 Task: Design a customizable, multi-color, and multi-material chess set.
Action: Mouse moved to (253, 222)
Screenshot: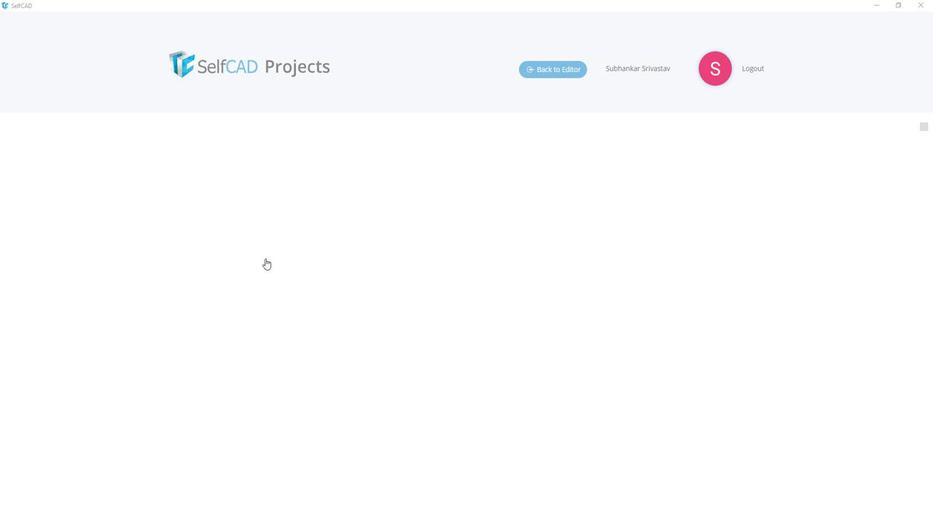 
Action: Mouse pressed left at (253, 222)
Screenshot: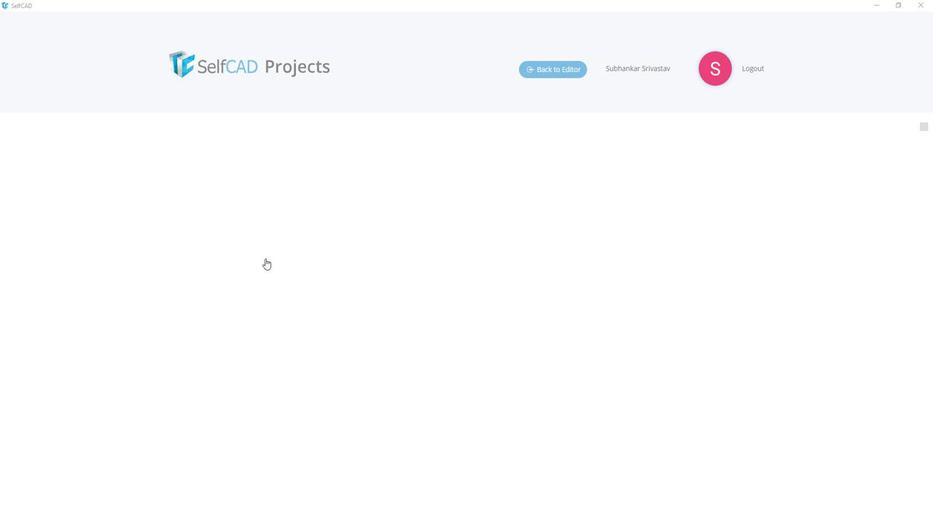 
Action: Mouse moved to (452, 244)
Screenshot: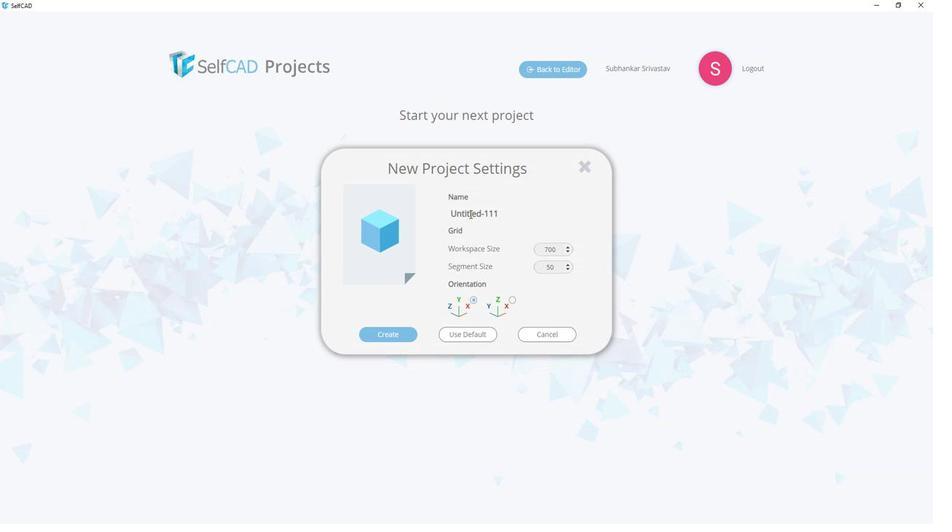 
Action: Mouse pressed left at (452, 244)
Screenshot: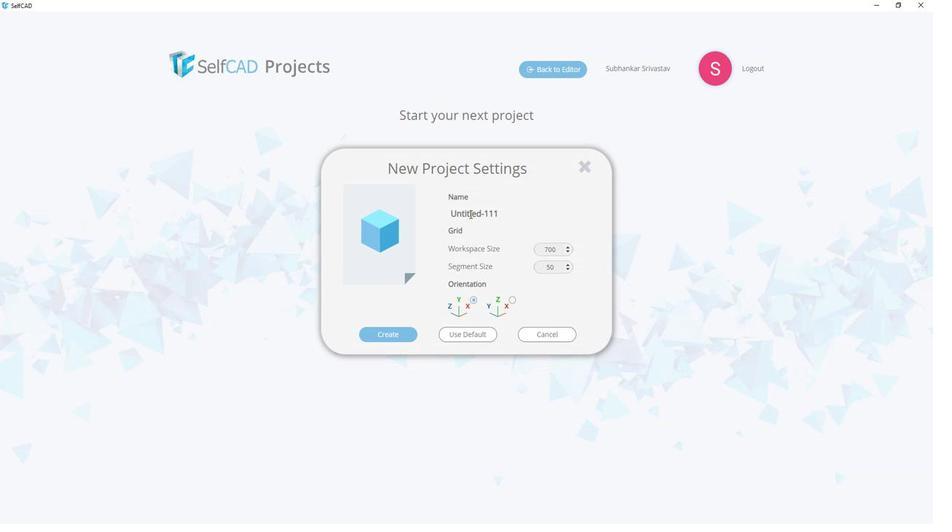 
Action: Mouse pressed left at (452, 244)
Screenshot: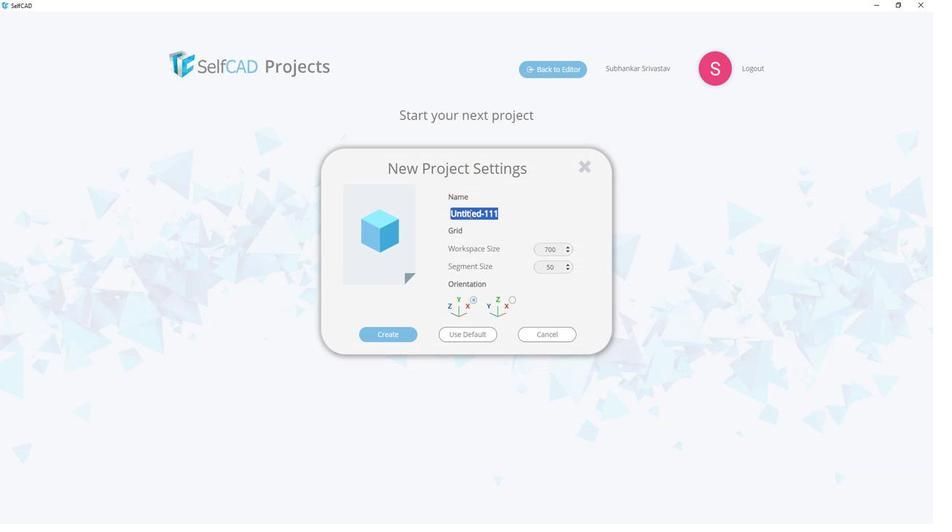 
Action: Key pressed <Key.shift>Cha<Key.backspace>ess<Key.space><Key.shift>Set
Screenshot: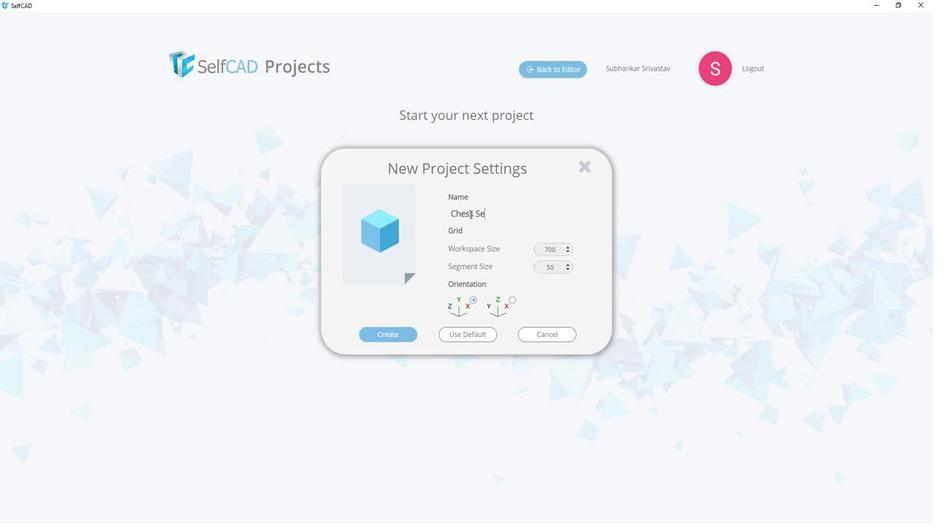 
Action: Mouse moved to (402, 336)
Screenshot: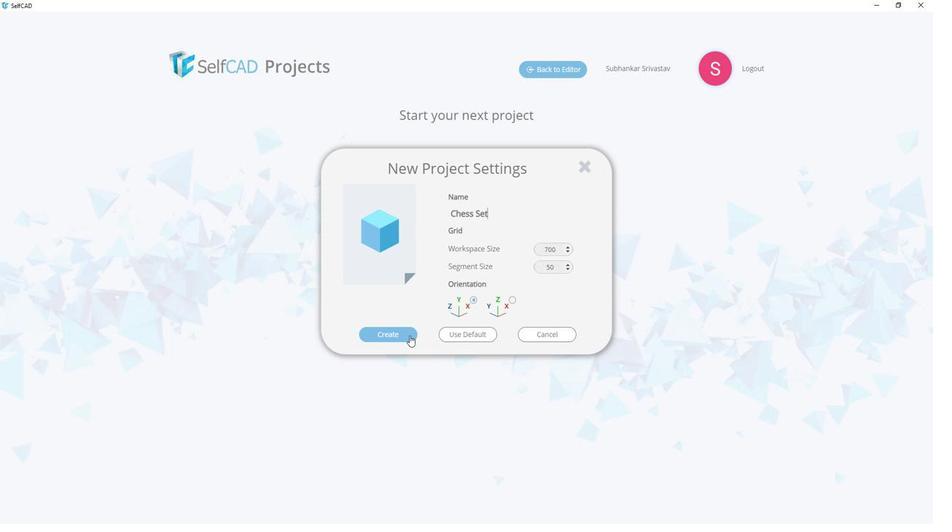 
Action: Mouse pressed left at (402, 336)
Screenshot: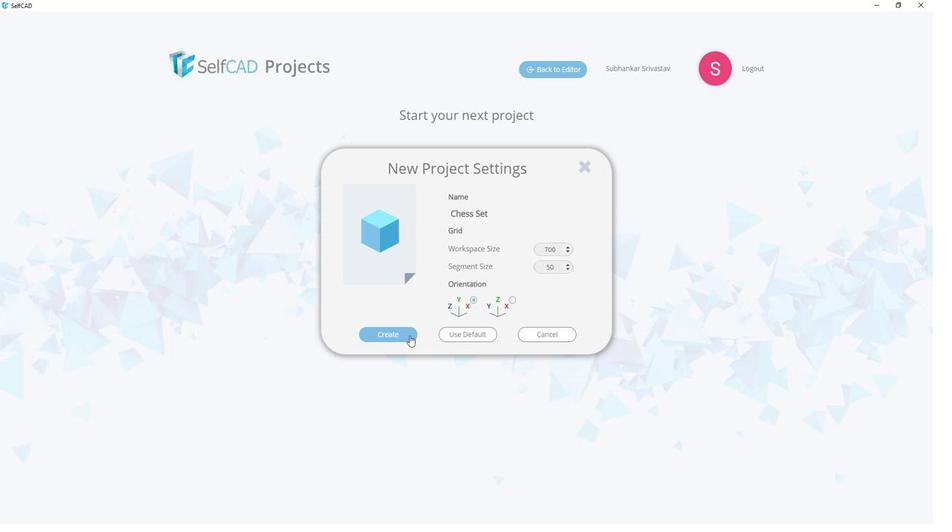 
Action: Mouse moved to (87, 175)
Screenshot: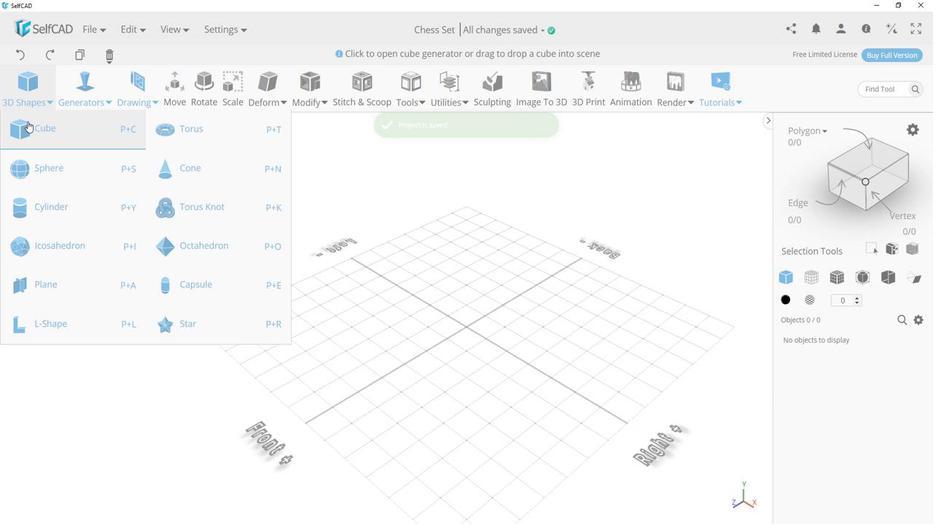 
Action: Mouse pressed left at (87, 175)
Screenshot: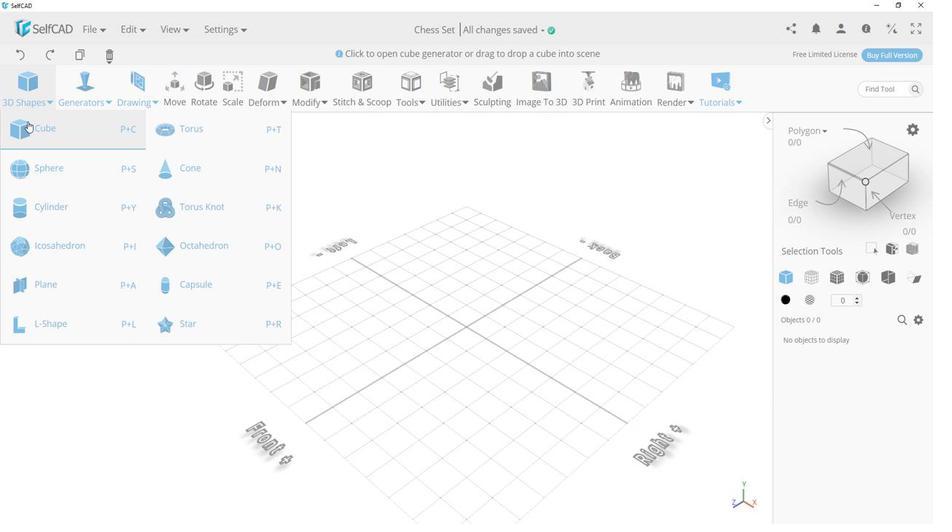 
Action: Mouse moved to (188, 355)
Screenshot: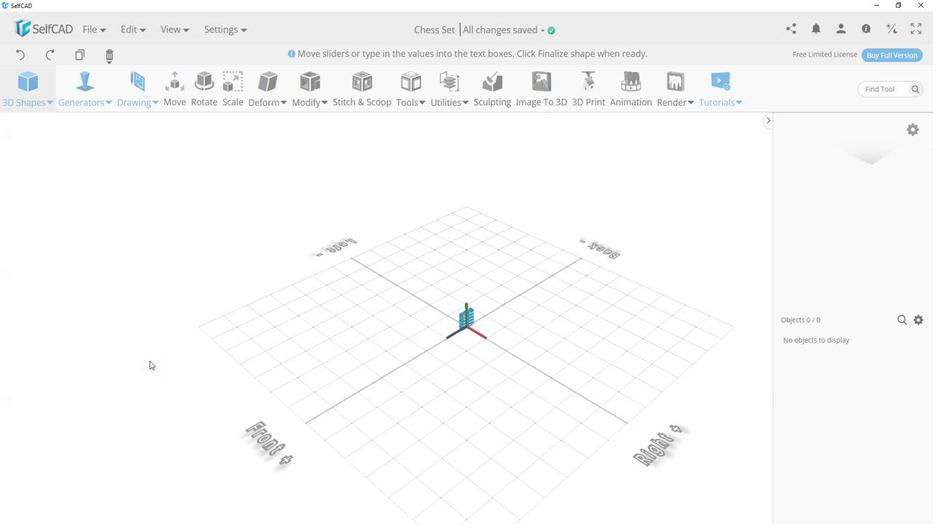 
Action: Mouse pressed left at (188, 355)
Screenshot: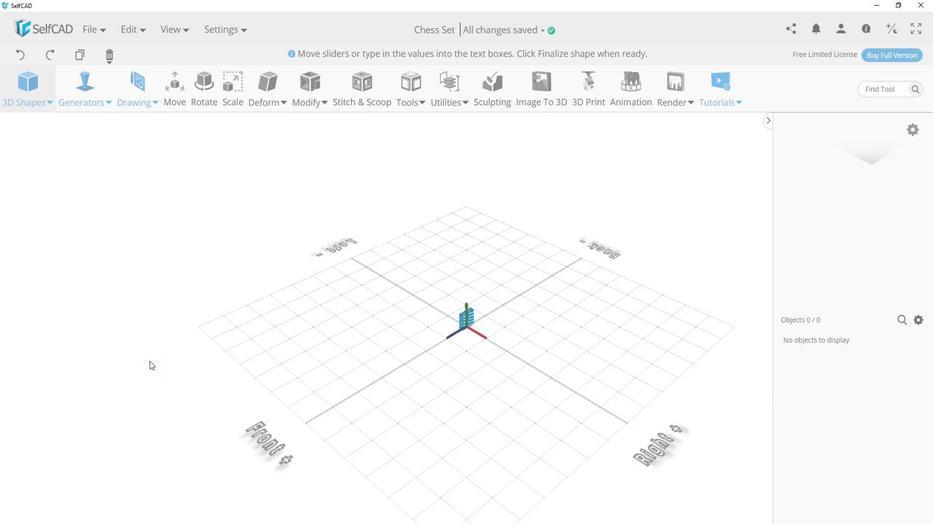 
Action: Mouse pressed left at (188, 355)
Screenshot: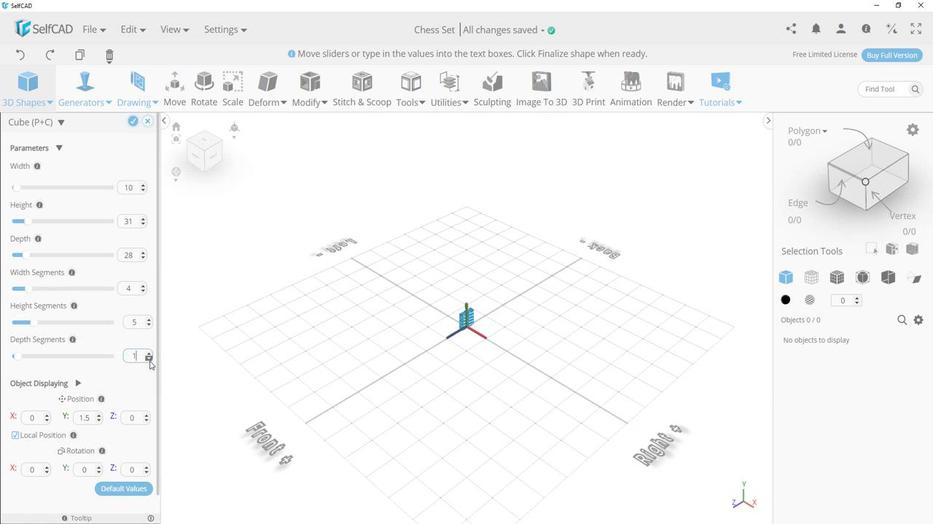 
Action: Mouse pressed left at (188, 355)
Screenshot: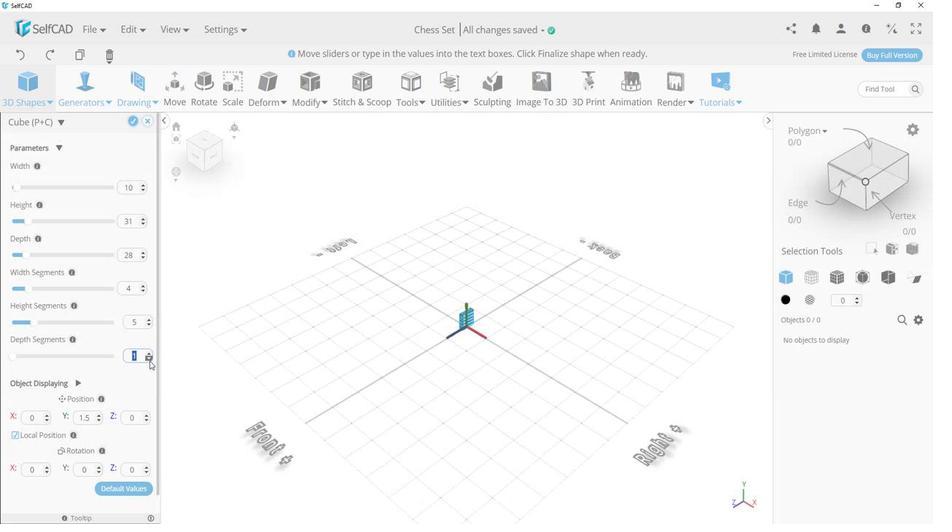 
Action: Mouse moved to (187, 325)
Screenshot: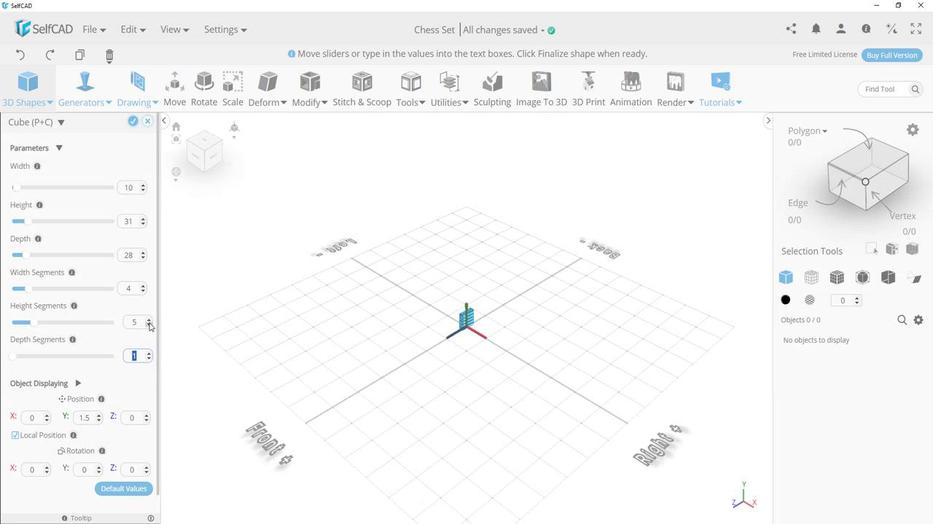 
Action: Mouse pressed left at (187, 325)
Screenshot: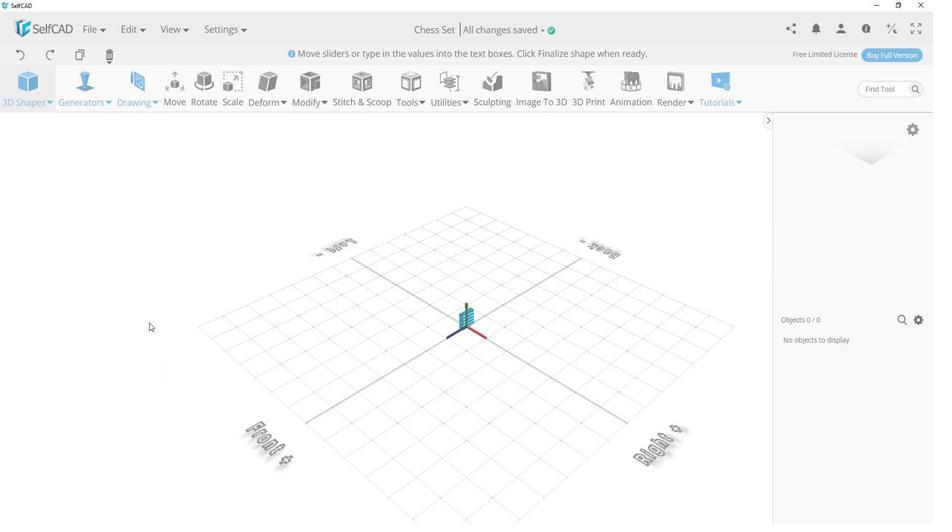 
Action: Mouse pressed left at (187, 325)
Screenshot: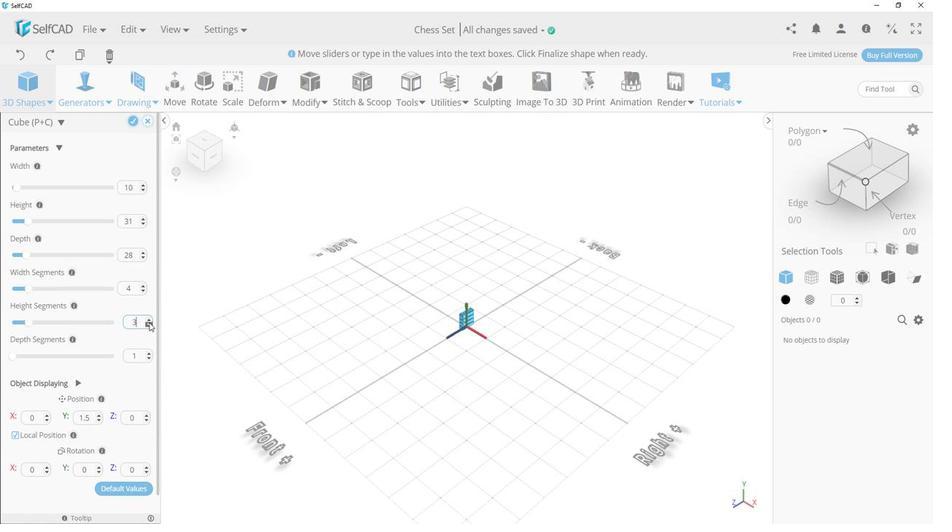 
Action: Mouse pressed left at (187, 325)
Screenshot: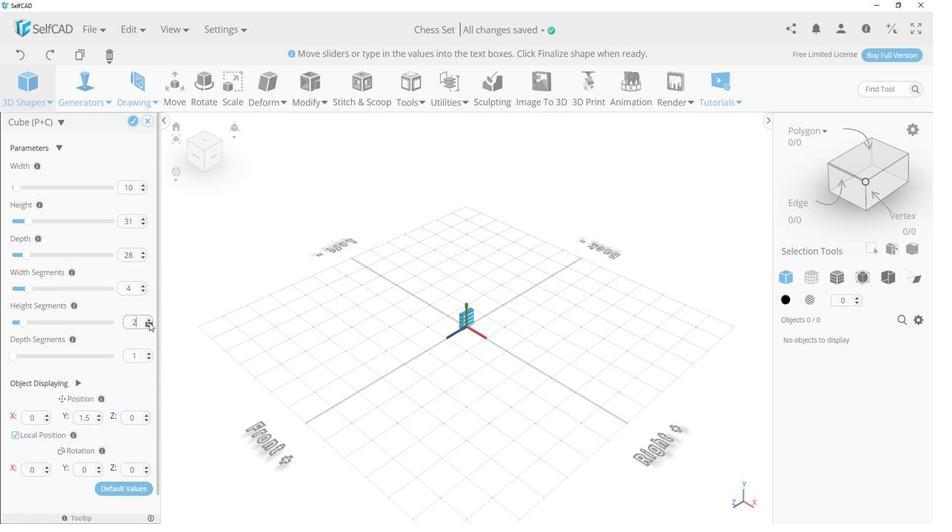 
Action: Mouse pressed left at (187, 325)
Screenshot: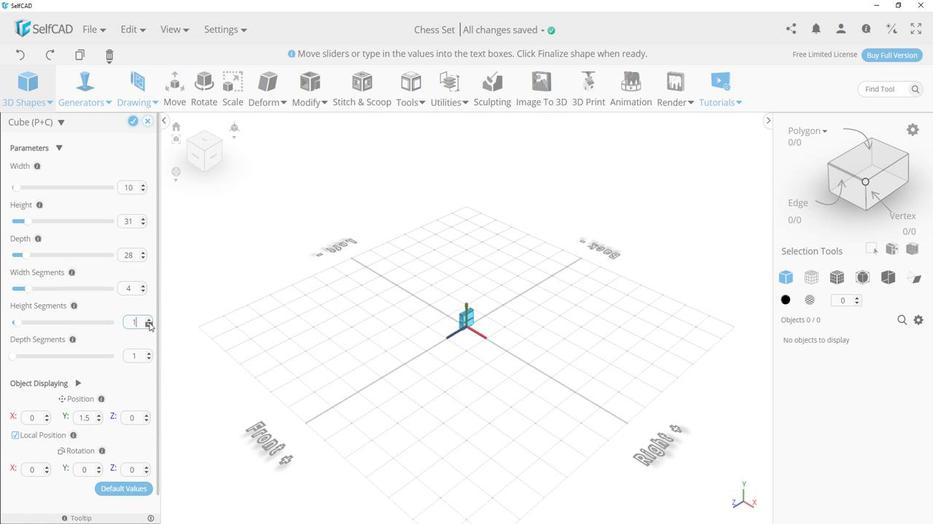 
Action: Mouse pressed left at (187, 325)
Screenshot: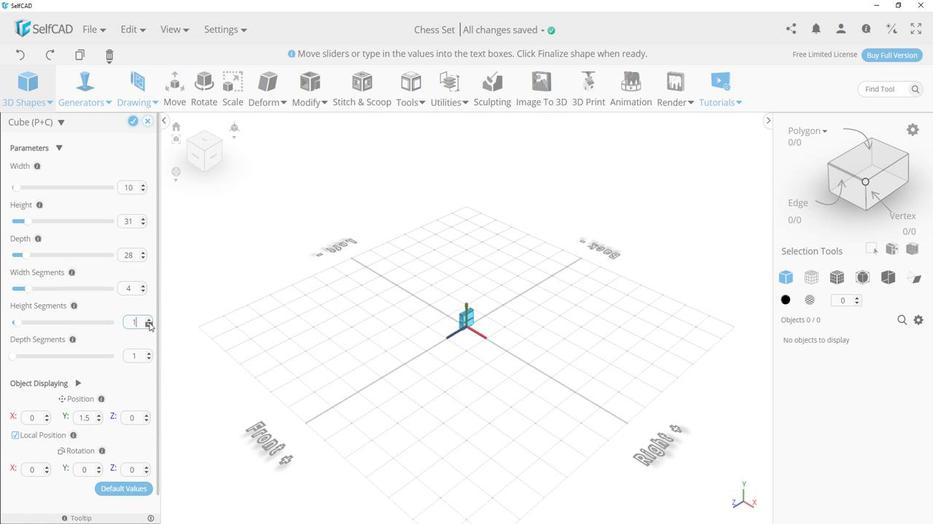 
Action: Mouse pressed left at (187, 325)
Screenshot: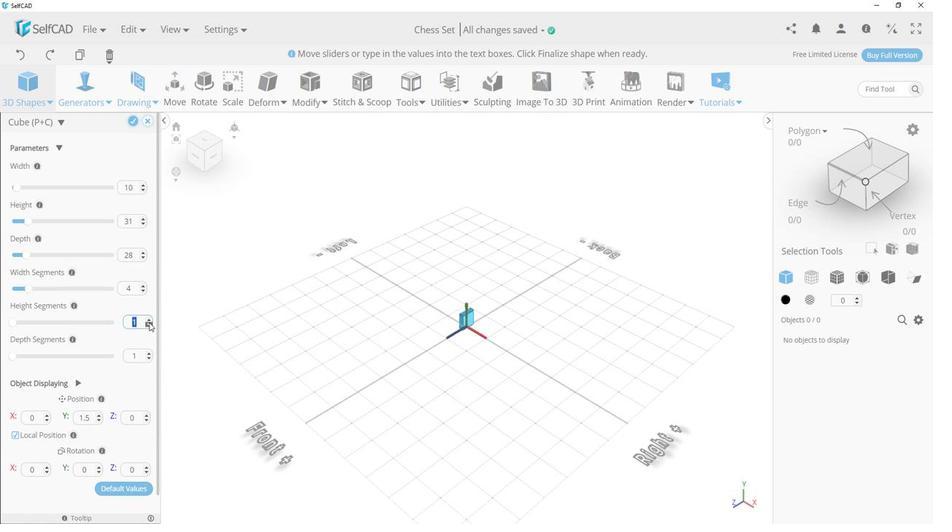 
Action: Mouse moved to (183, 302)
Screenshot: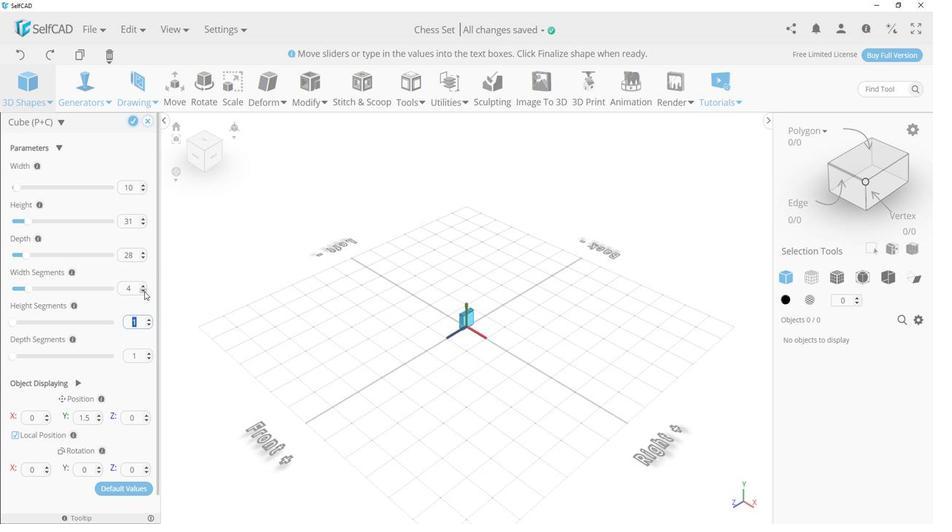 
Action: Mouse pressed left at (183, 302)
Screenshot: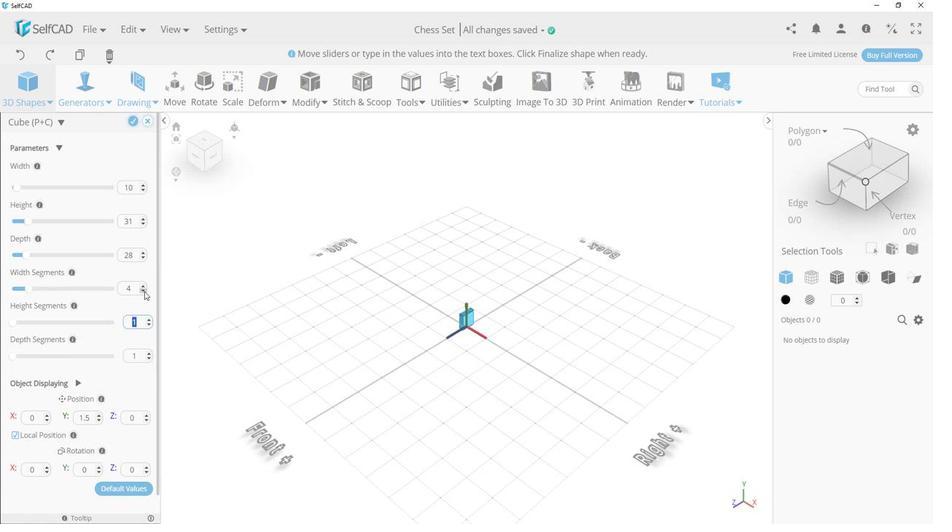 
Action: Mouse pressed left at (183, 302)
Screenshot: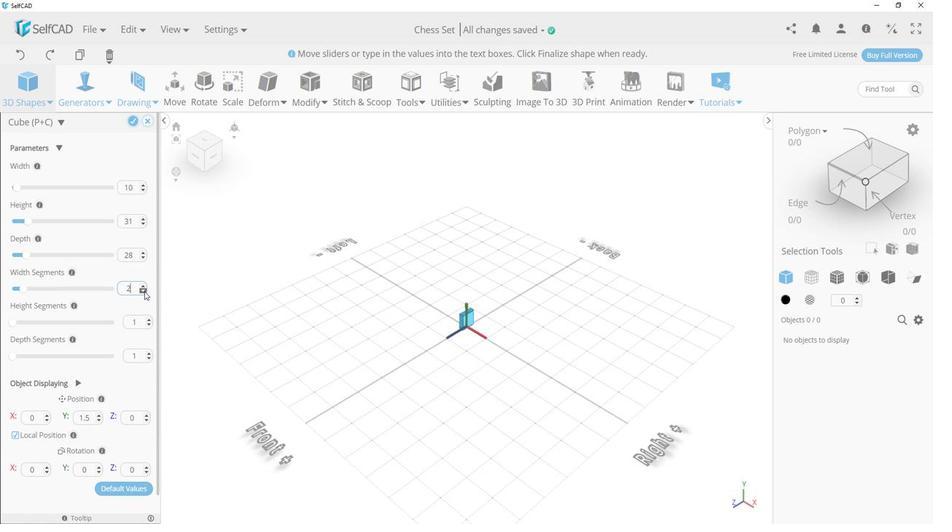 
Action: Mouse pressed left at (183, 302)
Screenshot: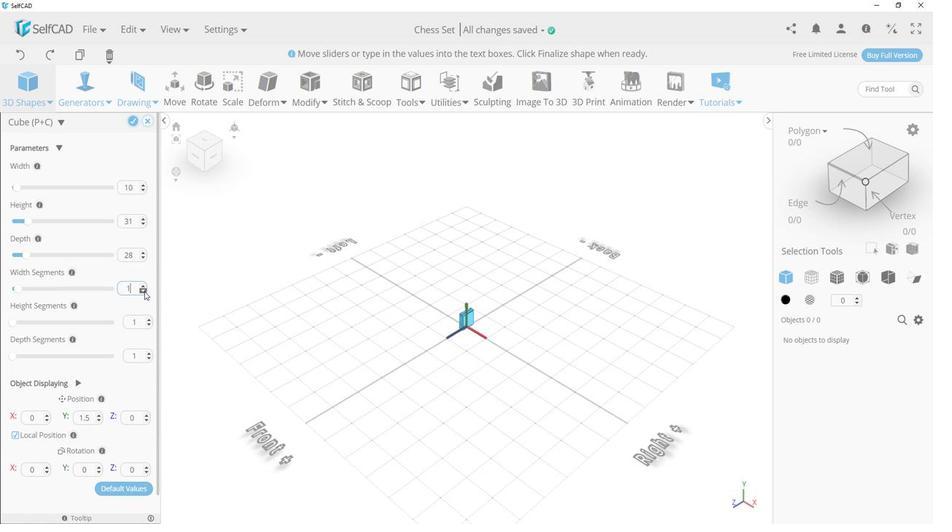 
Action: Mouse pressed left at (183, 302)
Screenshot: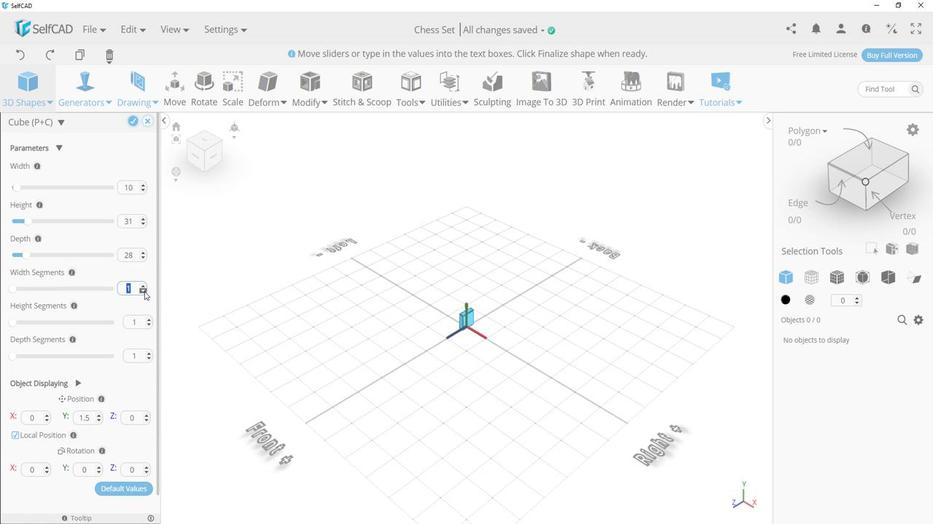 
Action: Mouse pressed left at (183, 302)
Screenshot: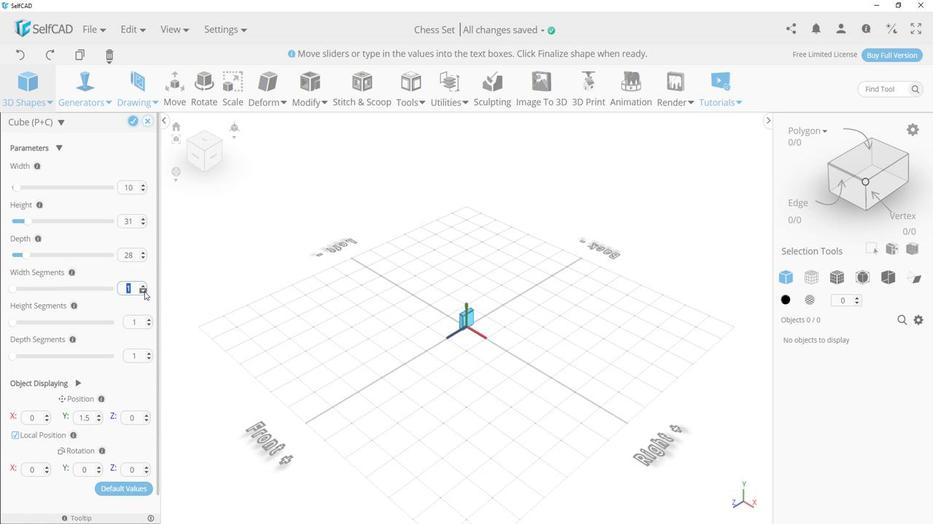 
Action: Mouse pressed left at (183, 302)
Screenshot: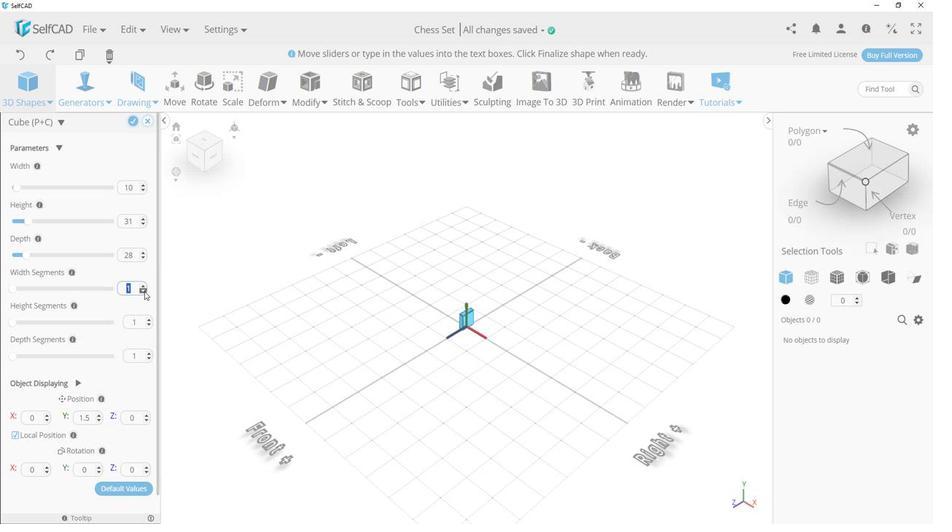 
Action: Mouse moved to (78, 223)
Screenshot: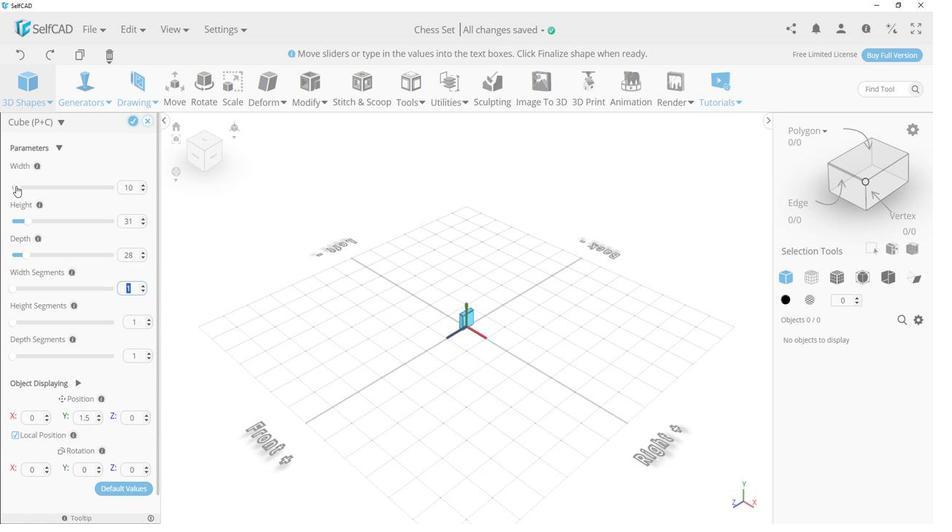 
Action: Mouse pressed left at (78, 223)
Screenshot: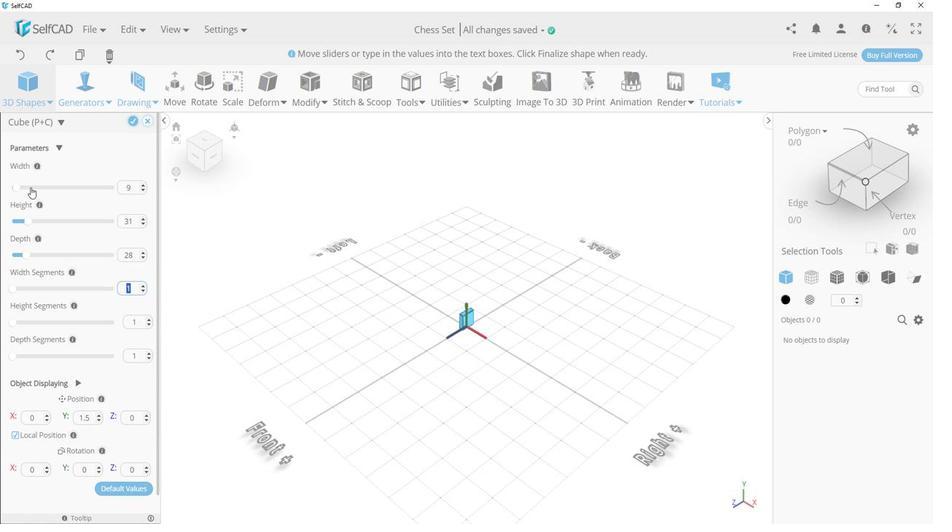 
Action: Mouse moved to (87, 248)
Screenshot: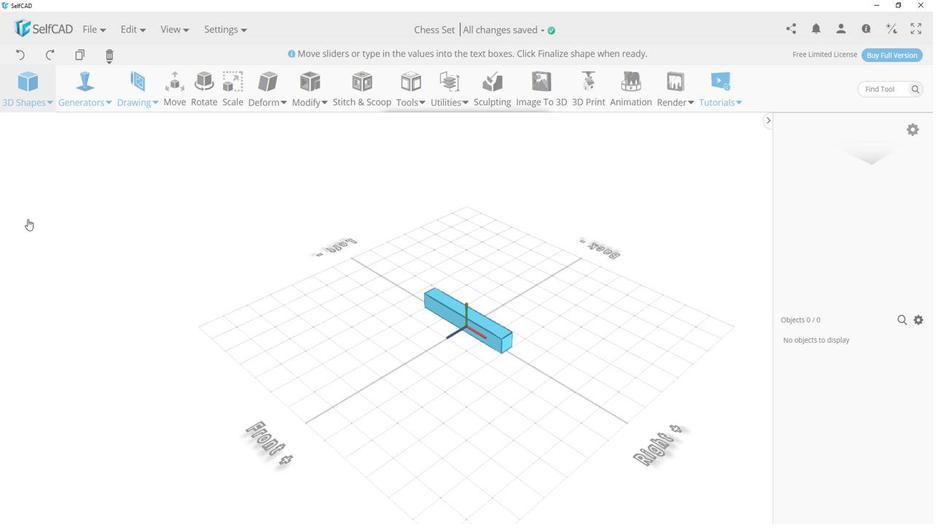
Action: Mouse pressed left at (87, 248)
Screenshot: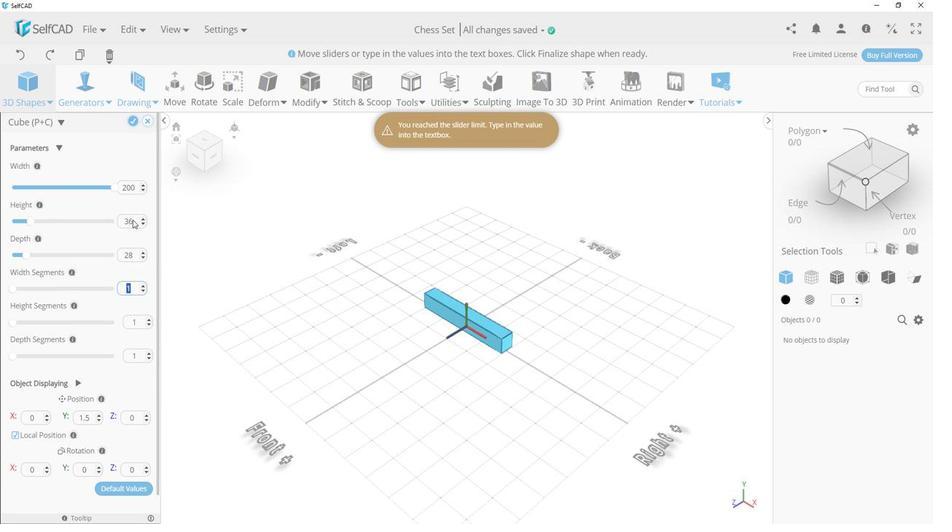 
Action: Mouse moved to (158, 250)
Screenshot: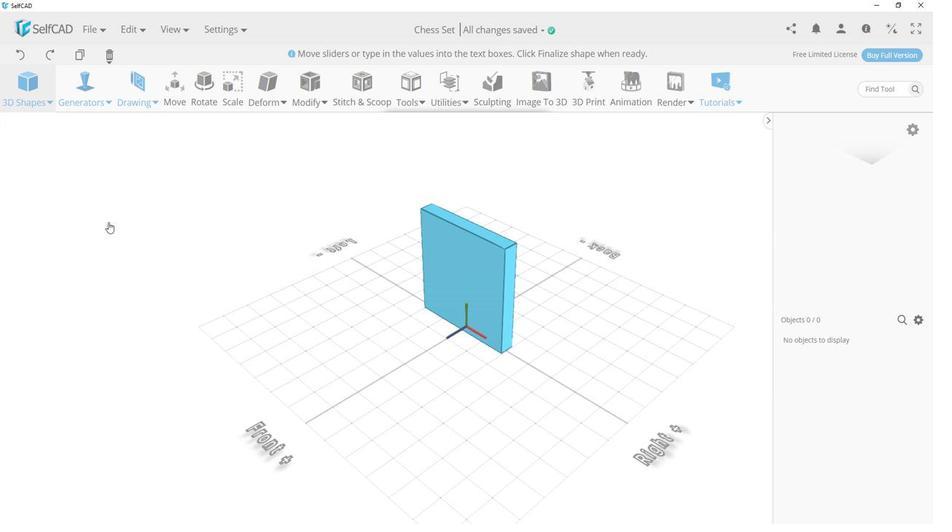 
Action: Mouse pressed left at (158, 250)
Screenshot: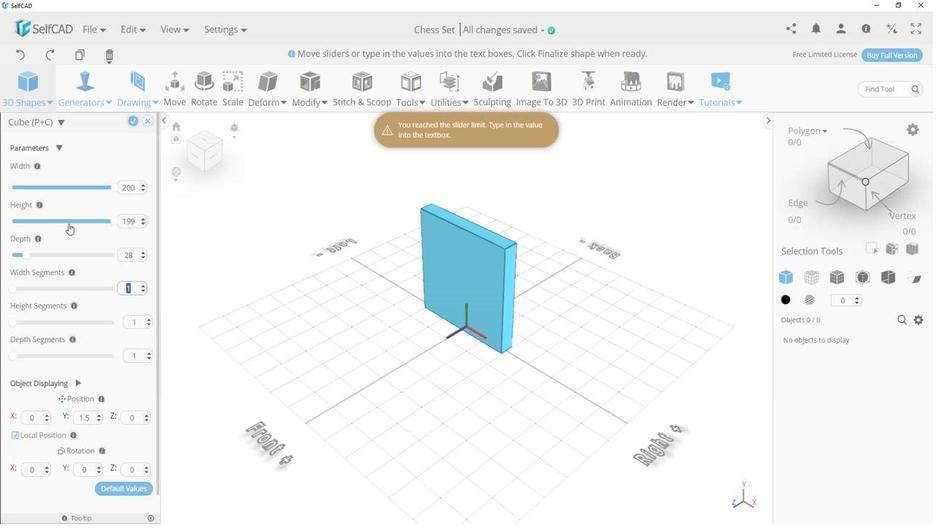 
Action: Mouse moved to (183, 252)
Screenshot: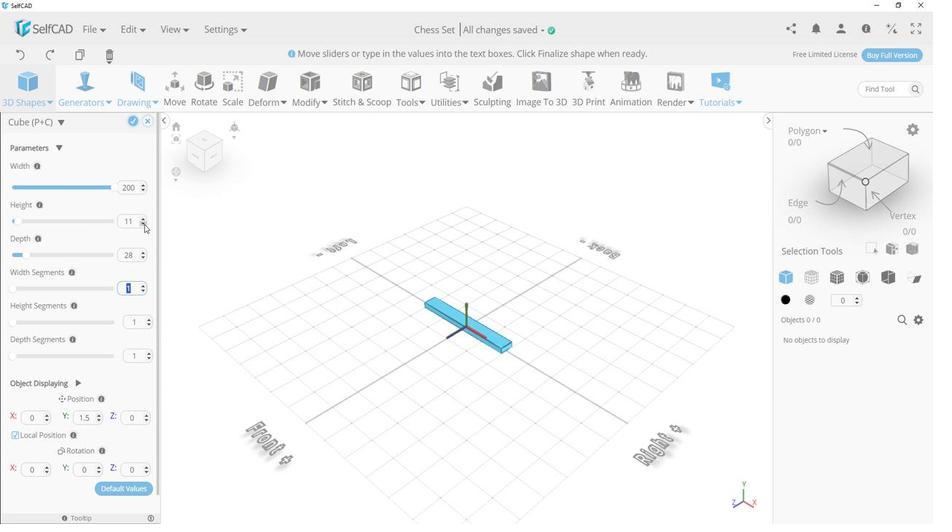 
Action: Mouse pressed left at (183, 252)
Screenshot: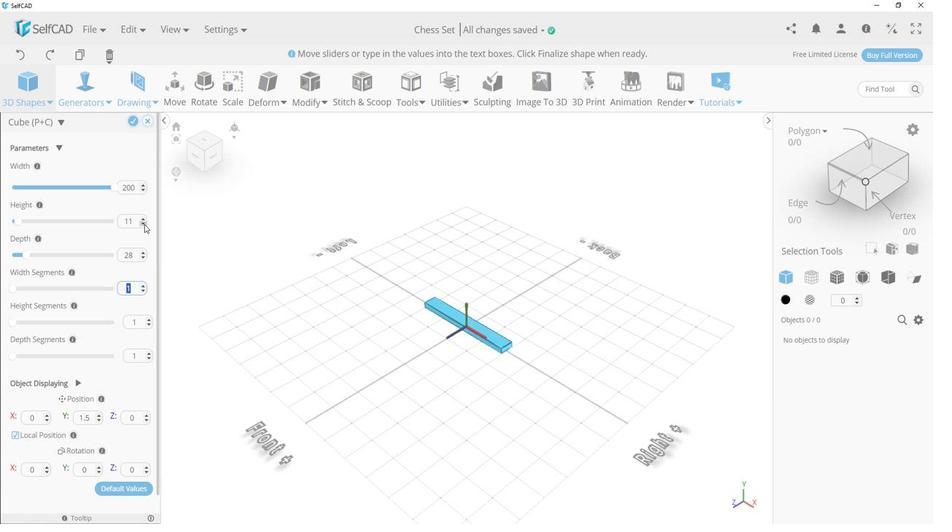 
Action: Mouse moved to (83, 275)
Screenshot: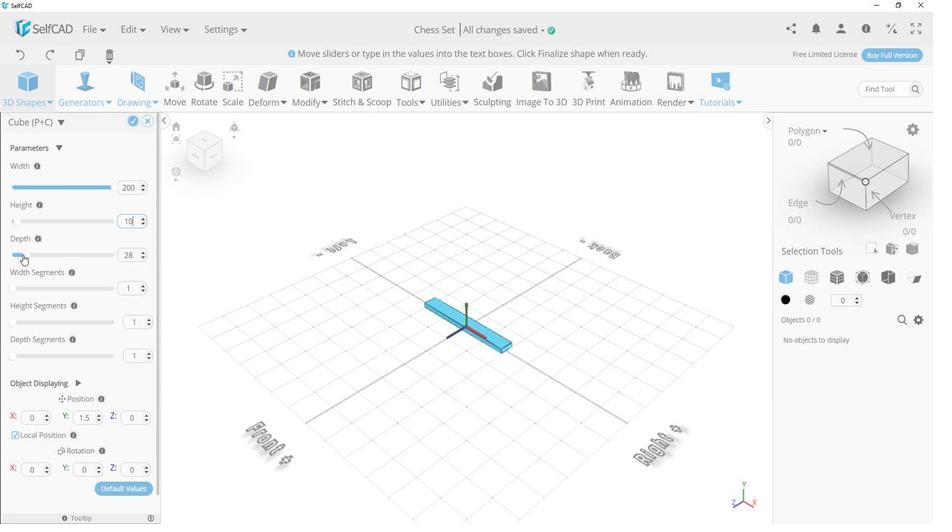
Action: Mouse pressed left at (83, 275)
Screenshot: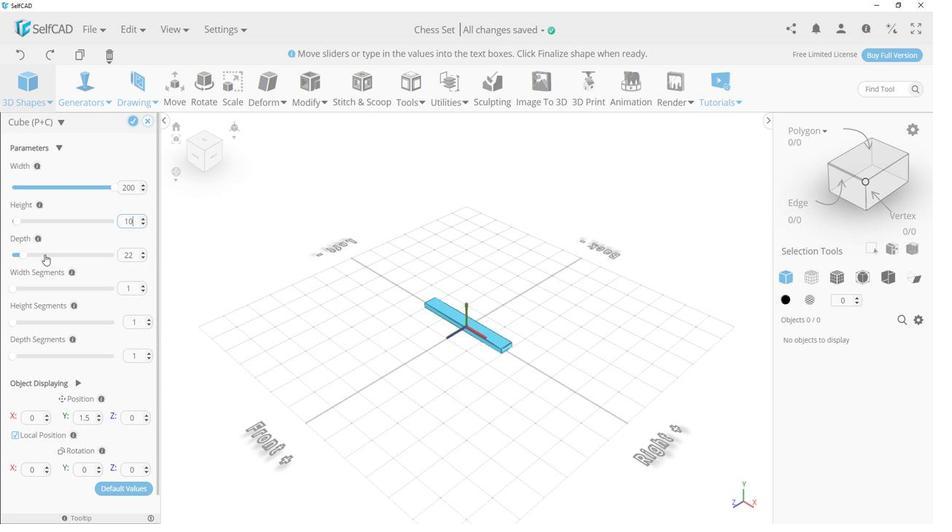 
Action: Mouse moved to (180, 298)
Screenshot: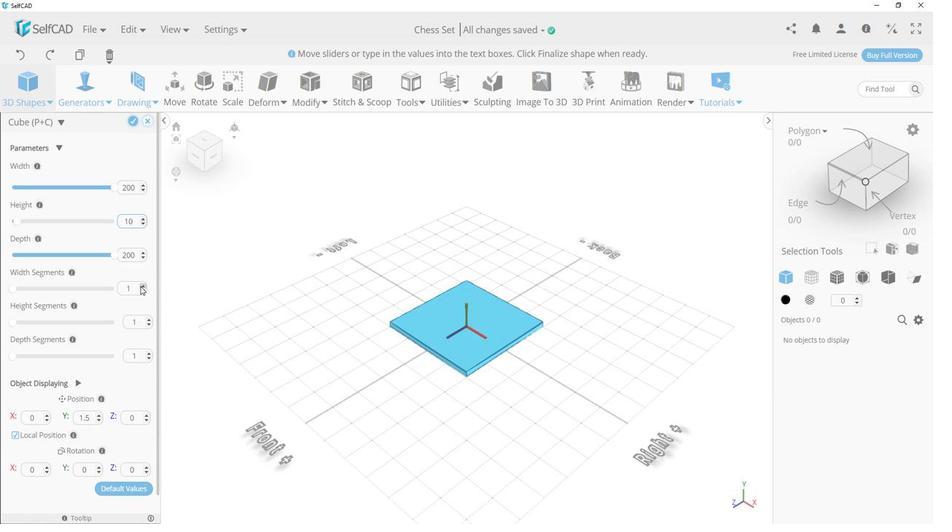 
Action: Mouse pressed left at (180, 298)
Screenshot: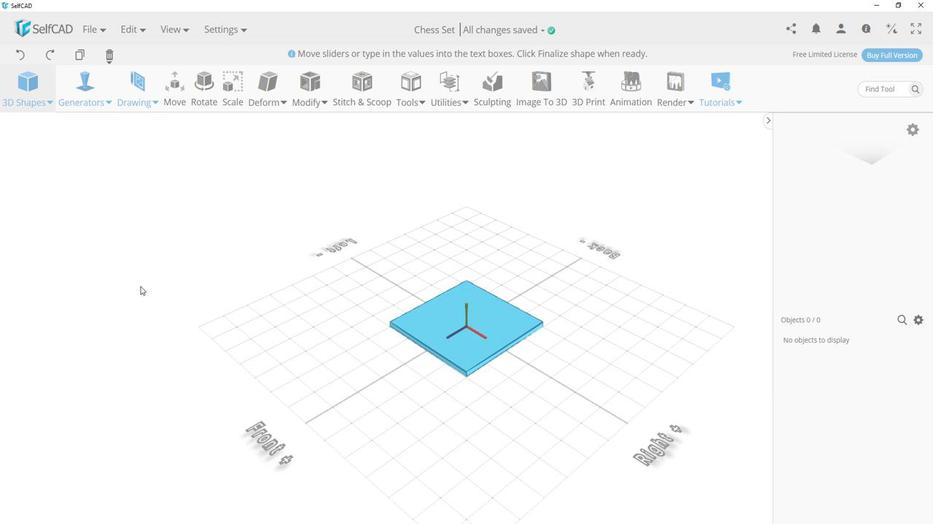 
Action: Mouse pressed left at (180, 298)
Screenshot: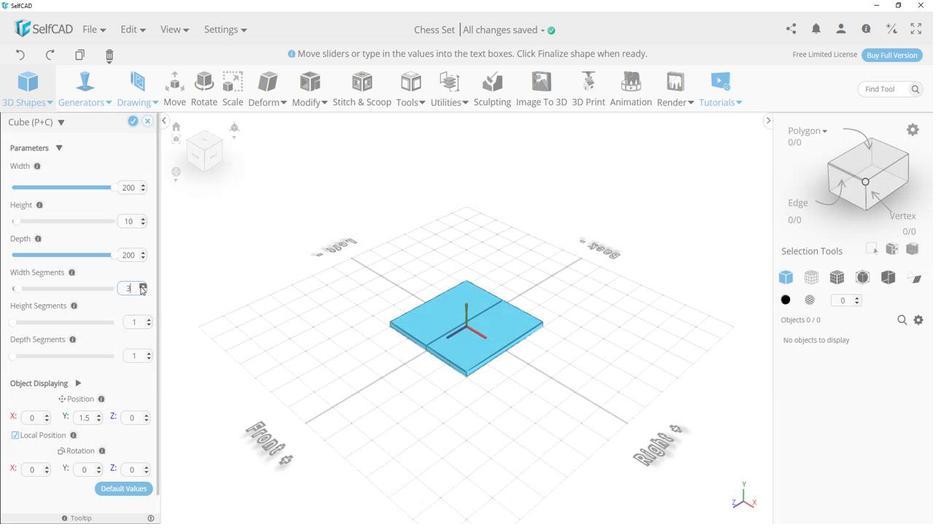 
Action: Mouse pressed left at (180, 298)
Screenshot: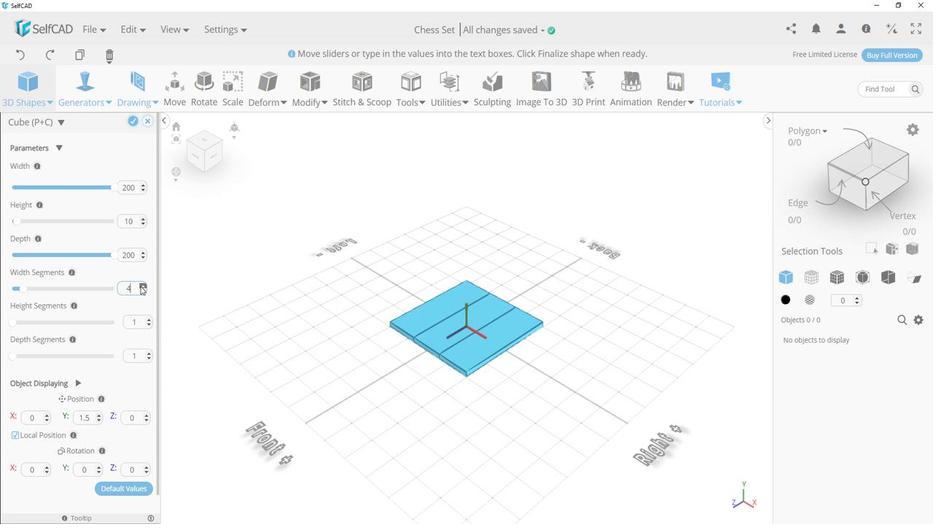 
Action: Mouse pressed left at (180, 298)
Screenshot: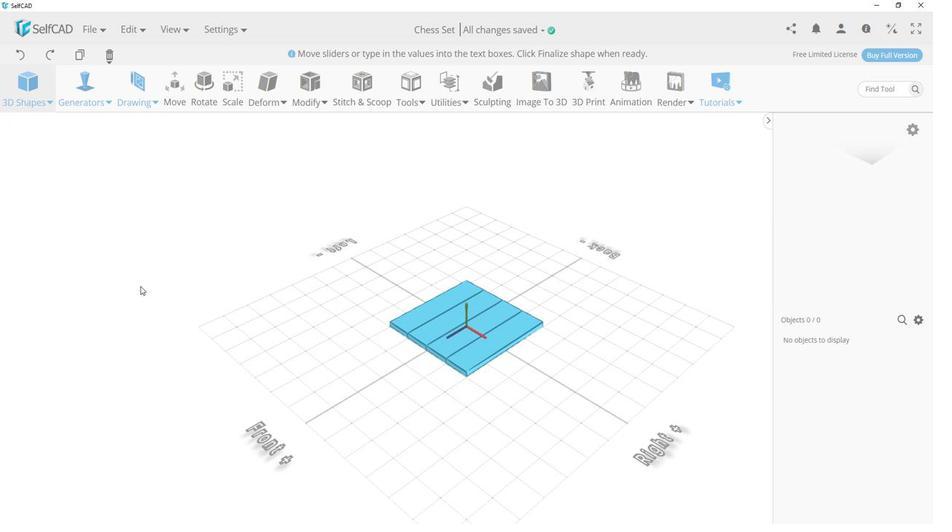 
Action: Mouse pressed left at (180, 298)
Screenshot: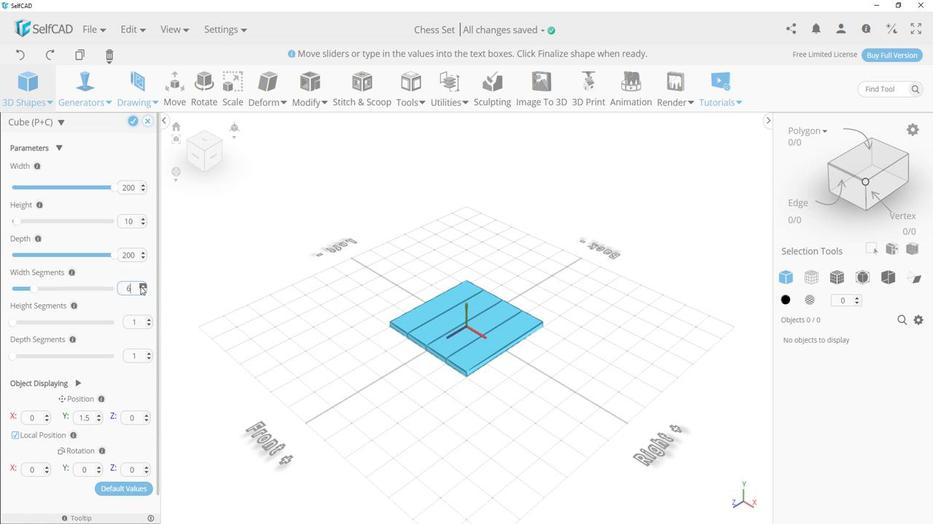 
Action: Mouse pressed left at (180, 298)
Screenshot: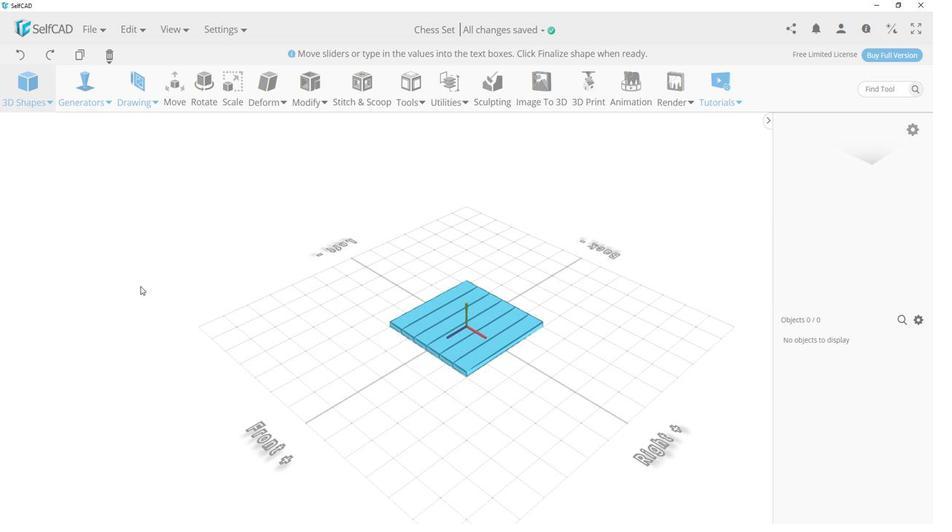
Action: Mouse pressed left at (180, 298)
Screenshot: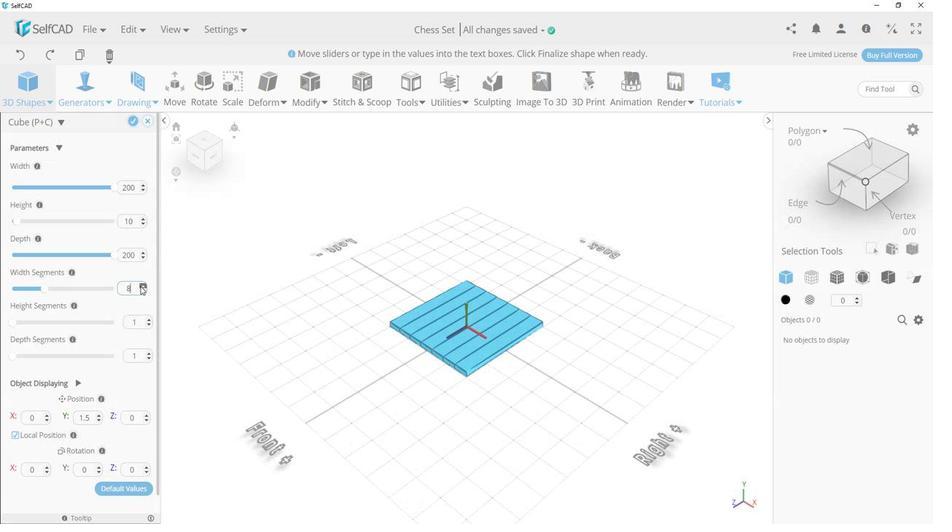 
Action: Mouse moved to (180, 299)
Screenshot: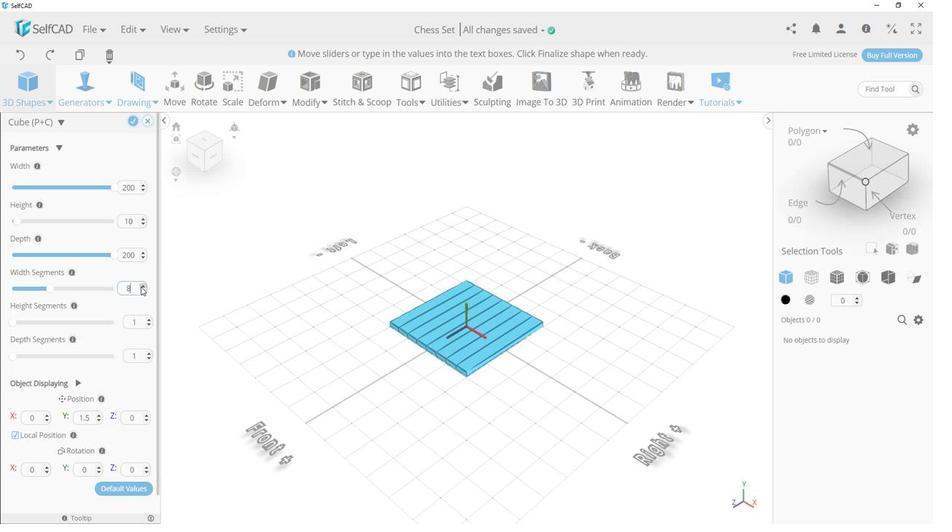 
Action: Mouse pressed left at (180, 299)
Screenshot: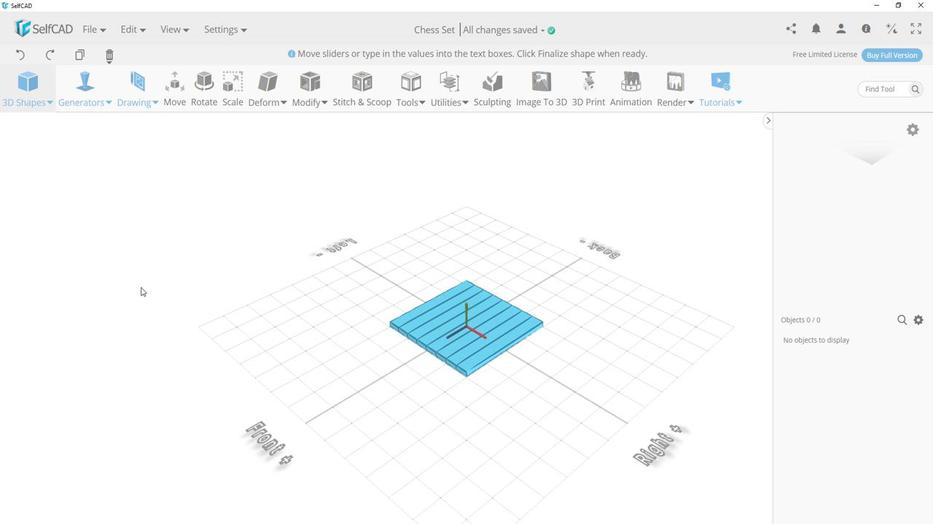 
Action: Mouse moved to (187, 325)
Screenshot: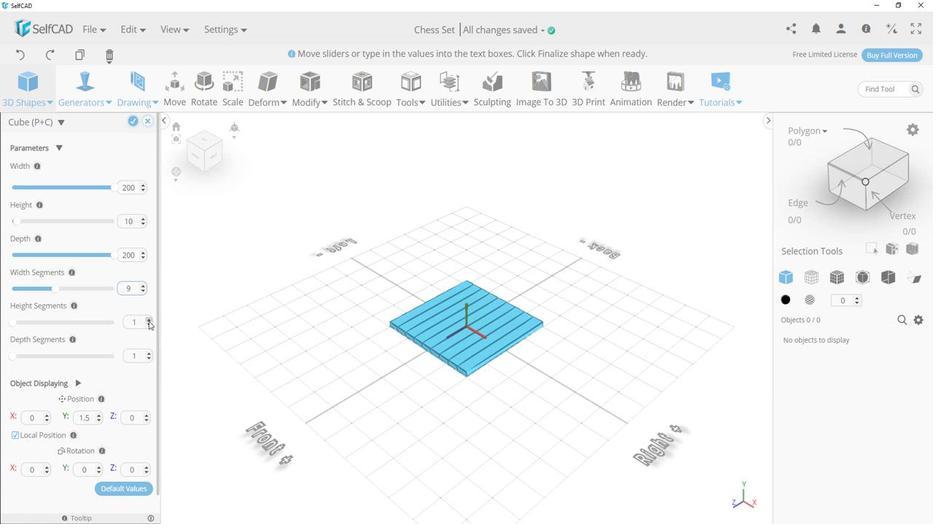 
Action: Mouse pressed left at (187, 325)
Screenshot: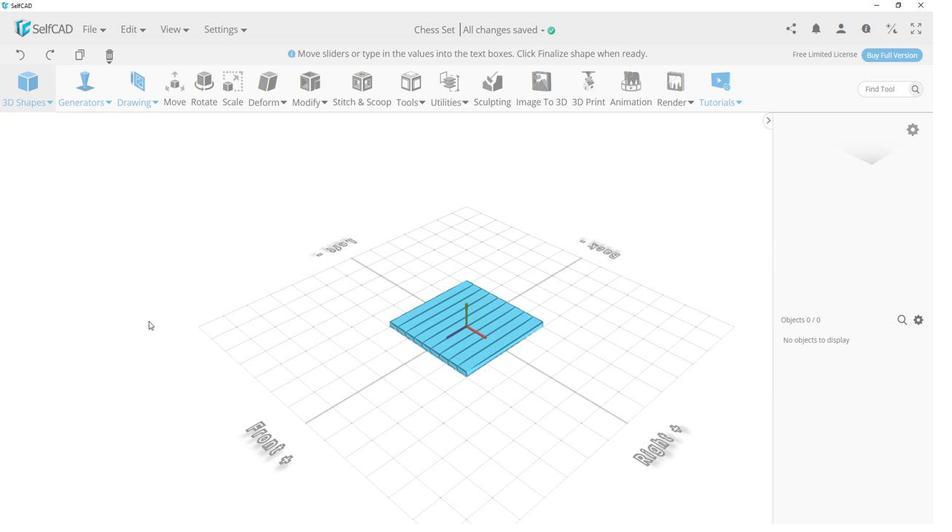 
Action: Mouse moved to (188, 349)
Screenshot: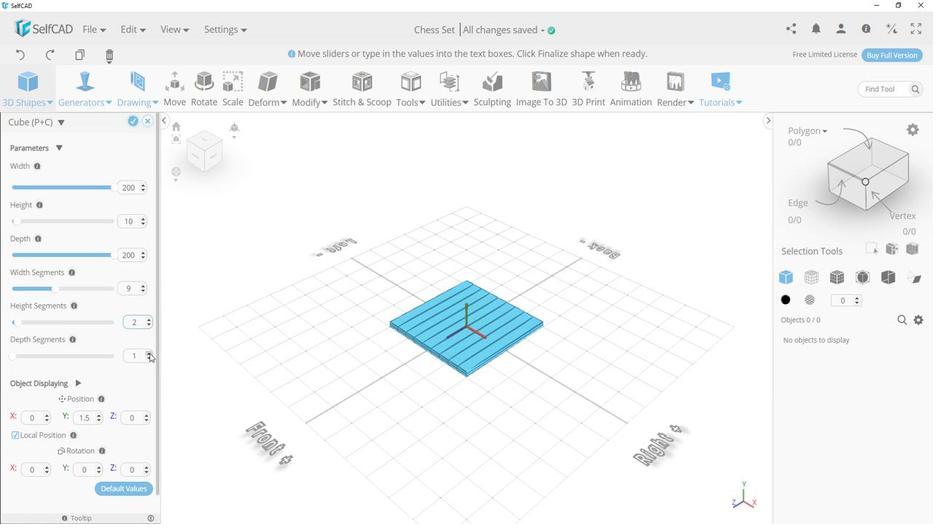
Action: Mouse pressed left at (188, 349)
Screenshot: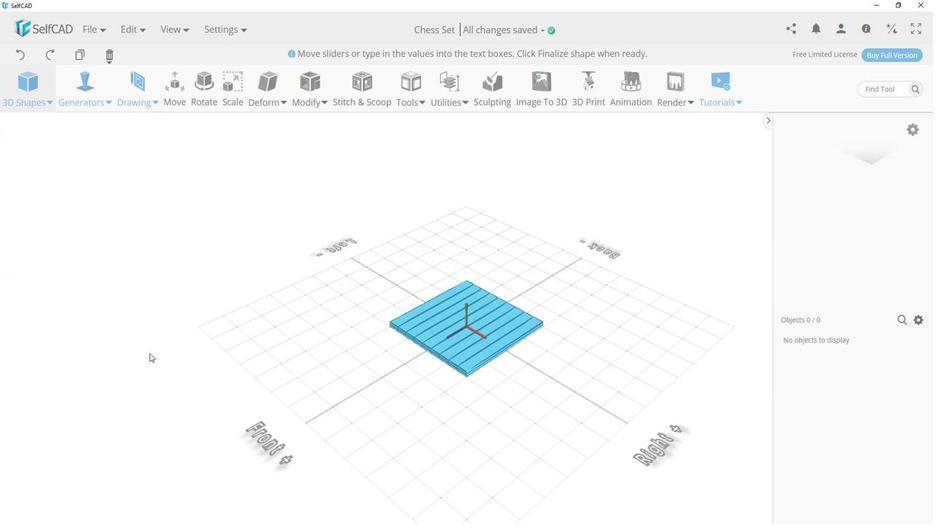 
Action: Mouse pressed left at (188, 349)
Screenshot: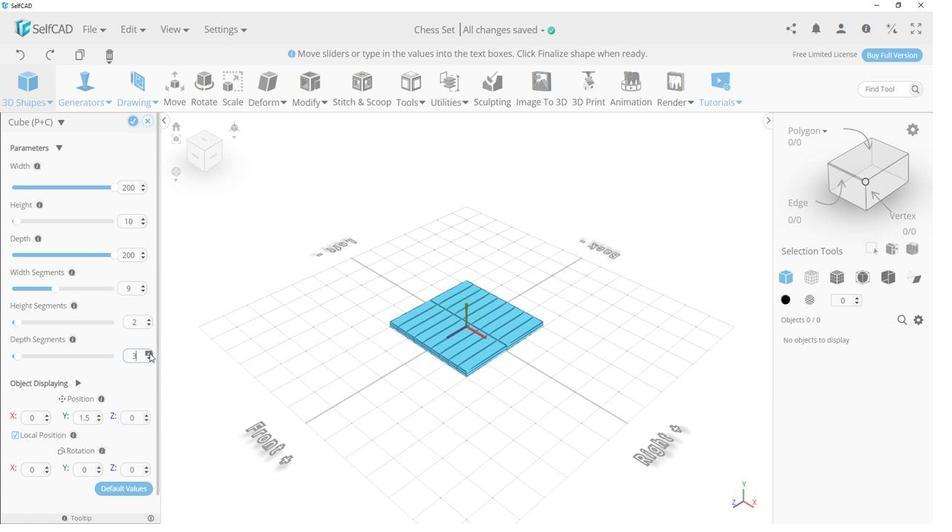 
Action: Mouse pressed left at (188, 349)
Screenshot: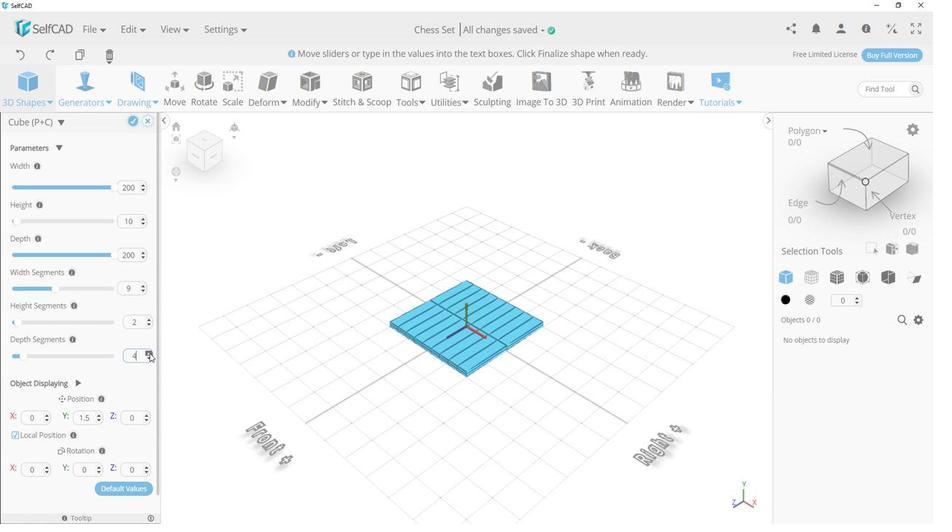 
Action: Mouse pressed left at (188, 349)
Screenshot: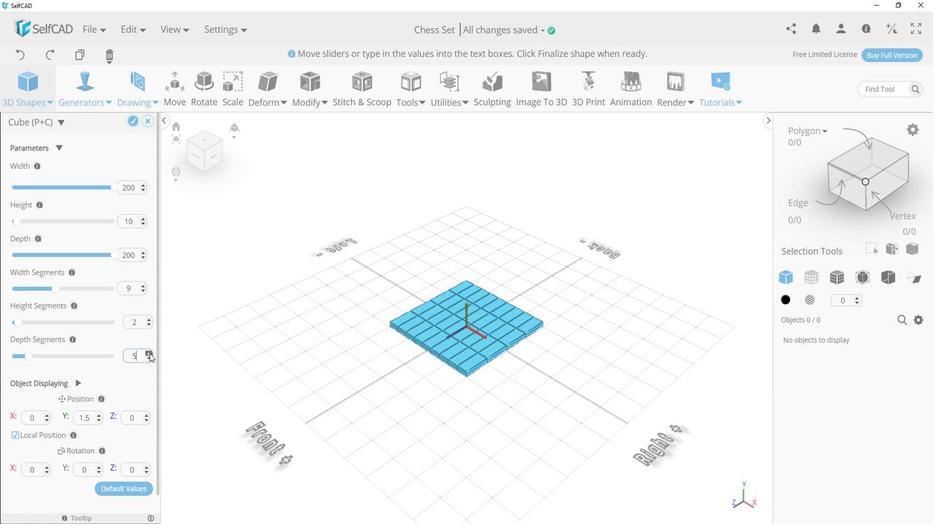
Action: Mouse pressed left at (188, 349)
Screenshot: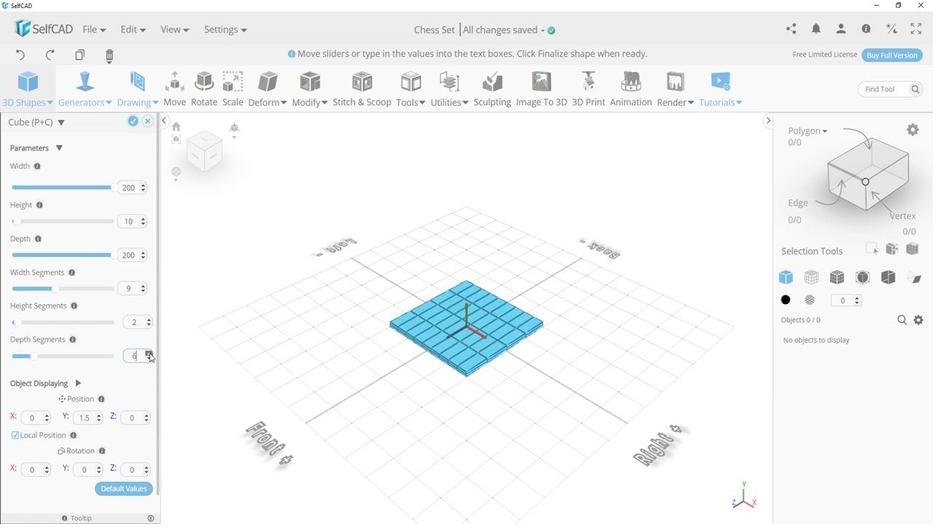 
Action: Mouse moved to (187, 349)
Screenshot: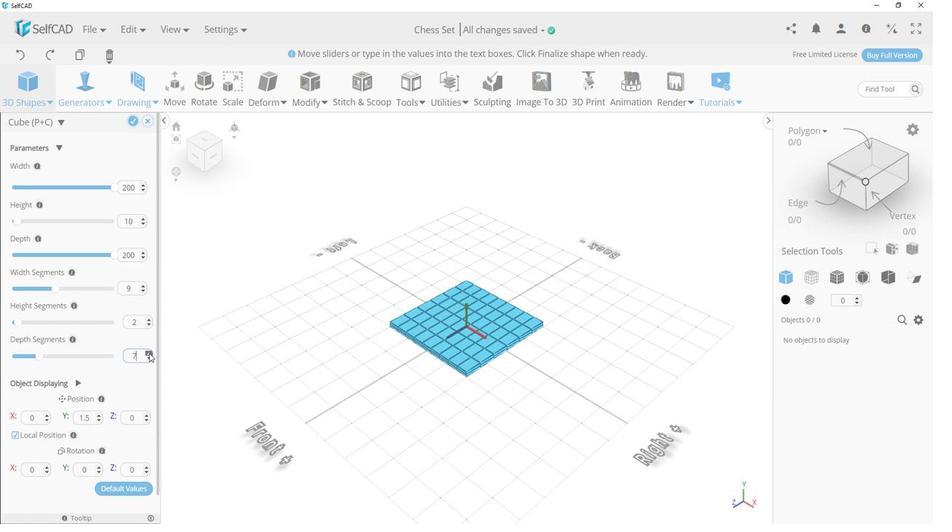 
Action: Mouse pressed left at (187, 349)
Screenshot: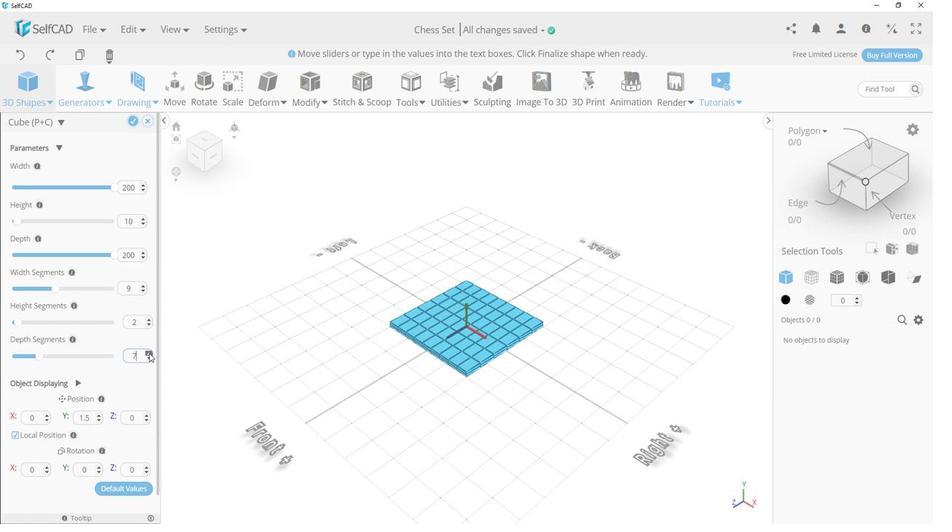 
Action: Mouse pressed left at (187, 349)
Screenshot: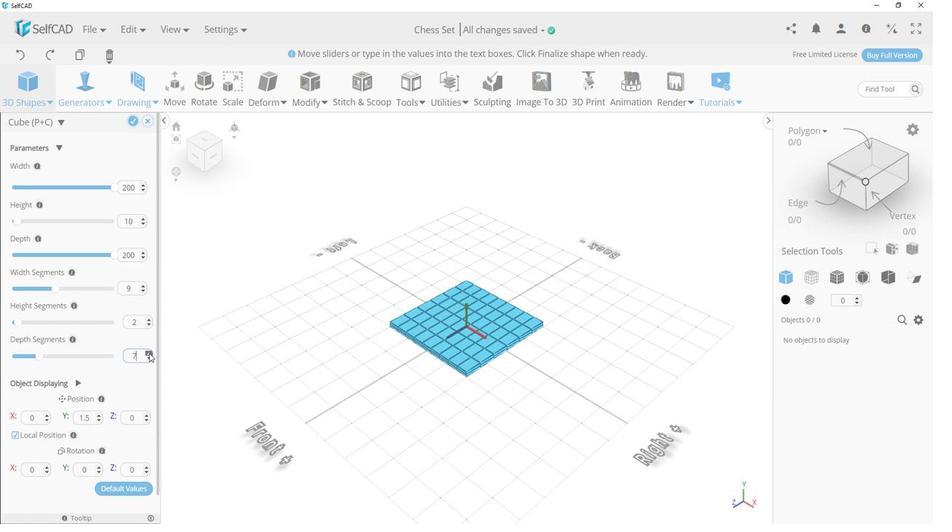 
Action: Mouse pressed left at (187, 349)
Screenshot: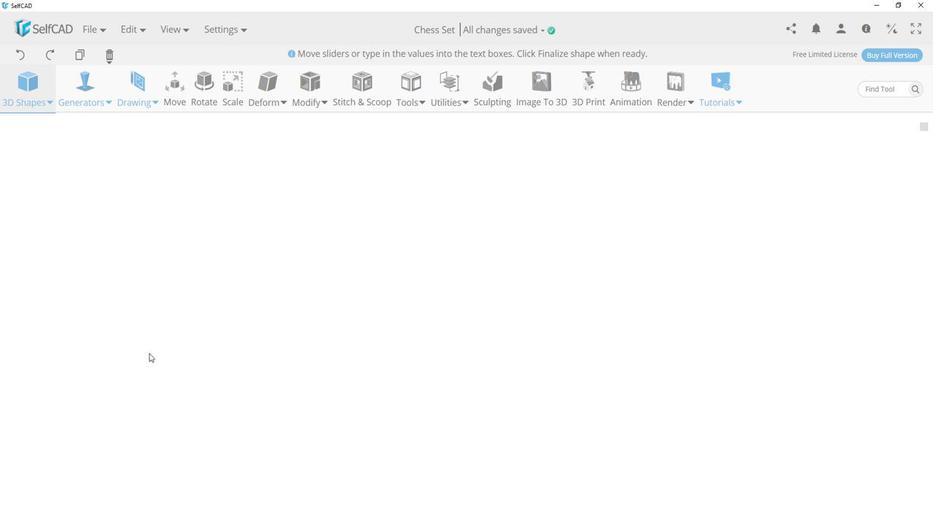 
Action: Mouse moved to (368, 344)
Screenshot: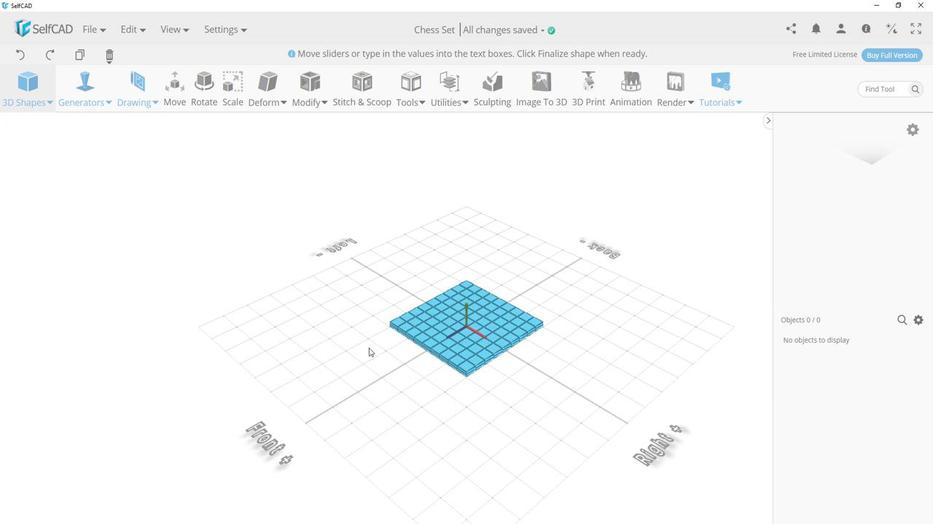 
Action: Mouse pressed left at (368, 344)
Screenshot: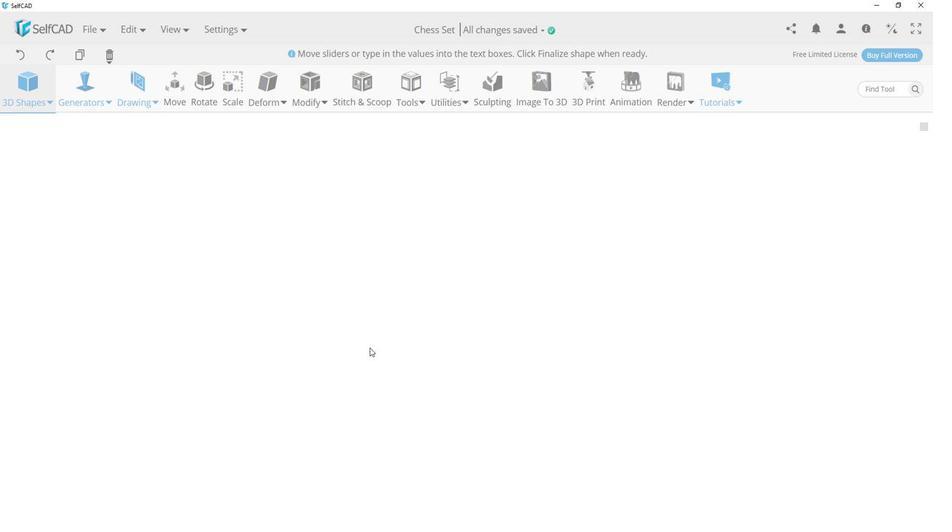 
Action: Mouse moved to (187, 349)
Screenshot: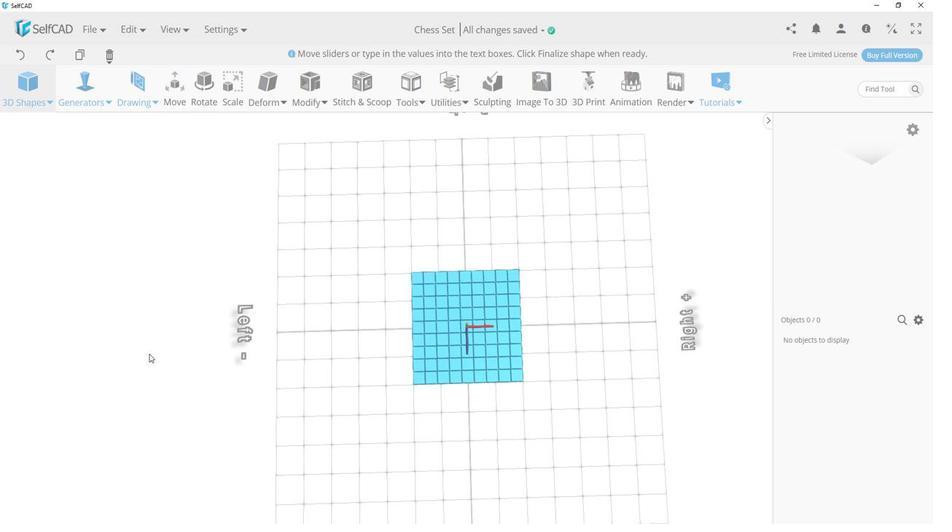 
Action: Mouse pressed left at (187, 349)
Screenshot: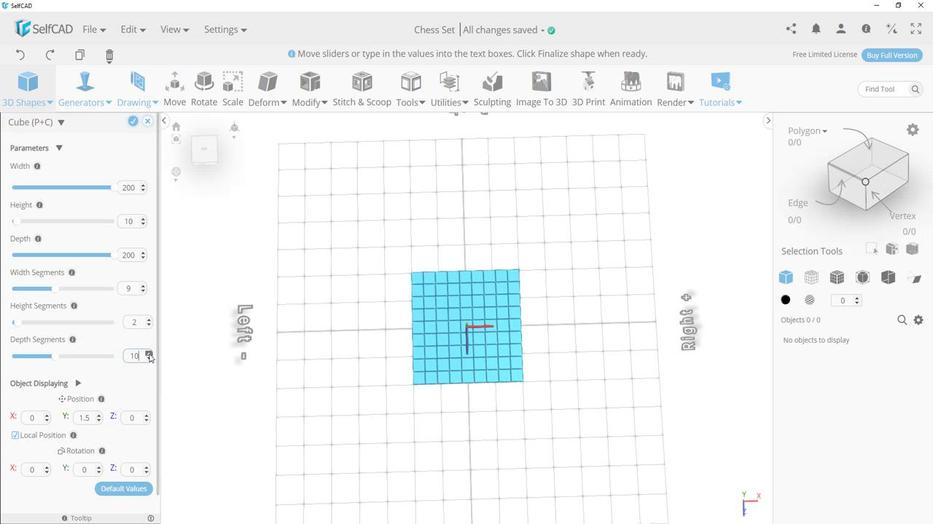 
Action: Mouse moved to (185, 352)
Screenshot: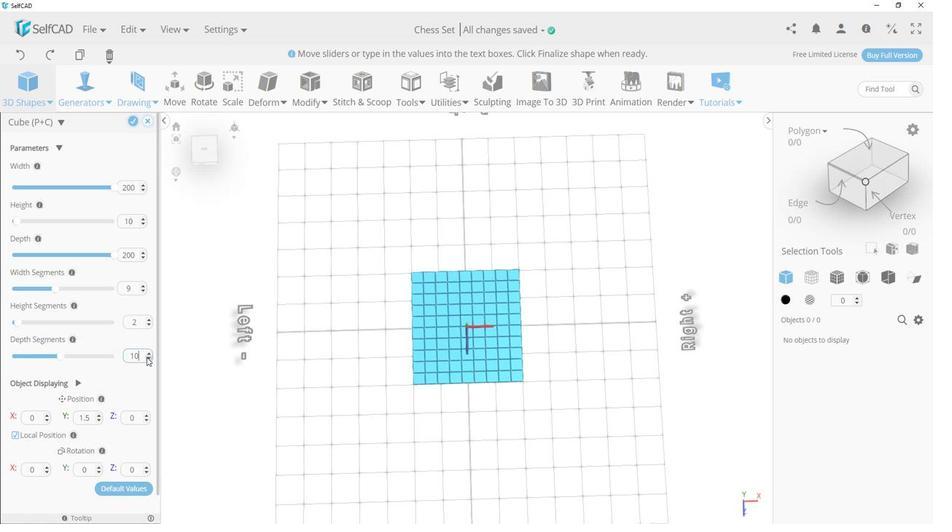 
Action: Mouse pressed left at (185, 352)
Screenshot: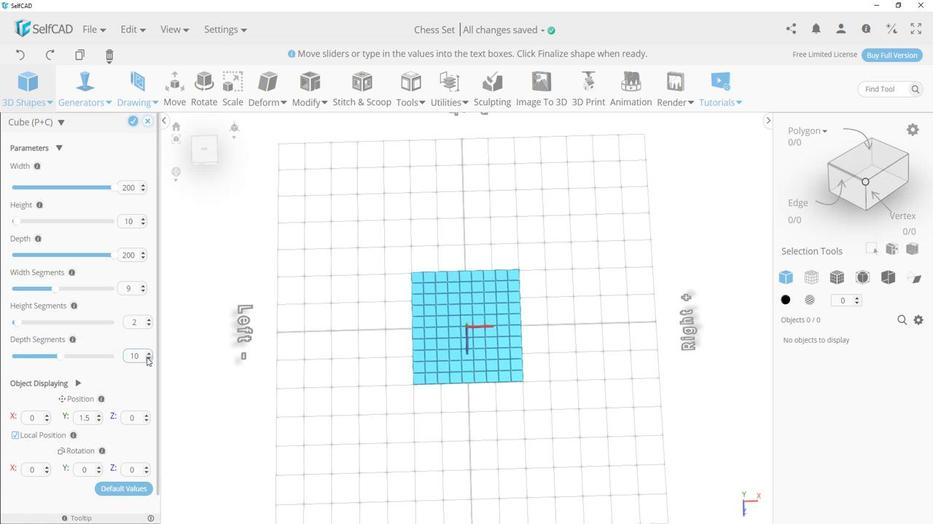 
Action: Mouse moved to (187, 347)
Screenshot: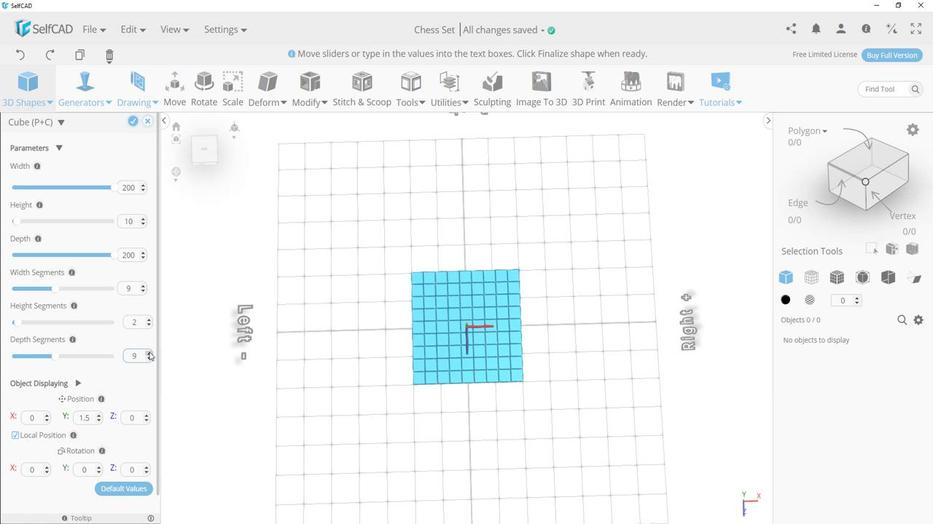 
Action: Mouse pressed left at (187, 347)
Screenshot: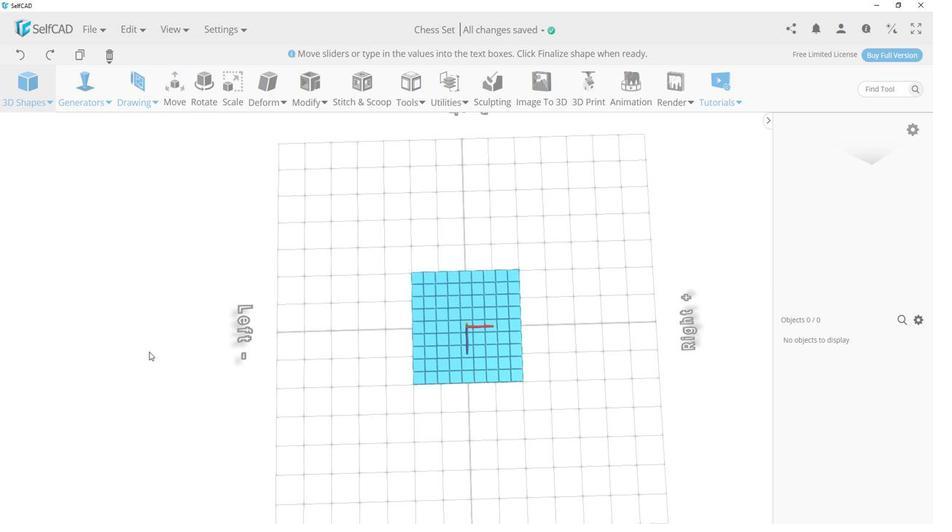 
Action: Mouse moved to (181, 298)
Screenshot: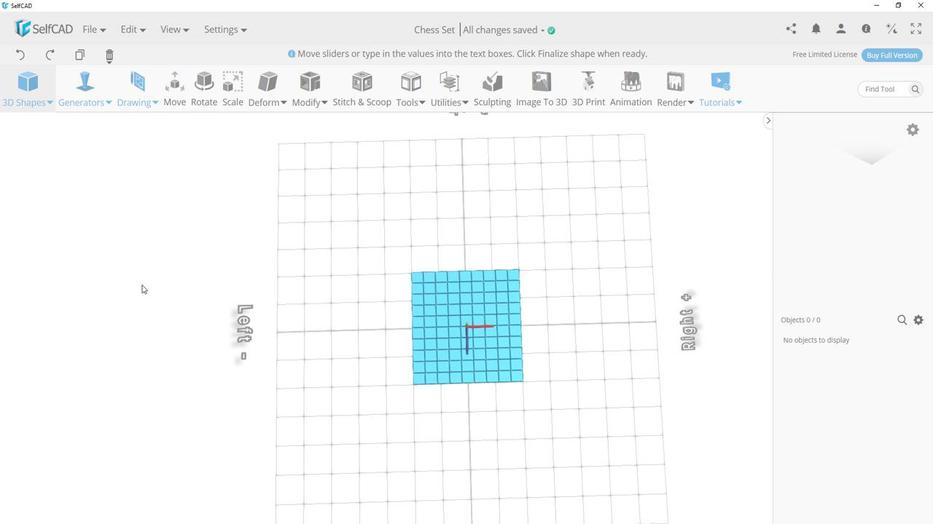 
Action: Mouse pressed left at (181, 298)
Screenshot: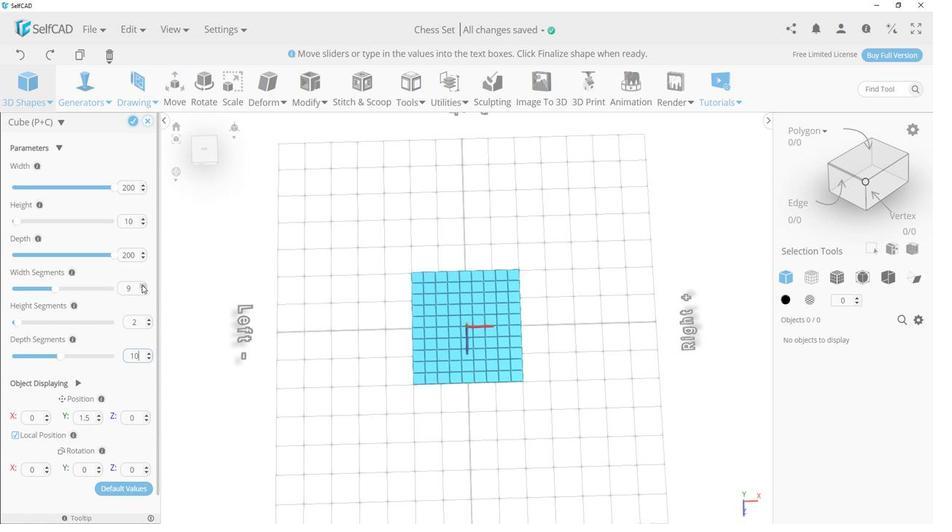 
Action: Mouse moved to (509, 355)
Screenshot: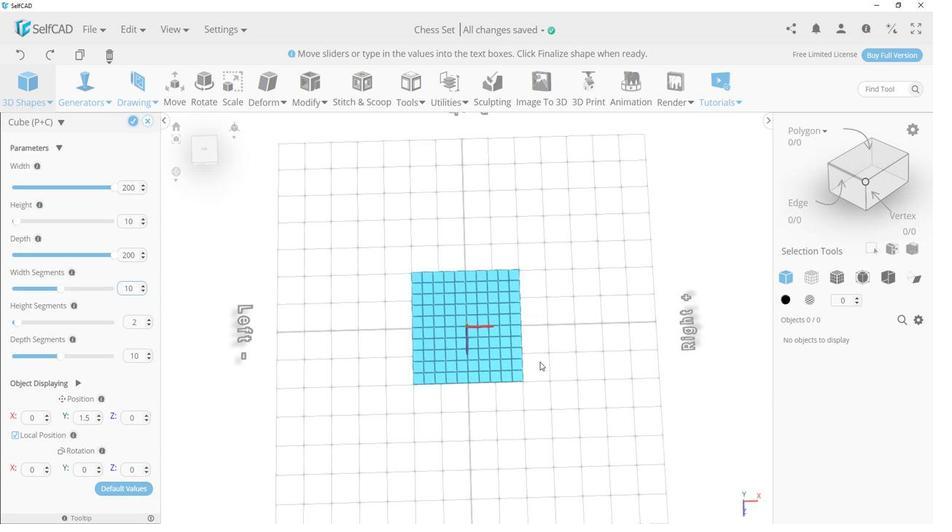 
Action: Mouse pressed left at (509, 355)
Screenshot: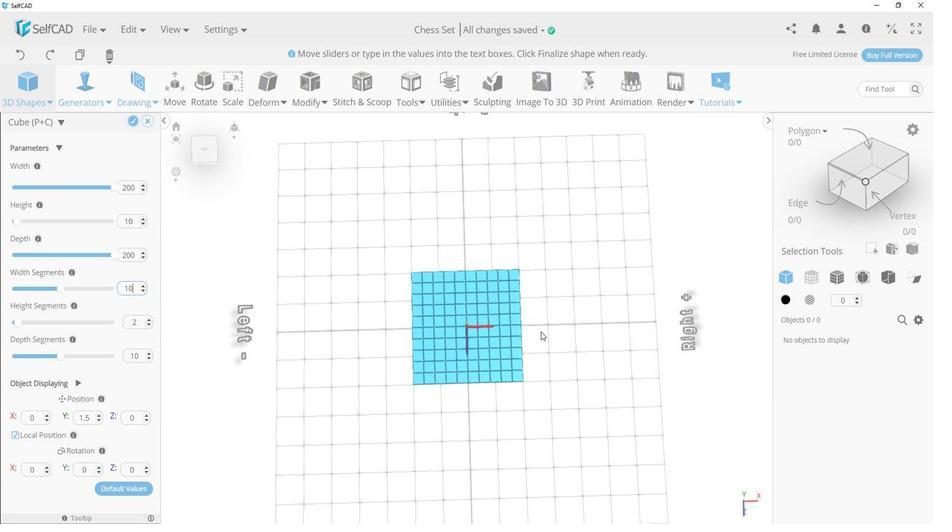 
Action: Mouse moved to (424, 328)
Screenshot: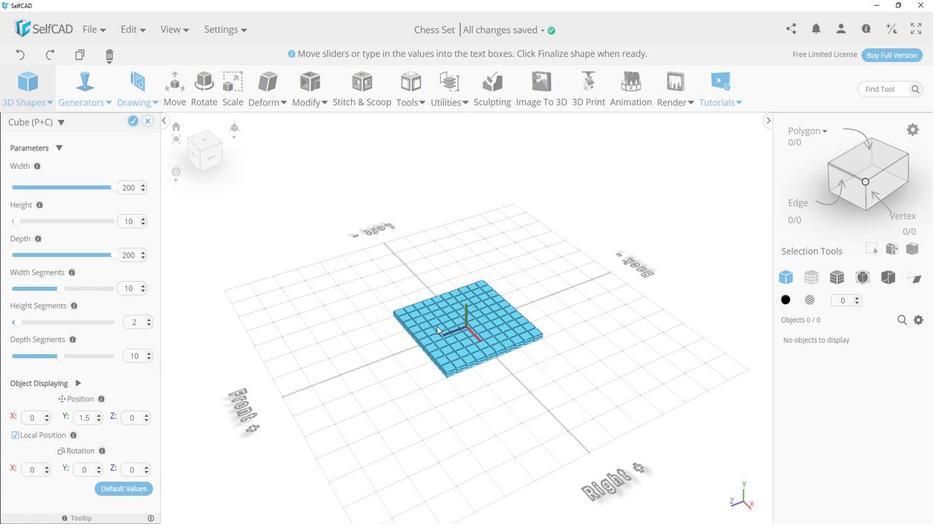 
Action: Mouse scrolled (424, 328) with delta (0, 0)
Screenshot: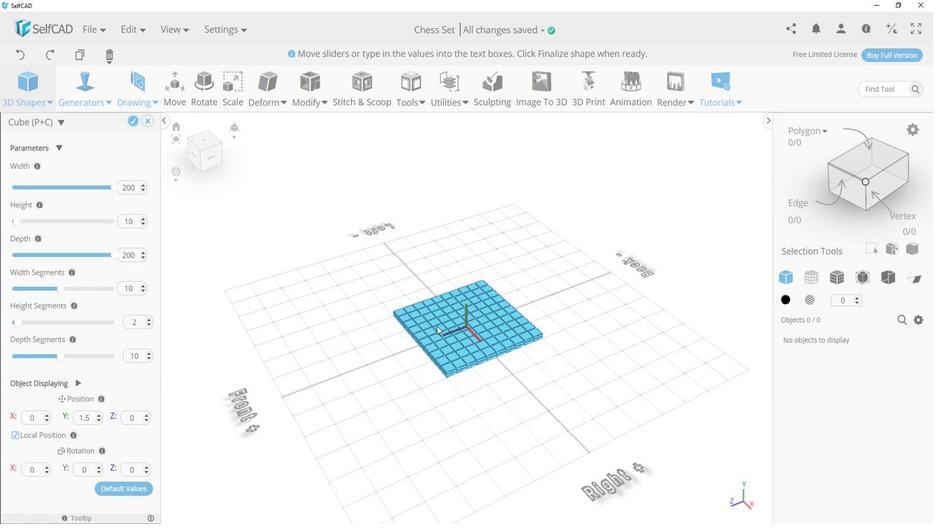 
Action: Mouse scrolled (424, 328) with delta (0, 0)
Screenshot: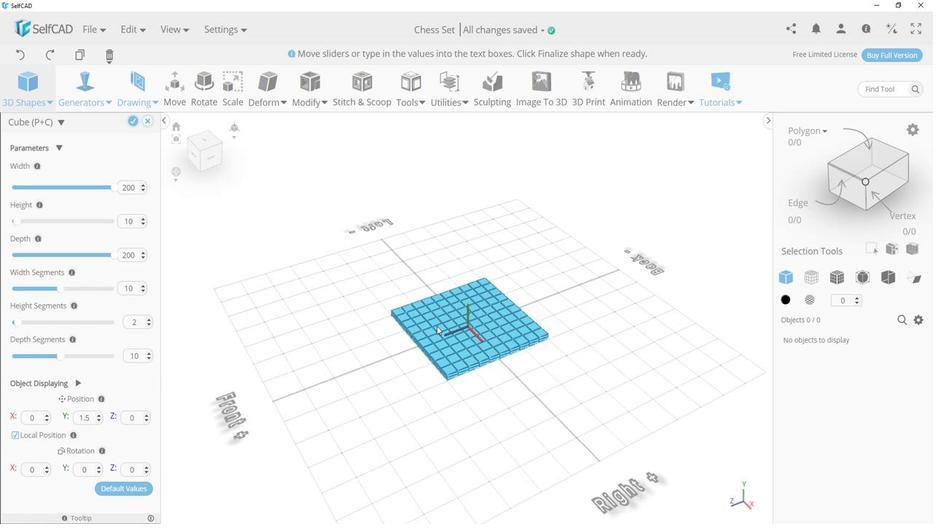 
Action: Mouse scrolled (424, 328) with delta (0, 0)
Screenshot: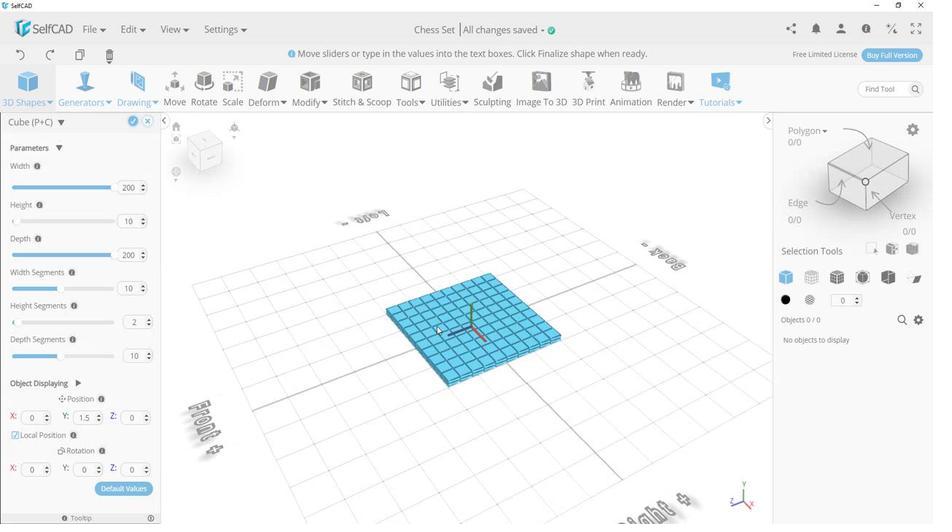 
Action: Mouse scrolled (424, 328) with delta (0, 0)
Screenshot: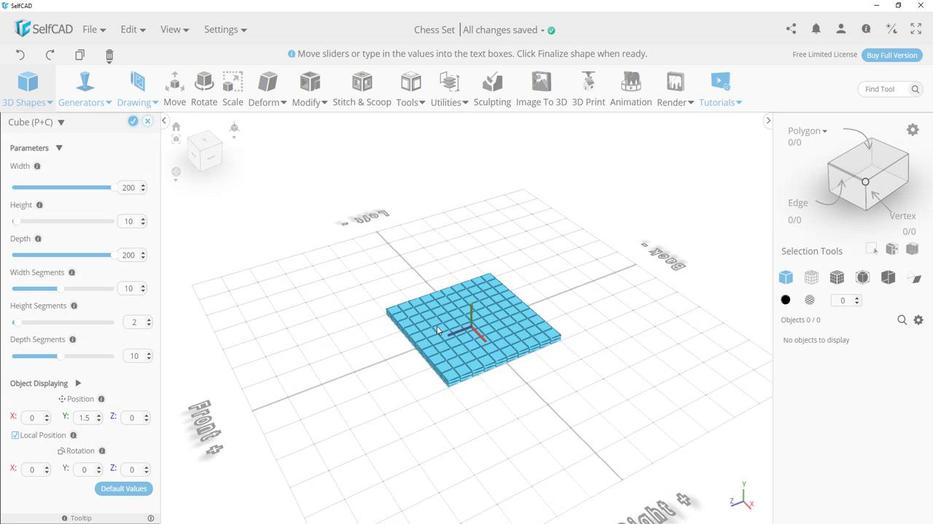
Action: Mouse scrolled (424, 328) with delta (0, 0)
Screenshot: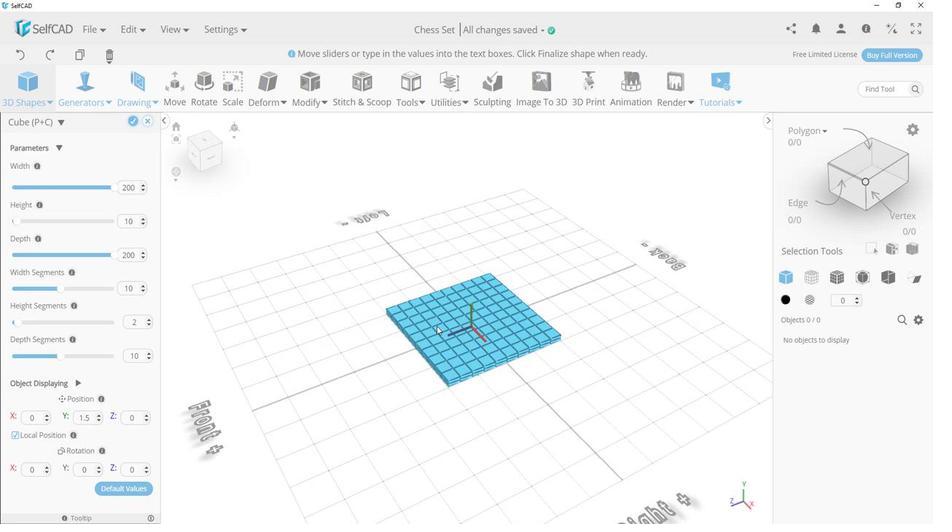 
Action: Mouse scrolled (424, 328) with delta (0, 0)
Screenshot: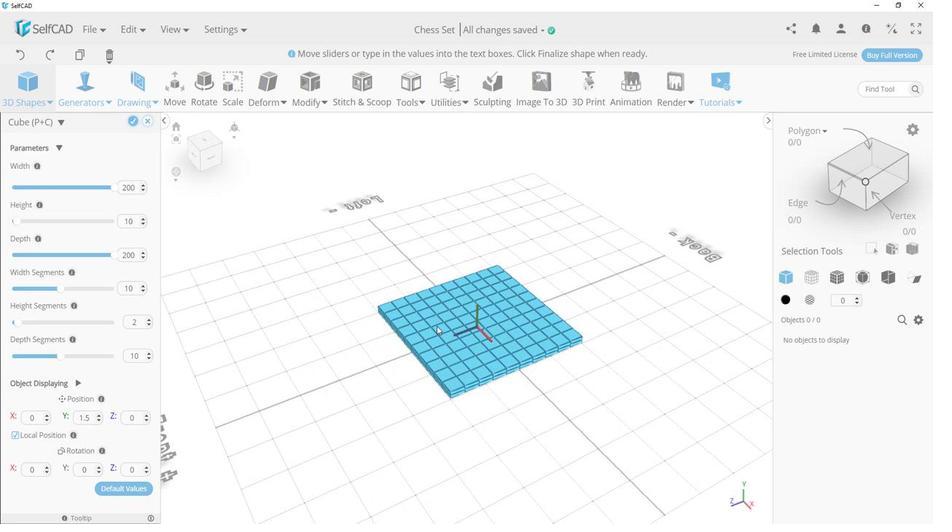
Action: Mouse scrolled (424, 328) with delta (0, 0)
Screenshot: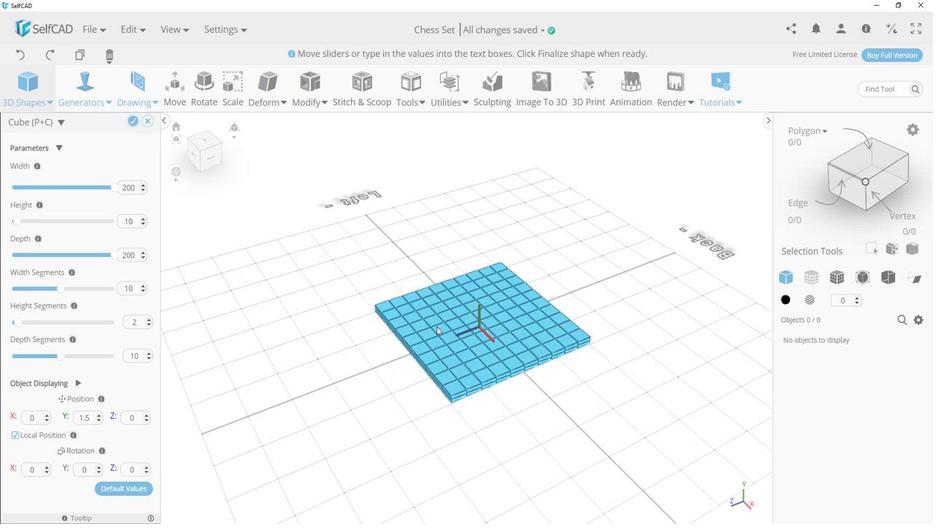 
Action: Mouse moved to (424, 329)
Screenshot: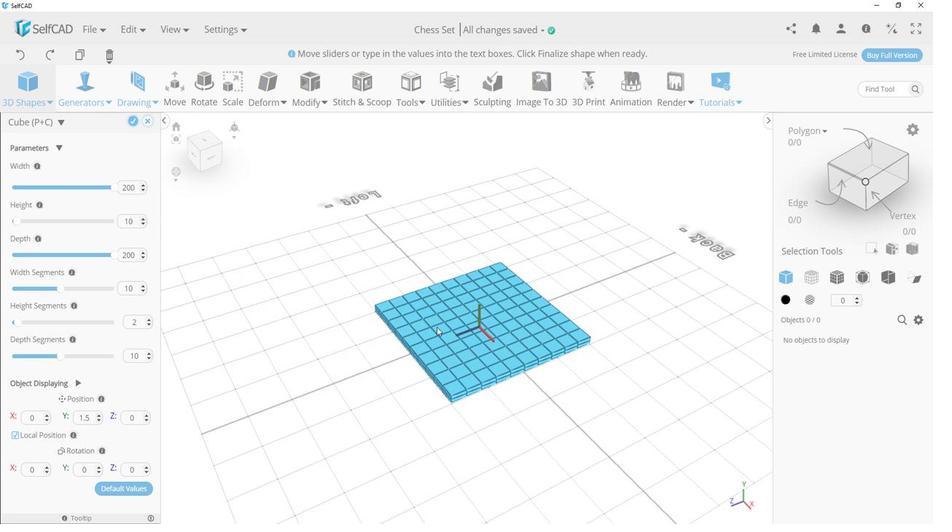 
Action: Mouse scrolled (424, 329) with delta (0, 0)
Screenshot: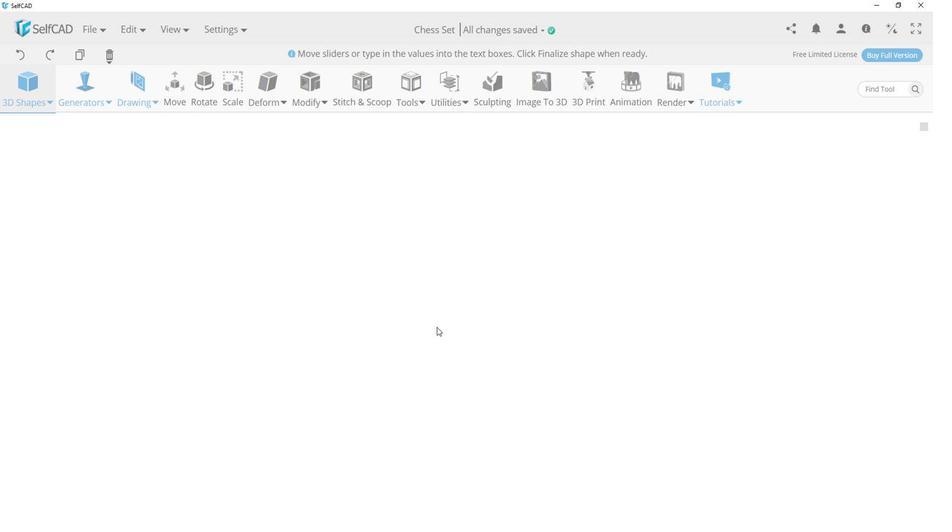 
Action: Mouse scrolled (424, 329) with delta (0, 0)
Screenshot: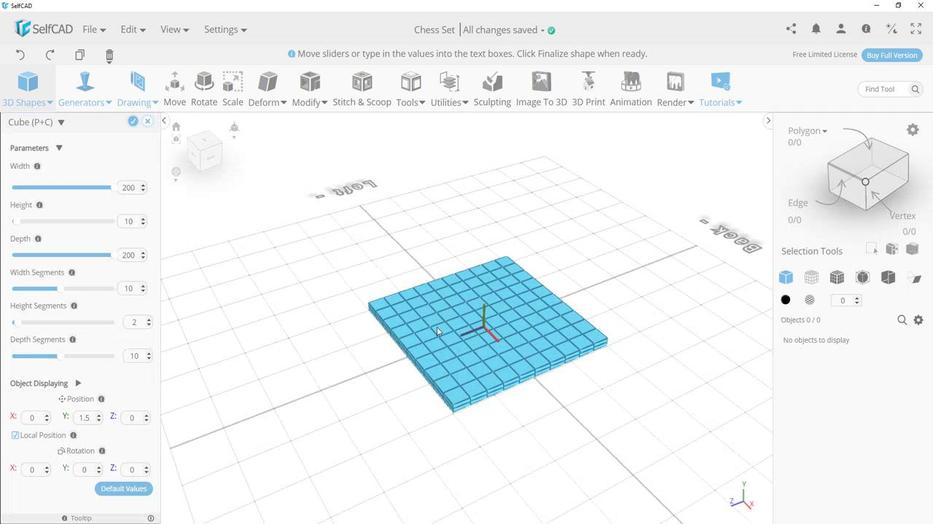 
Action: Mouse scrolled (424, 329) with delta (0, 0)
Screenshot: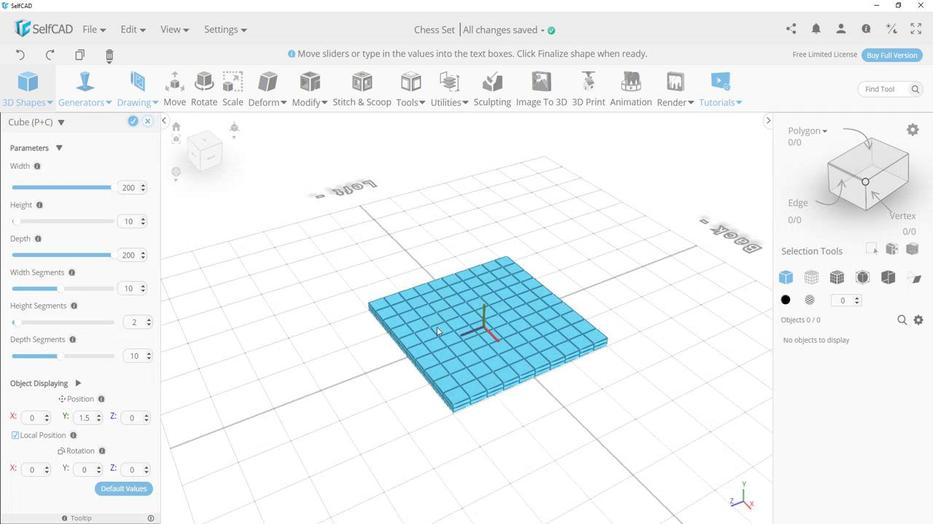 
Action: Mouse scrolled (424, 329) with delta (0, 0)
Screenshot: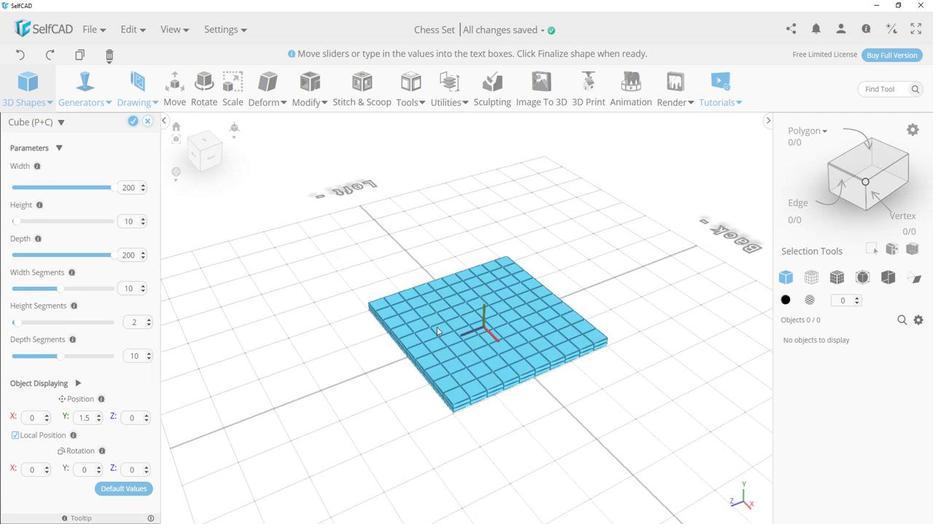 
Action: Mouse moved to (379, 353)
Screenshot: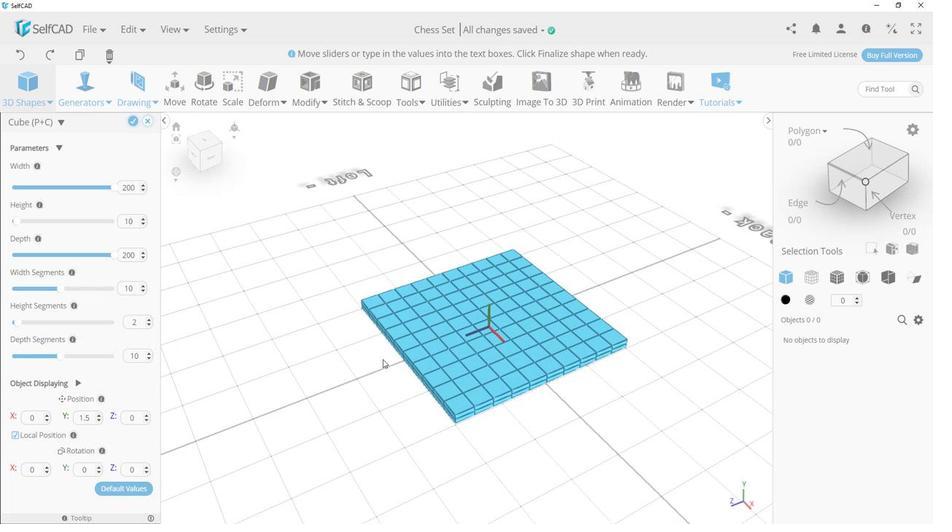 
Action: Mouse pressed left at (379, 353)
Screenshot: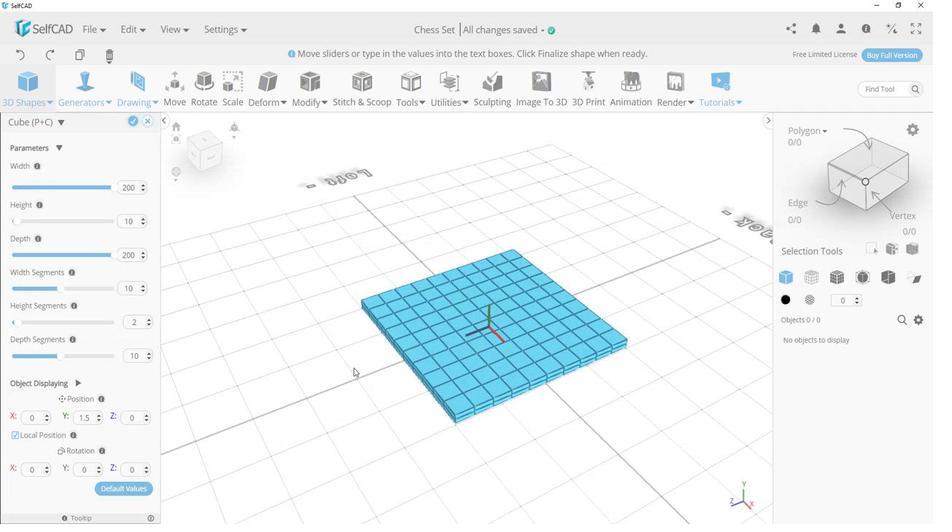 
Action: Mouse moved to (175, 174)
Screenshot: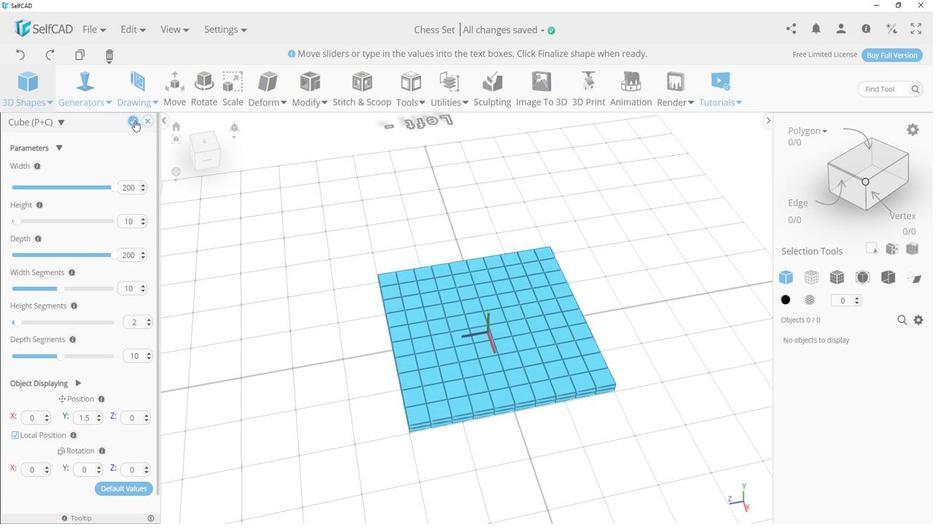
Action: Mouse pressed left at (175, 174)
Screenshot: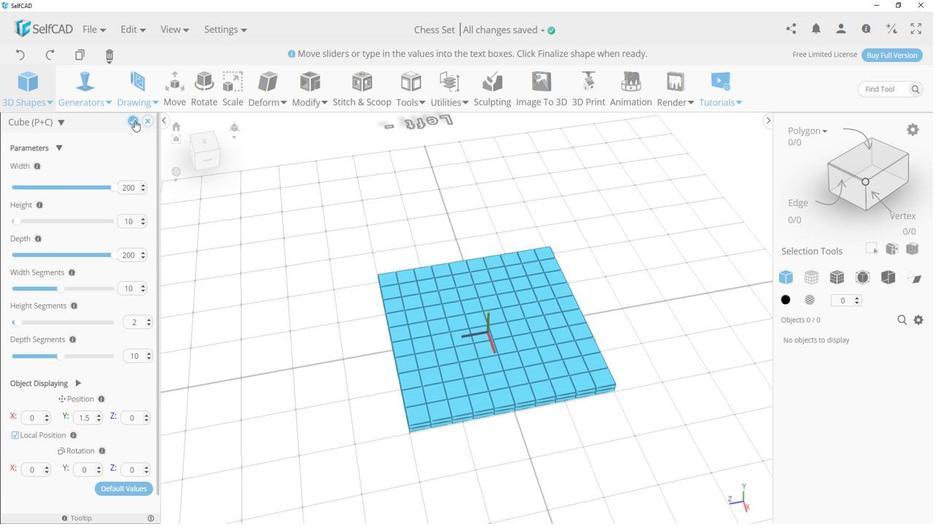 
Action: Mouse moved to (748, 295)
Screenshot: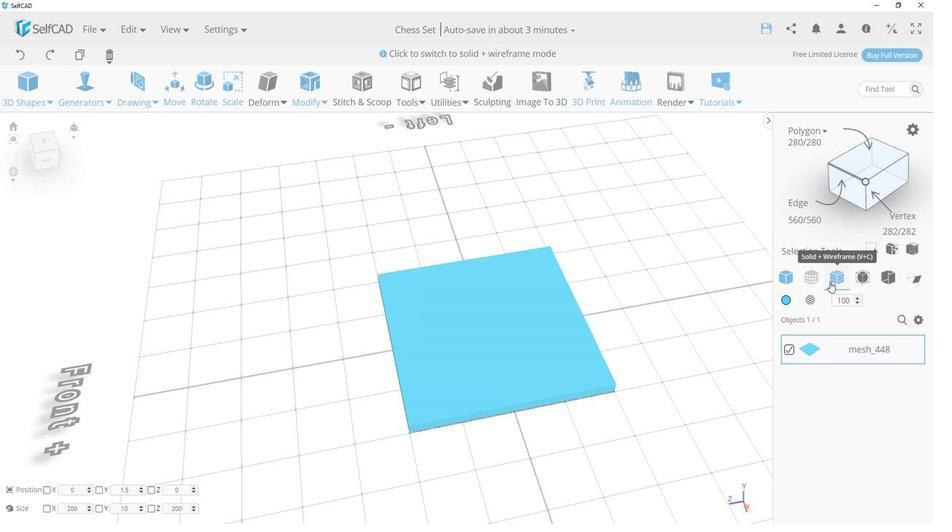 
Action: Mouse pressed left at (748, 295)
Screenshot: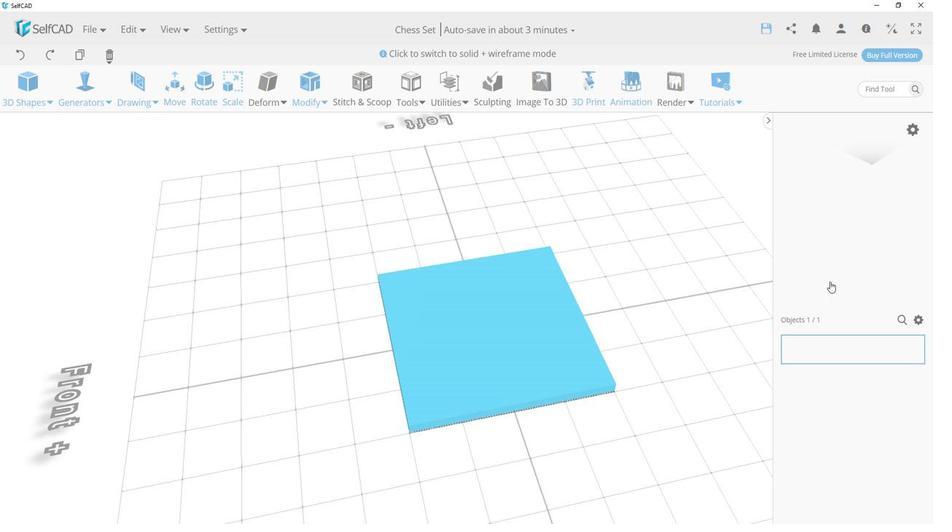 
Action: Mouse moved to (562, 391)
Screenshot: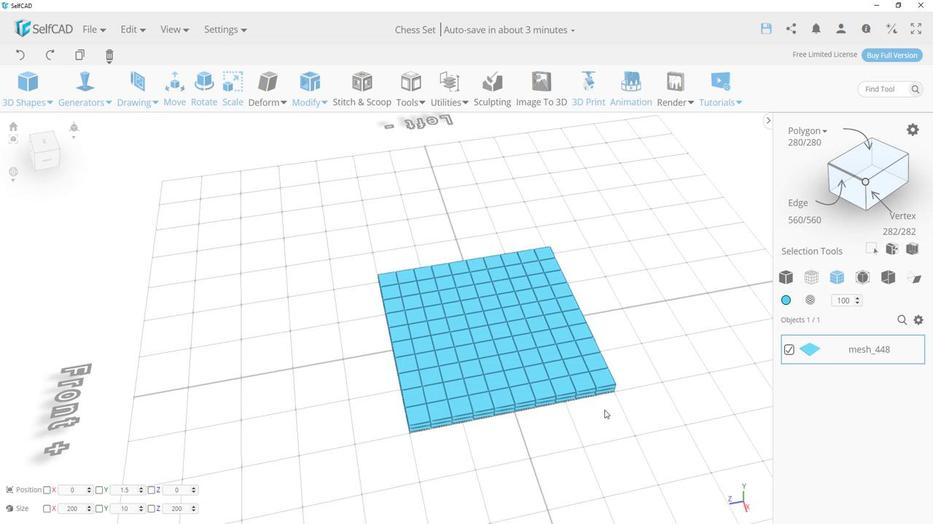 
Action: Mouse pressed left at (562, 391)
Screenshot: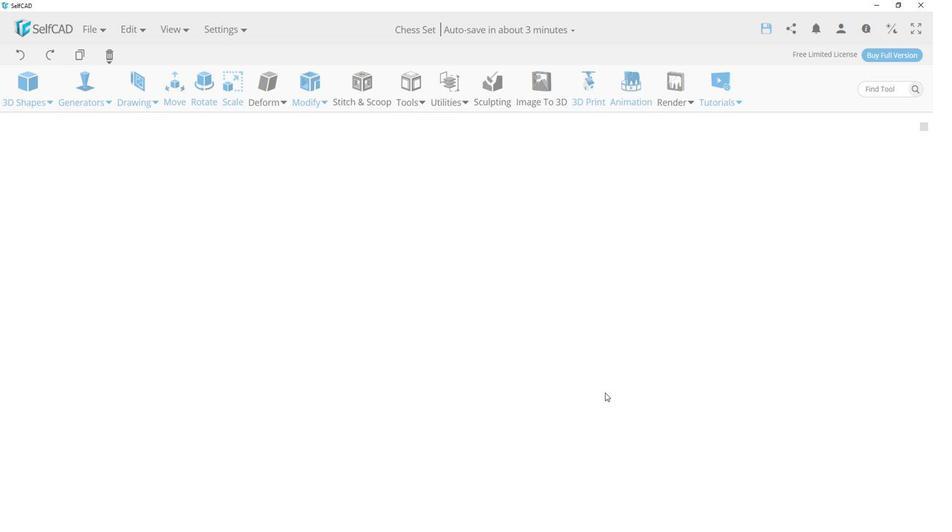 
Action: Mouse moved to (456, 378)
Screenshot: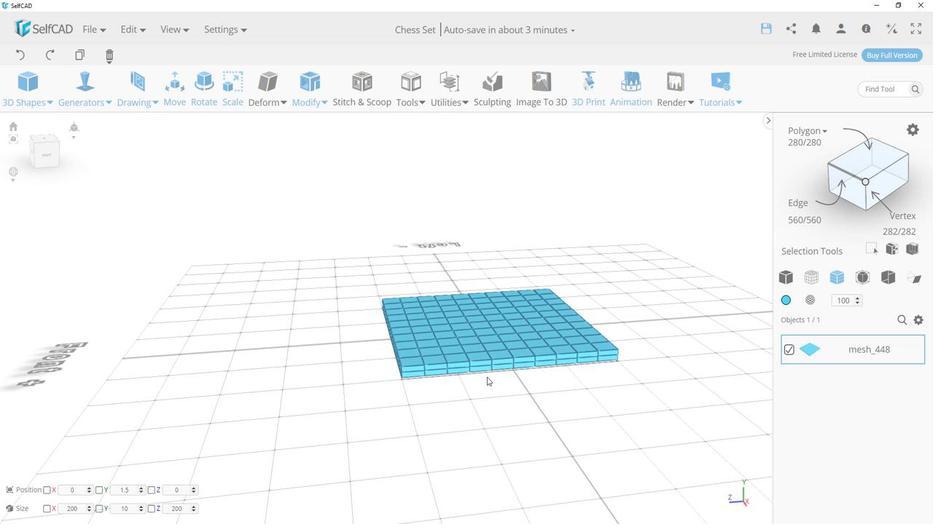 
Action: Mouse pressed left at (456, 378)
Screenshot: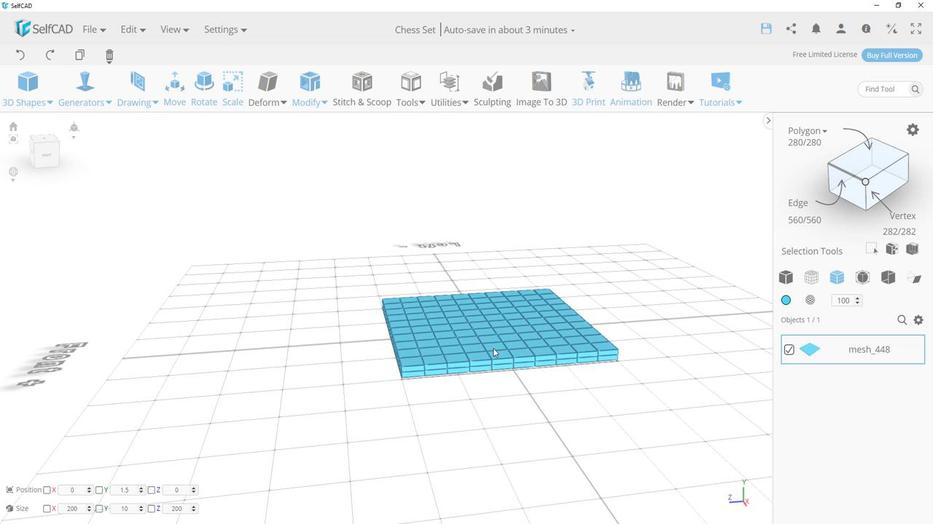 
Action: Mouse moved to (400, 340)
Screenshot: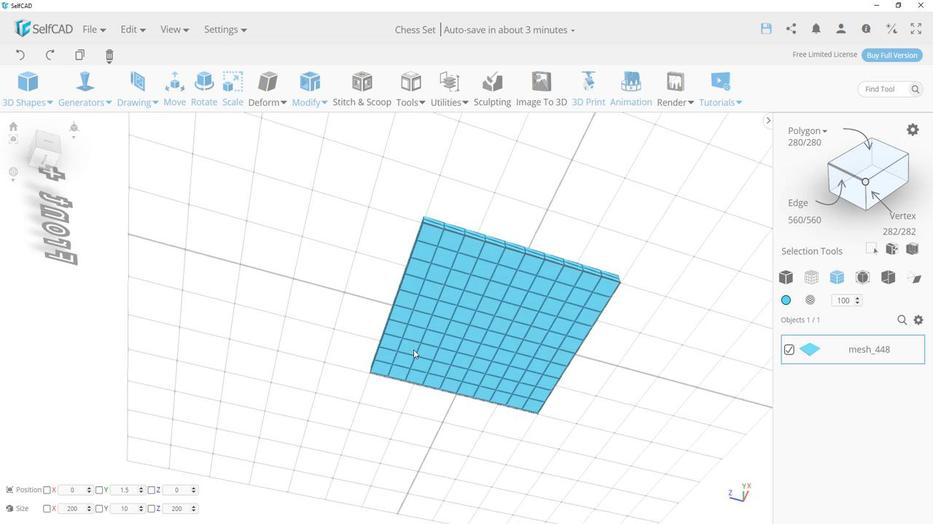
Action: Mouse pressed left at (400, 340)
Screenshot: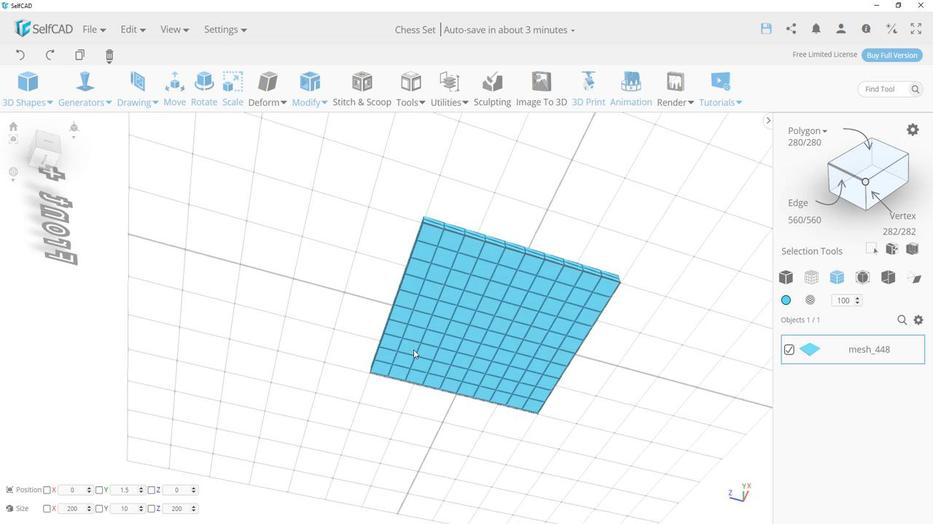 
Action: Mouse moved to (427, 339)
Screenshot: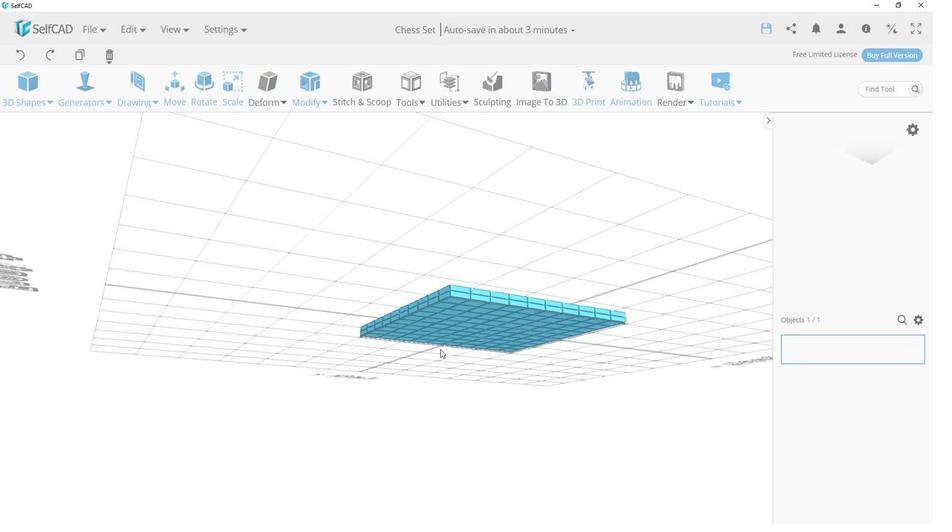 
Action: Mouse pressed left at (427, 339)
Screenshot: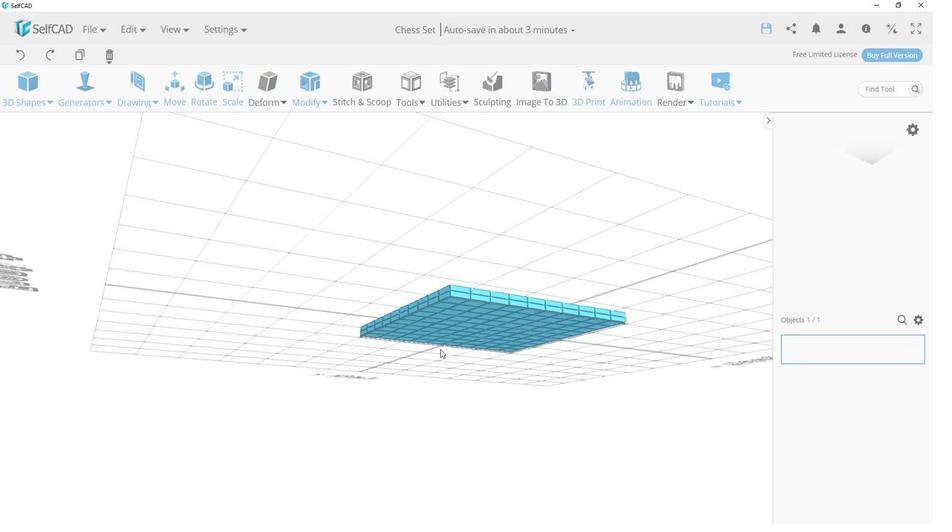 
Action: Mouse moved to (789, 204)
Screenshot: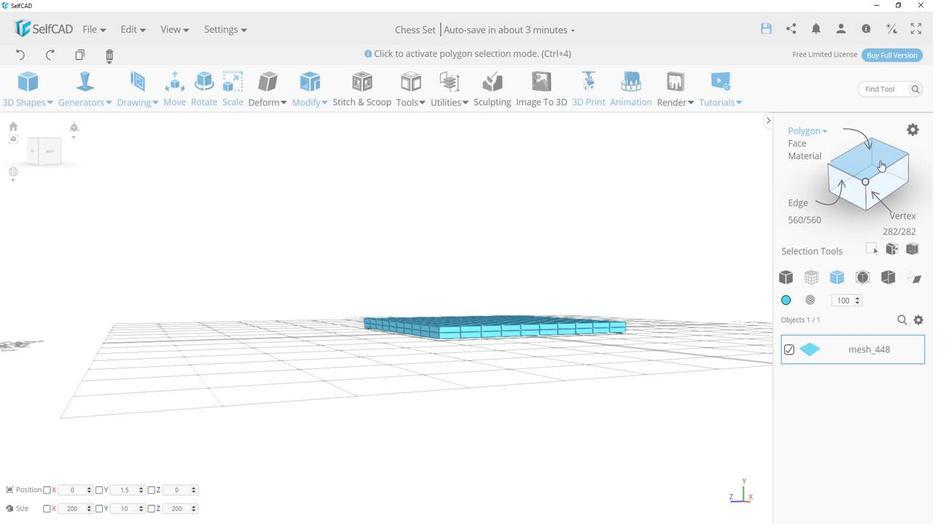 
Action: Mouse pressed left at (789, 204)
Screenshot: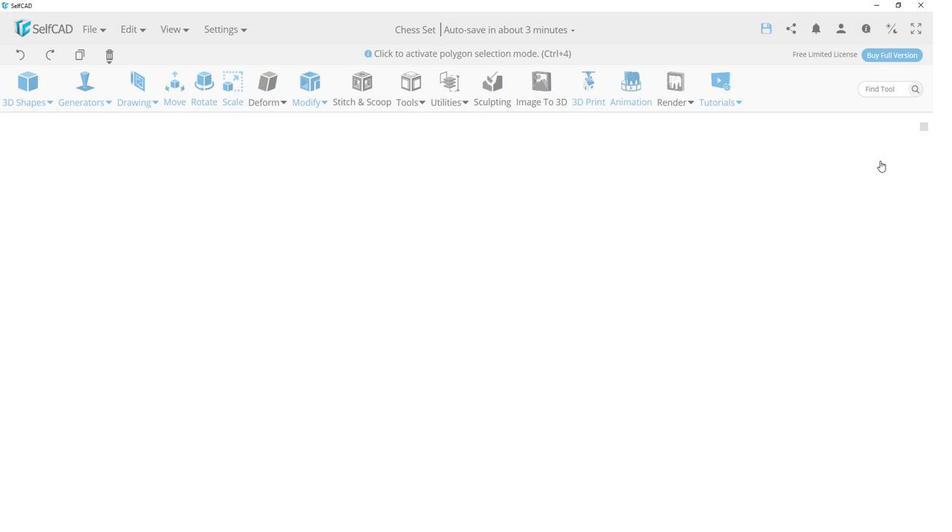 
Action: Mouse moved to (723, 190)
Screenshot: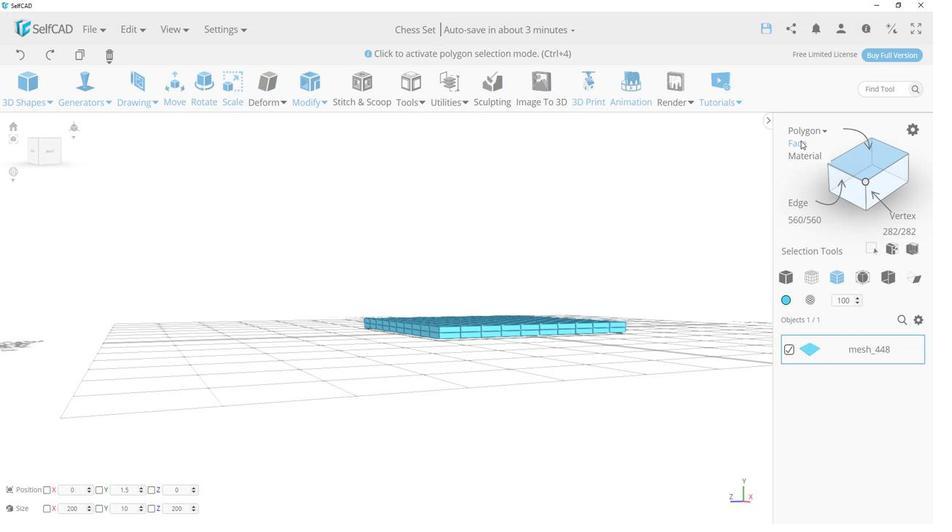 
Action: Mouse pressed left at (723, 190)
Screenshot: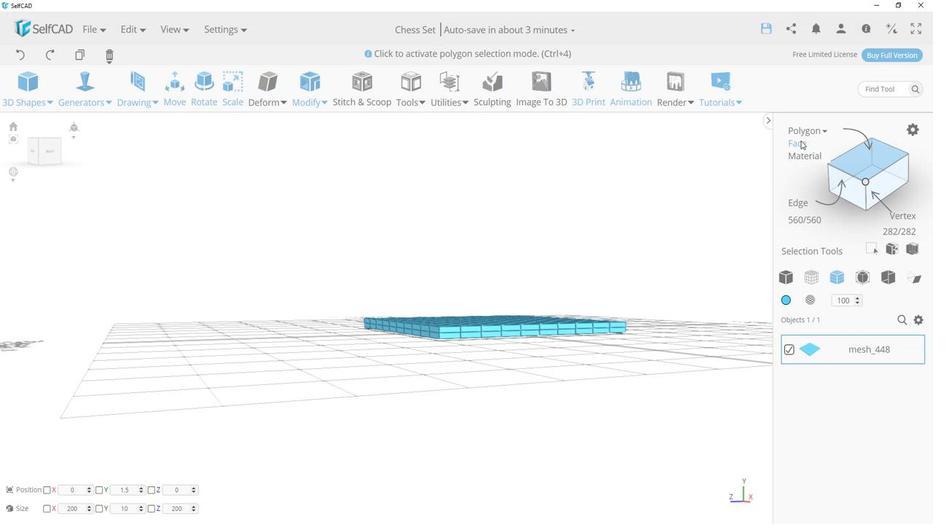 
Action: Mouse moved to (516, 356)
Screenshot: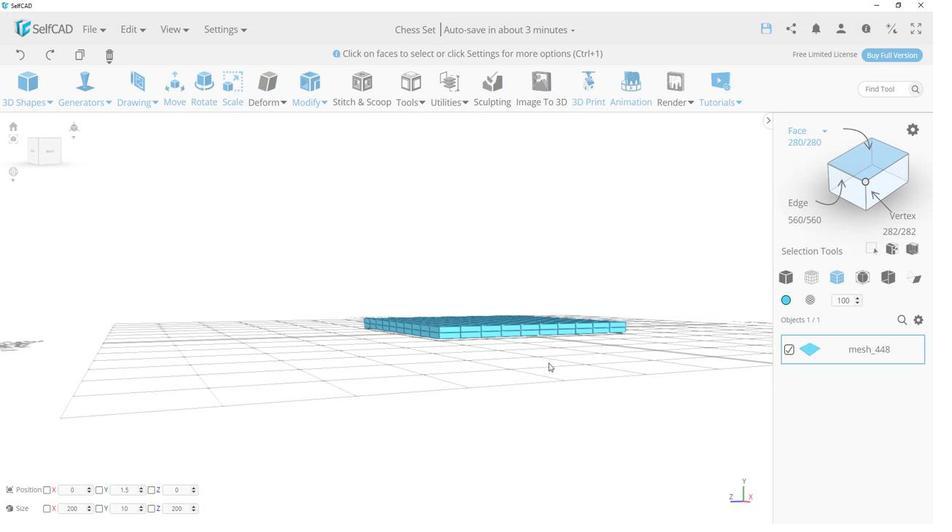 
Action: Mouse pressed left at (516, 356)
Screenshot: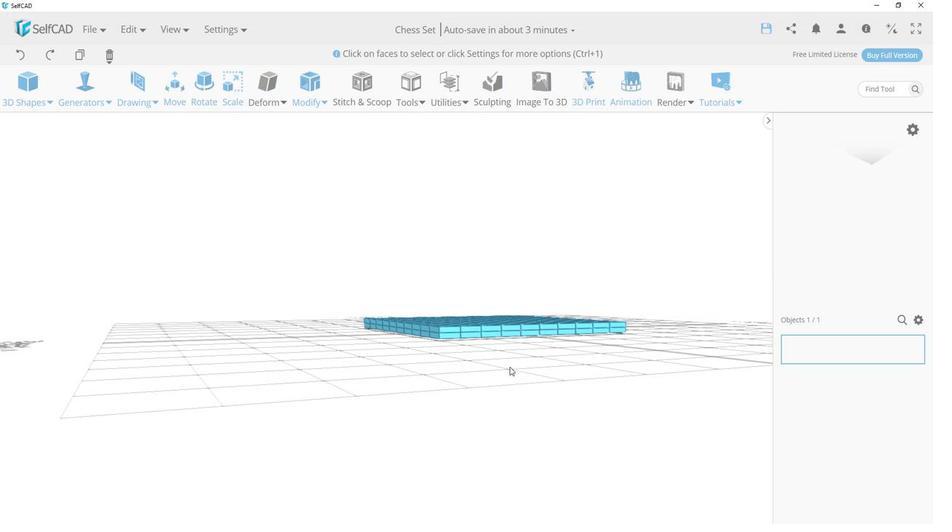 
Action: Mouse moved to (570, 338)
Screenshot: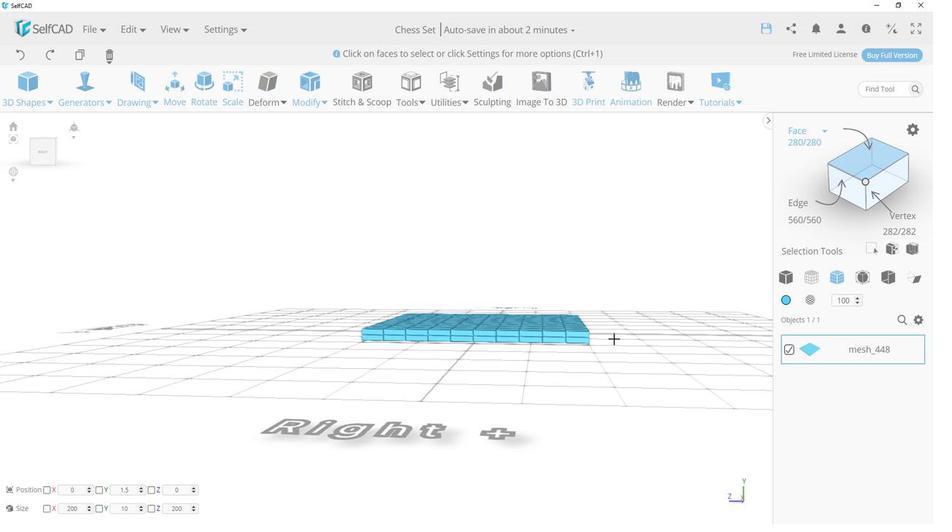 
Action: Mouse pressed right at (570, 338)
Screenshot: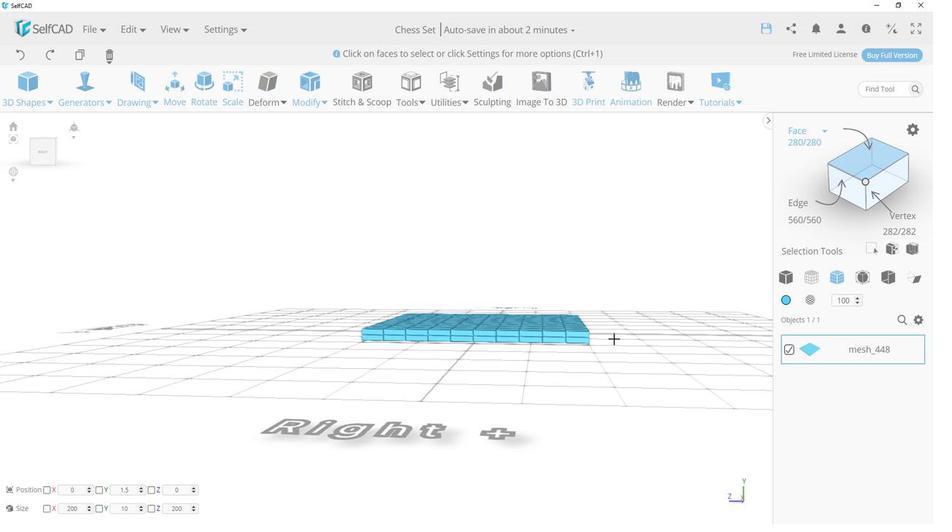 
Action: Mouse moved to (333, 353)
Screenshot: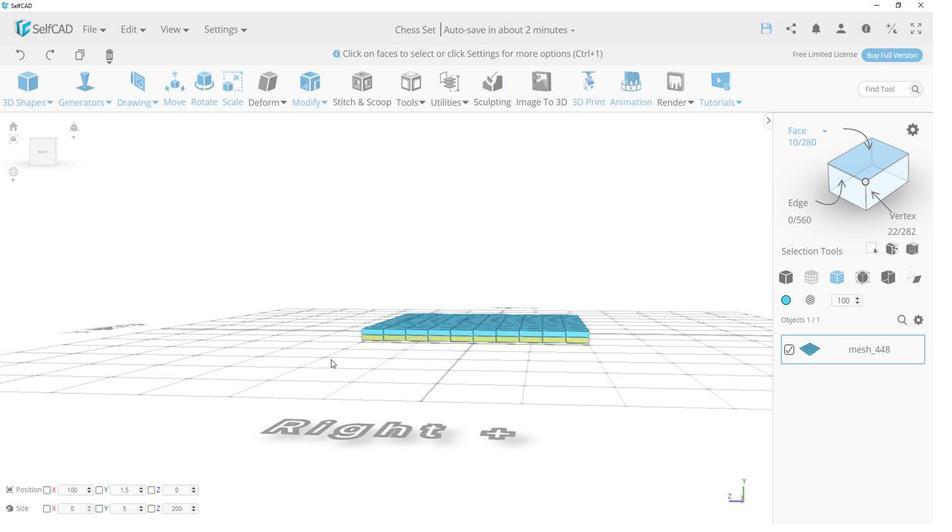 
Action: Mouse pressed left at (333, 353)
Screenshot: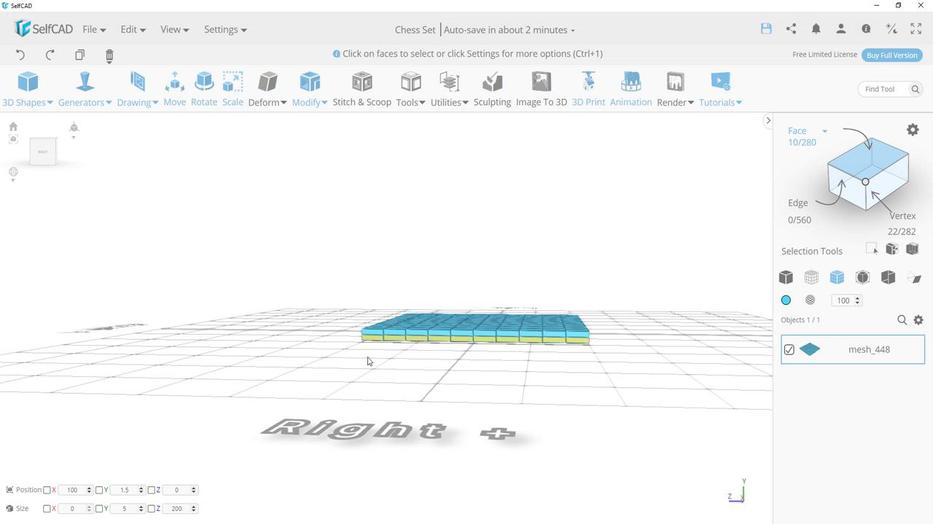 
Action: Mouse moved to (557, 344)
Screenshot: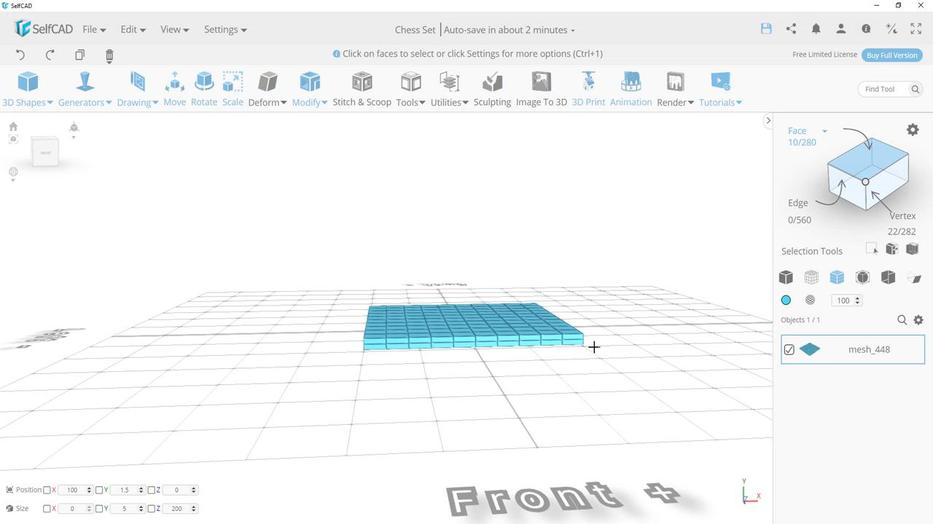 
Action: Mouse pressed right at (557, 344)
Screenshot: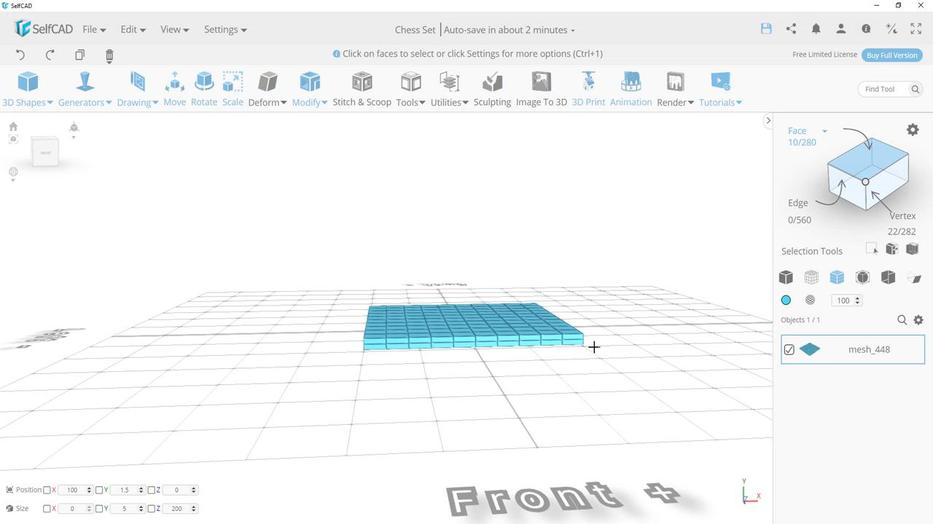 
Action: Mouse moved to (538, 340)
Screenshot: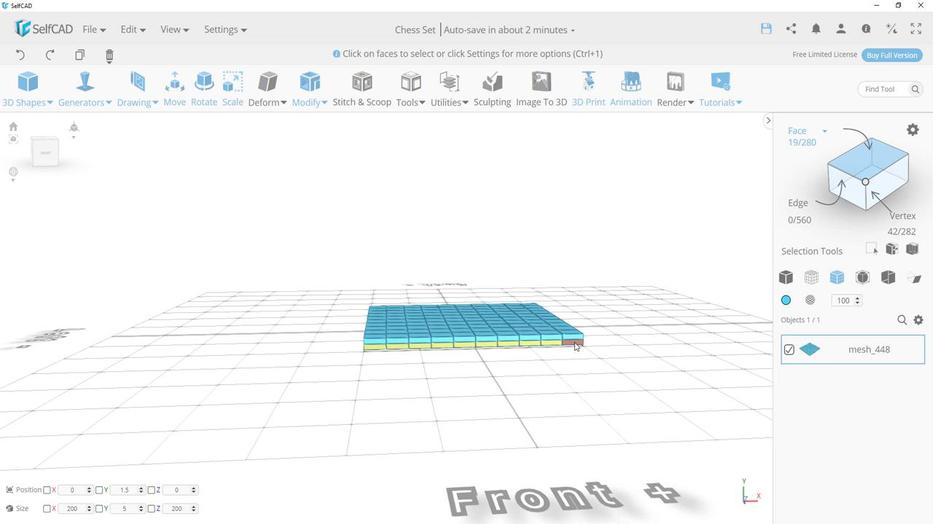 
Action: Mouse pressed left at (538, 340)
Screenshot: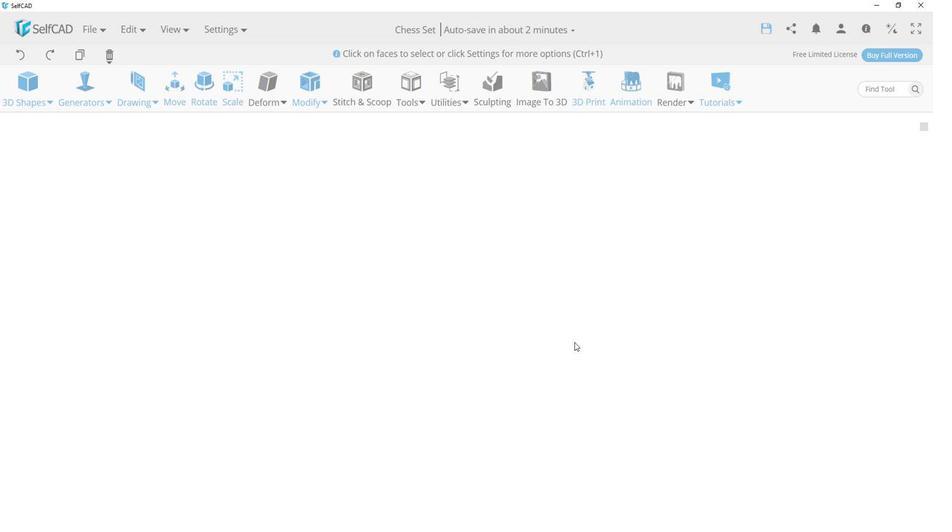 
Action: Mouse moved to (380, 372)
Screenshot: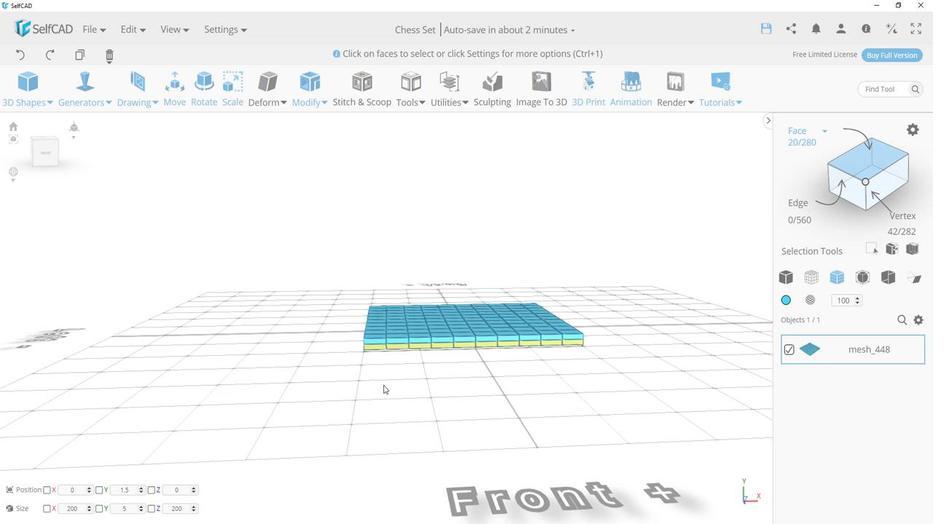 
Action: Mouse pressed left at (380, 372)
Screenshot: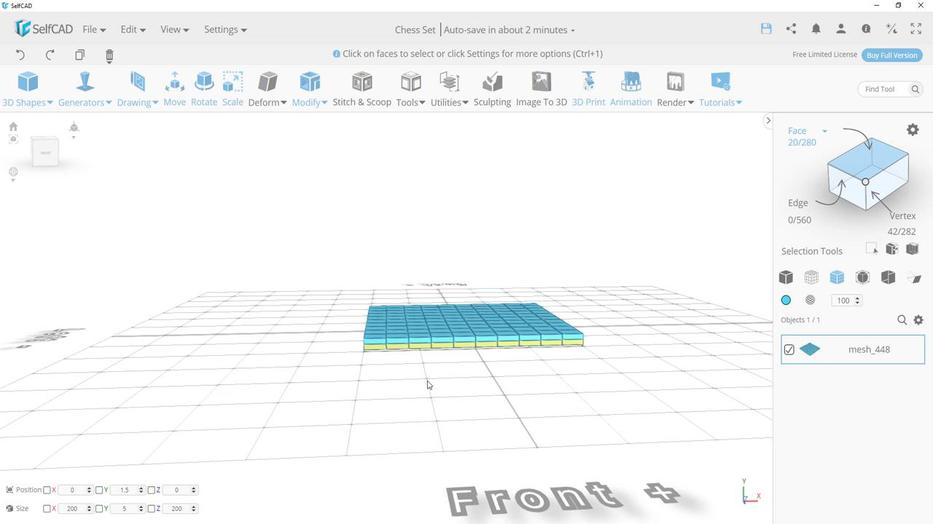 
Action: Mouse moved to (412, 369)
Screenshot: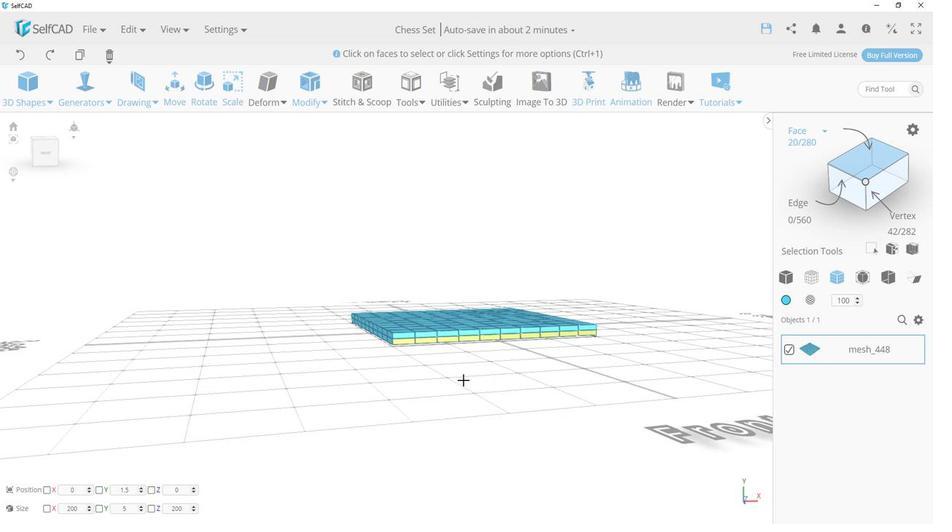 
Action: Mouse pressed right at (412, 369)
Screenshot: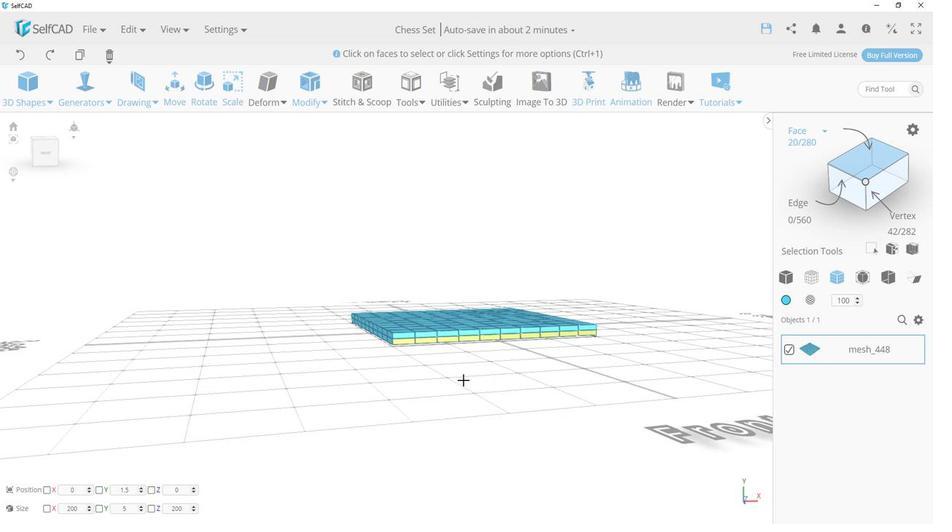 
Action: Mouse moved to (380, 370)
Screenshot: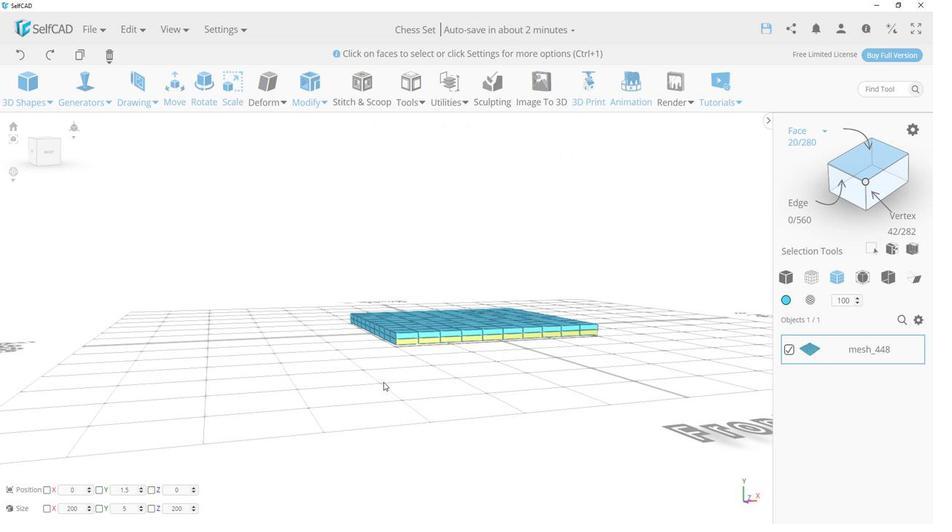 
Action: Mouse pressed left at (380, 370)
Screenshot: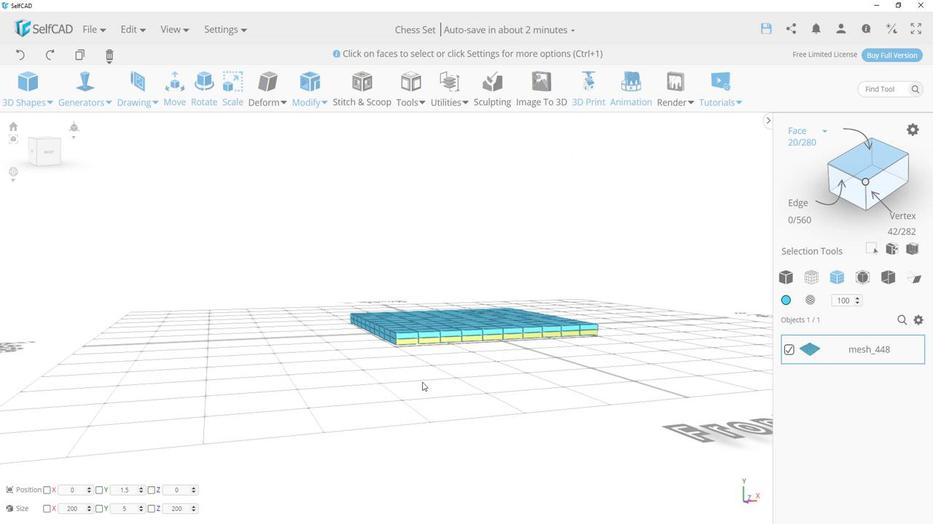 
Action: Mouse moved to (554, 343)
Screenshot: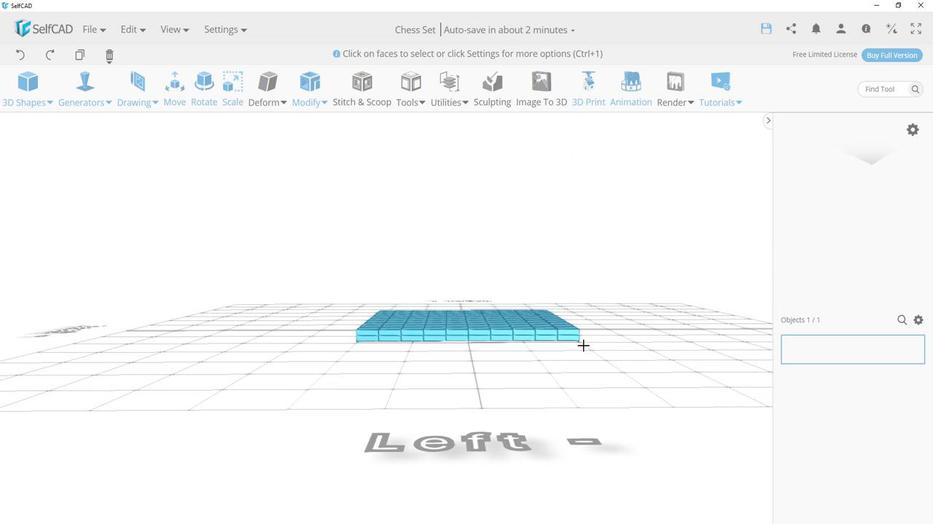 
Action: Mouse pressed right at (554, 343)
Screenshot: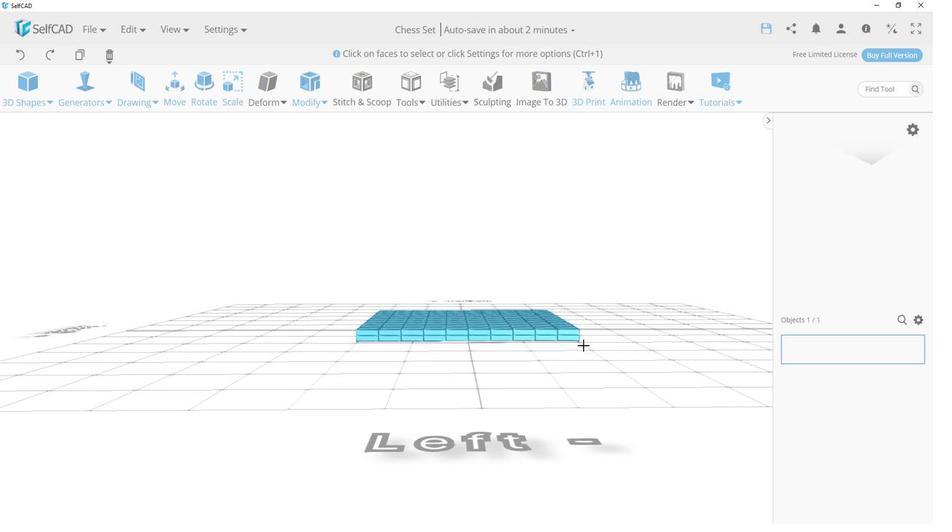 
Action: Mouse moved to (344, 346)
Screenshot: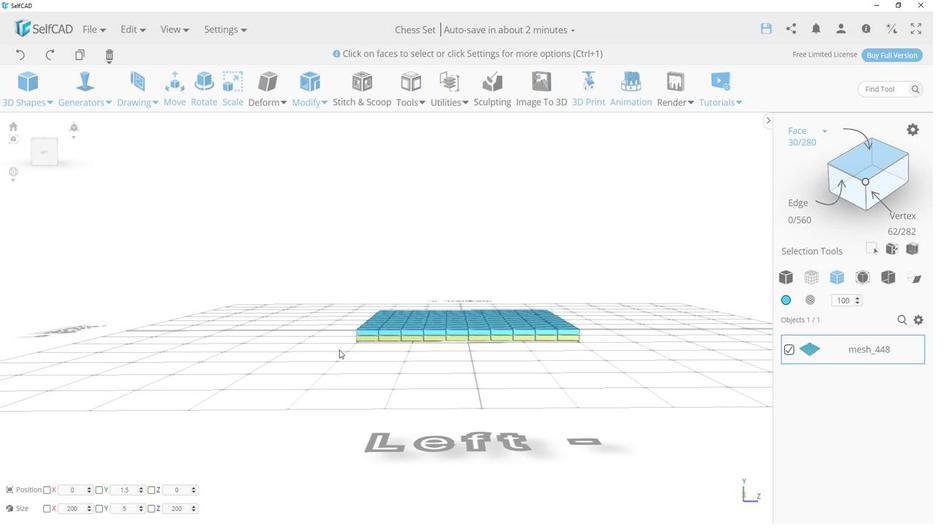 
Action: Mouse pressed left at (344, 346)
Screenshot: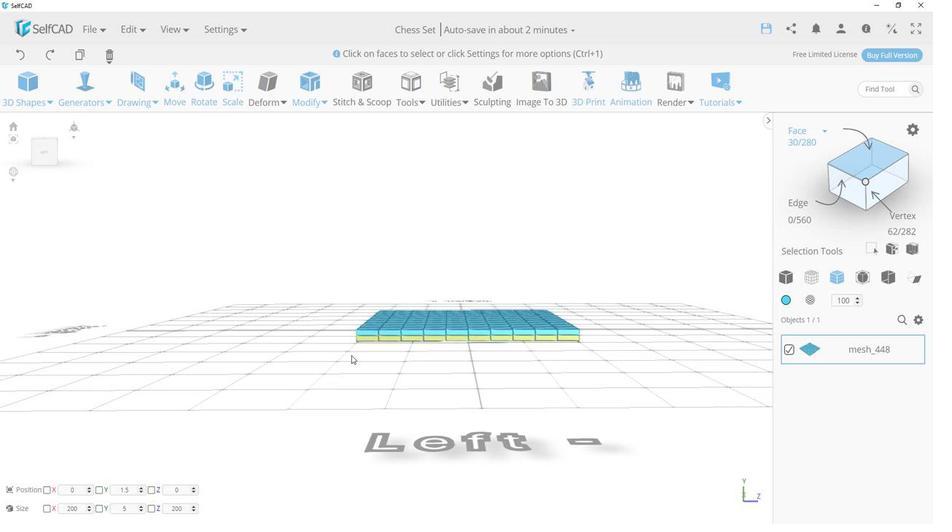 
Action: Mouse moved to (551, 352)
Screenshot: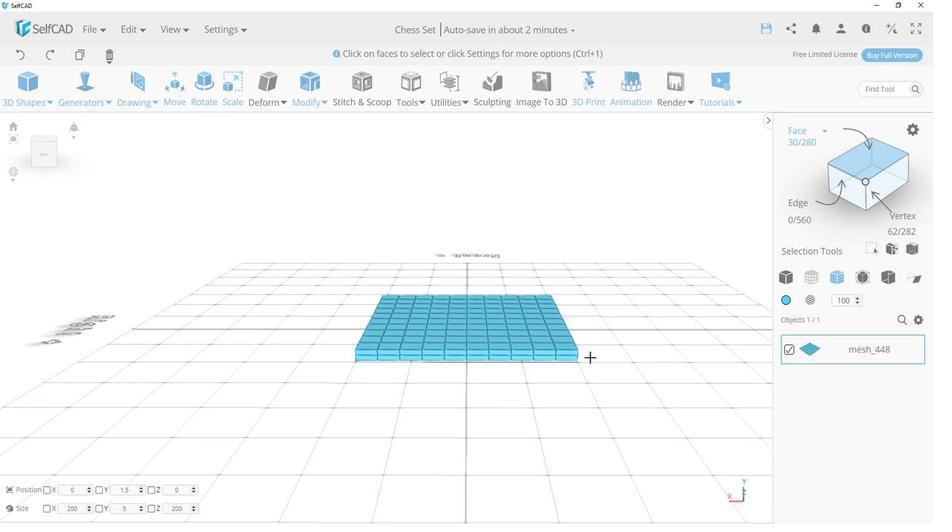 
Action: Mouse pressed right at (551, 352)
Screenshot: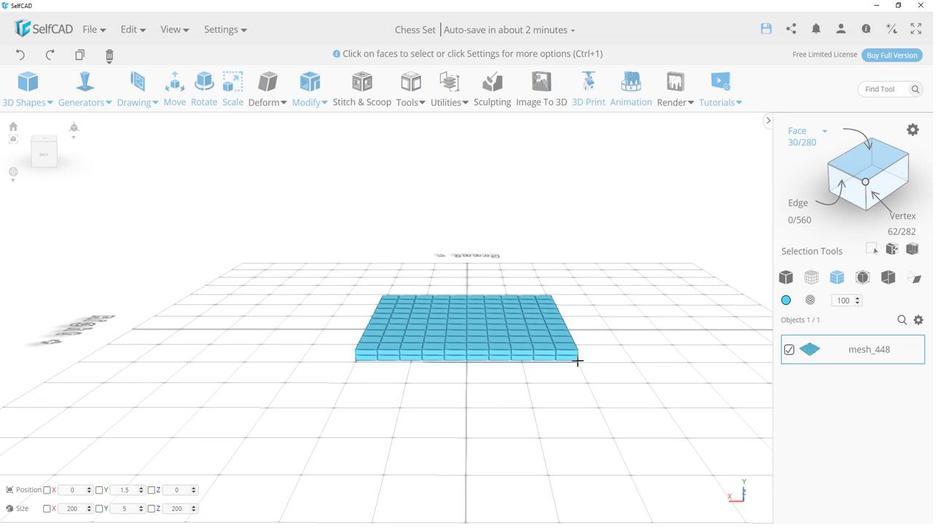 
Action: Mouse moved to (345, 377)
Screenshot: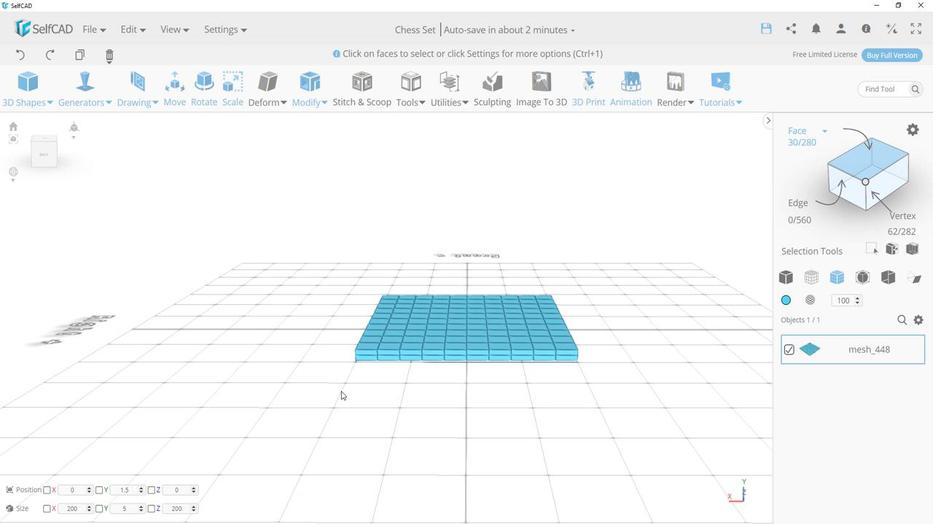 
Action: Mouse pressed left at (345, 377)
Screenshot: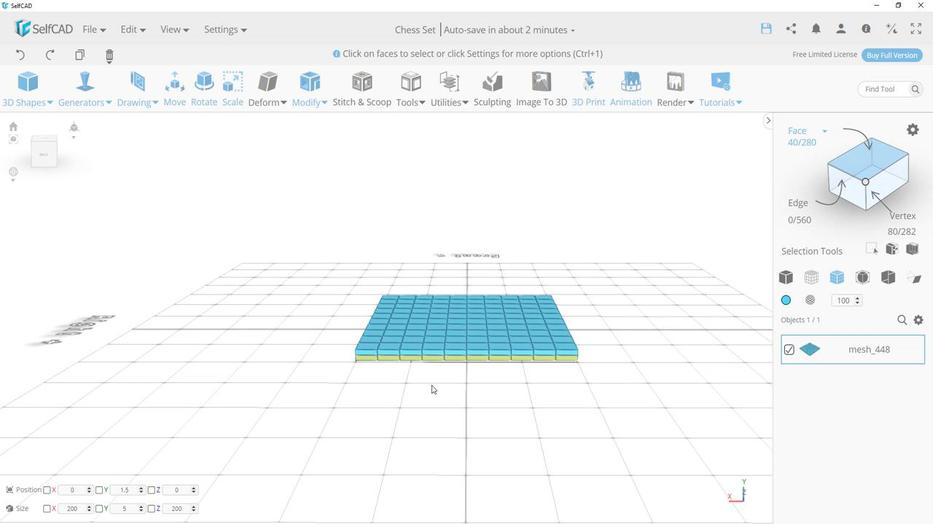 
Action: Mouse moved to (83, 465)
Screenshot: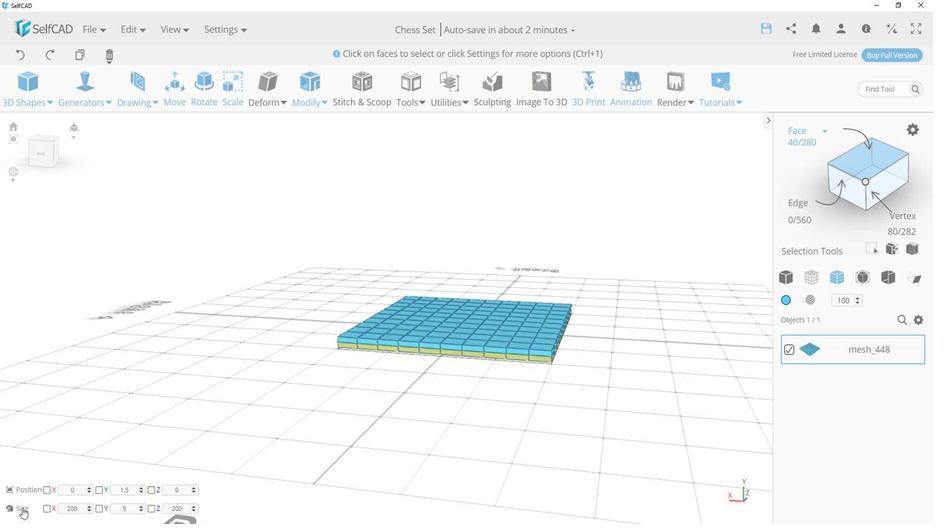 
Action: Mouse pressed left at (83, 465)
Screenshot: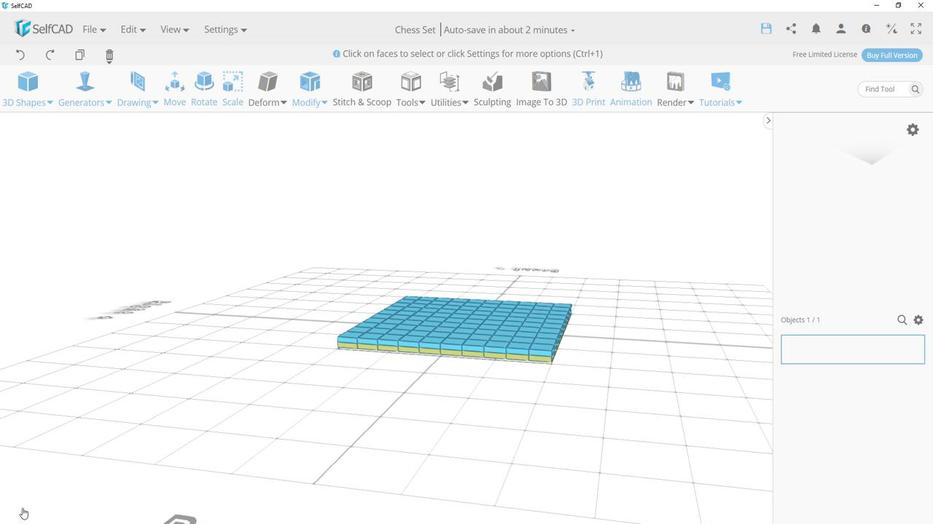 
Action: Mouse moved to (449, 328)
Screenshot: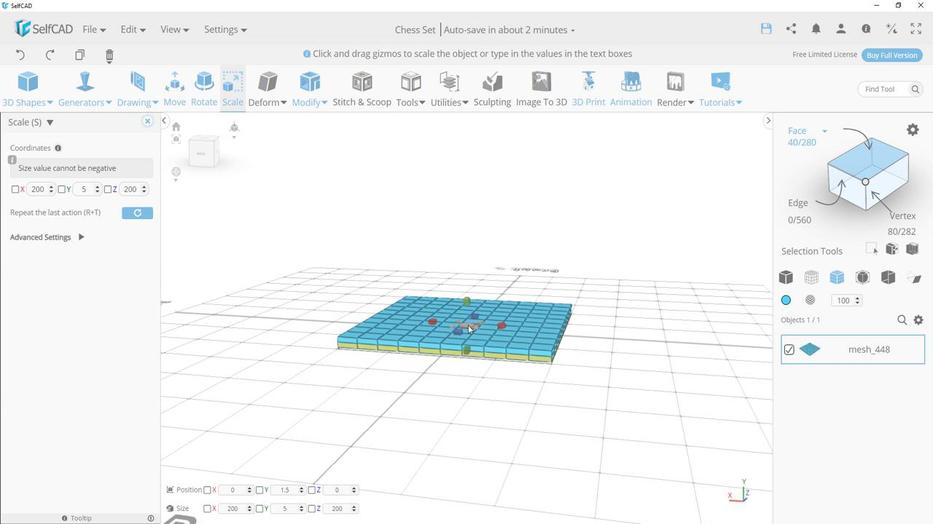 
Action: Mouse pressed left at (449, 328)
Screenshot: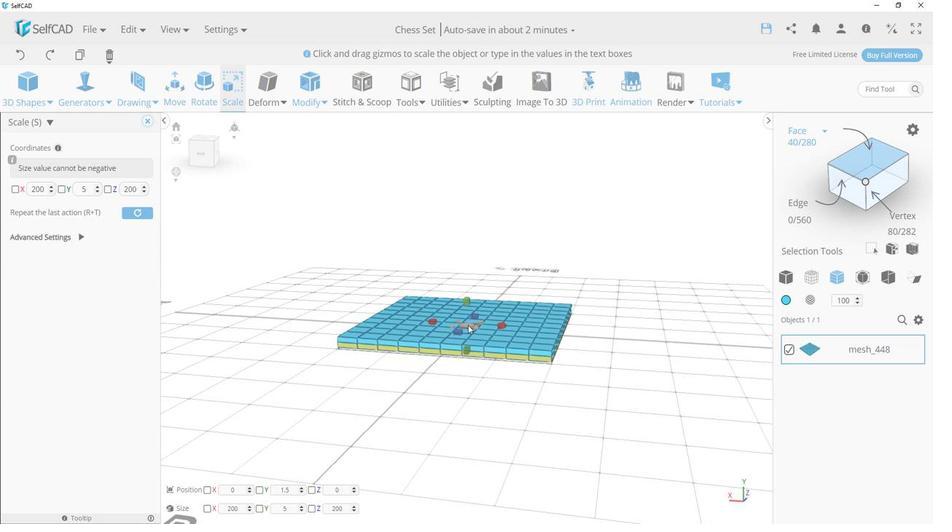 
Action: Mouse moved to (450, 328)
Screenshot: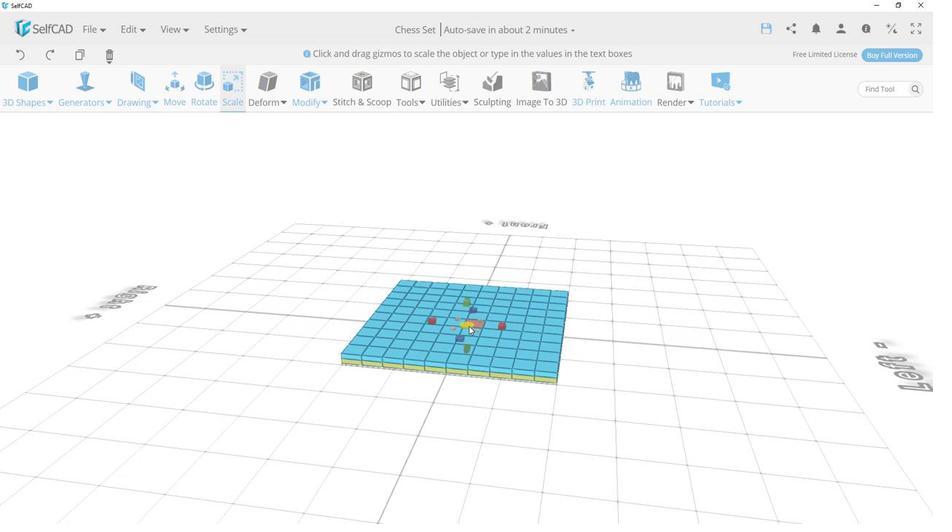 
Action: Mouse pressed left at (450, 328)
Screenshot: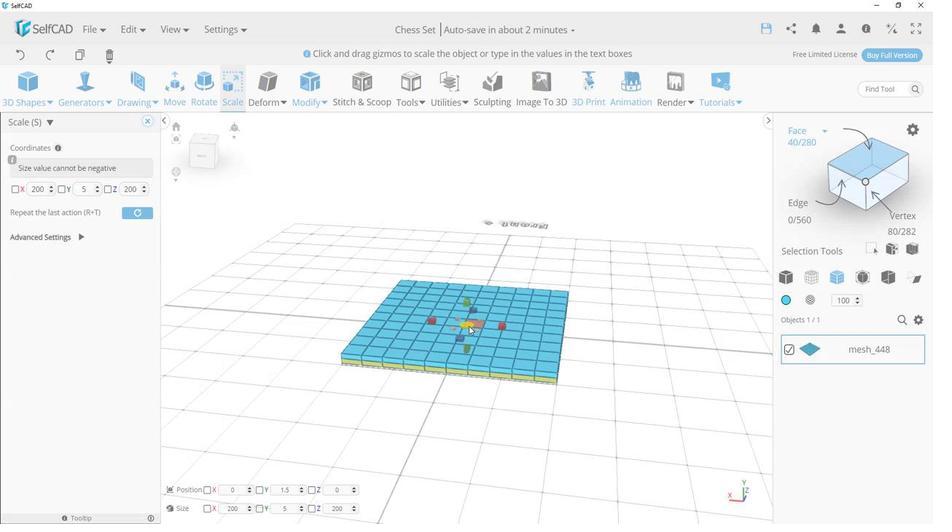 
Action: Mouse moved to (581, 349)
Screenshot: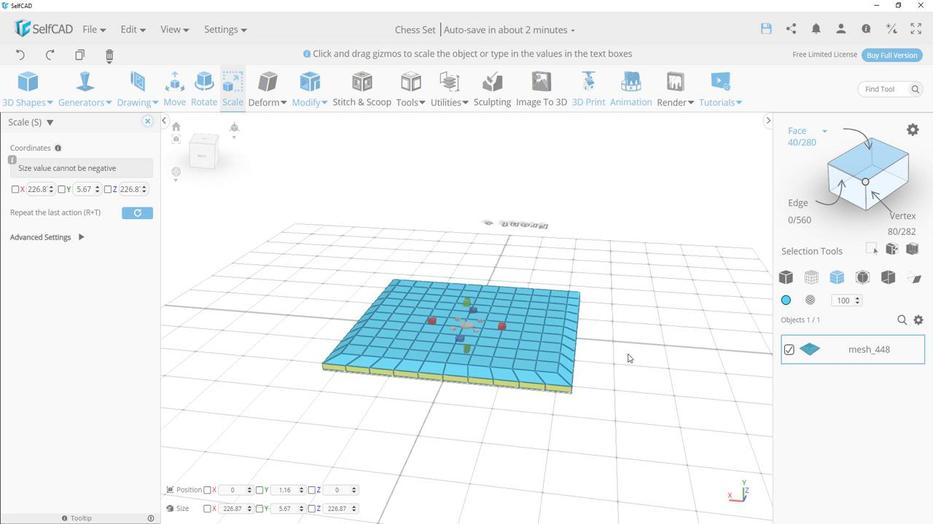 
Action: Mouse pressed left at (581, 349)
Screenshot: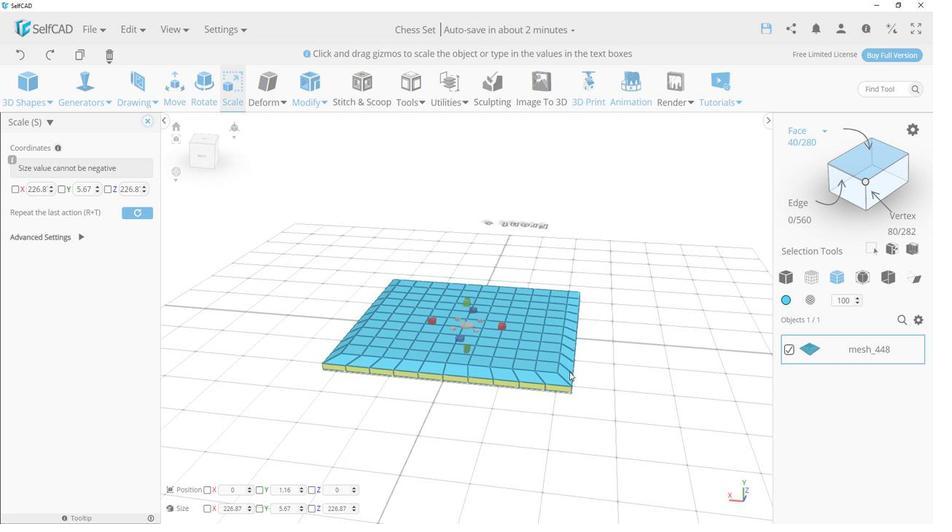 
Action: Mouse moved to (401, 392)
Screenshot: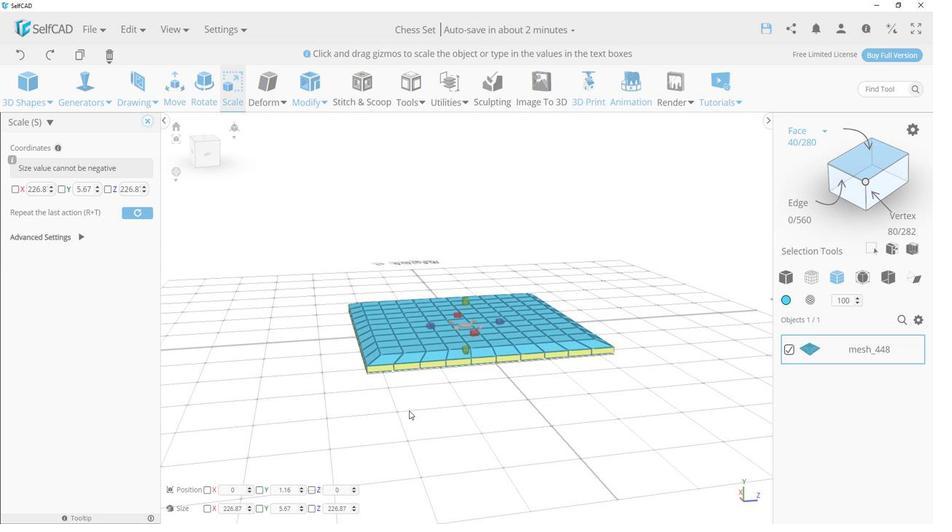 
Action: Mouse pressed left at (401, 392)
Screenshot: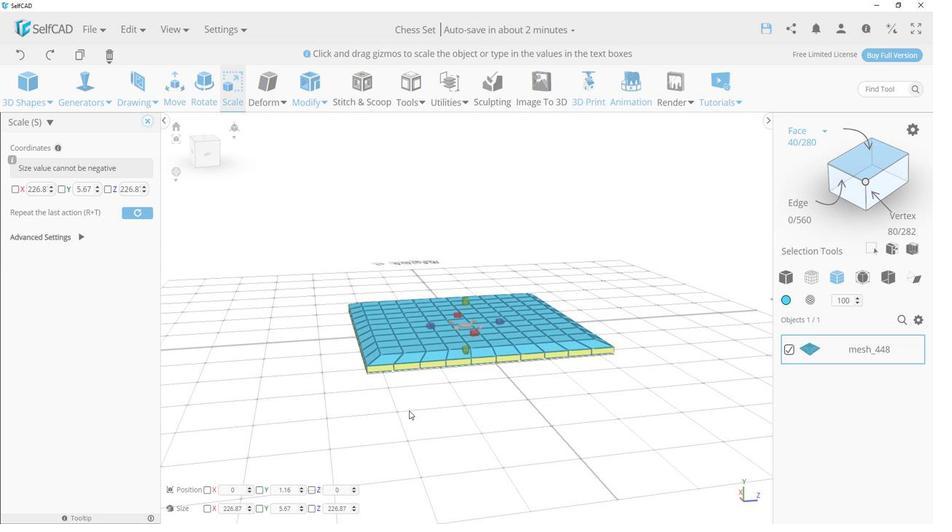
Action: Mouse moved to (433, 403)
Screenshot: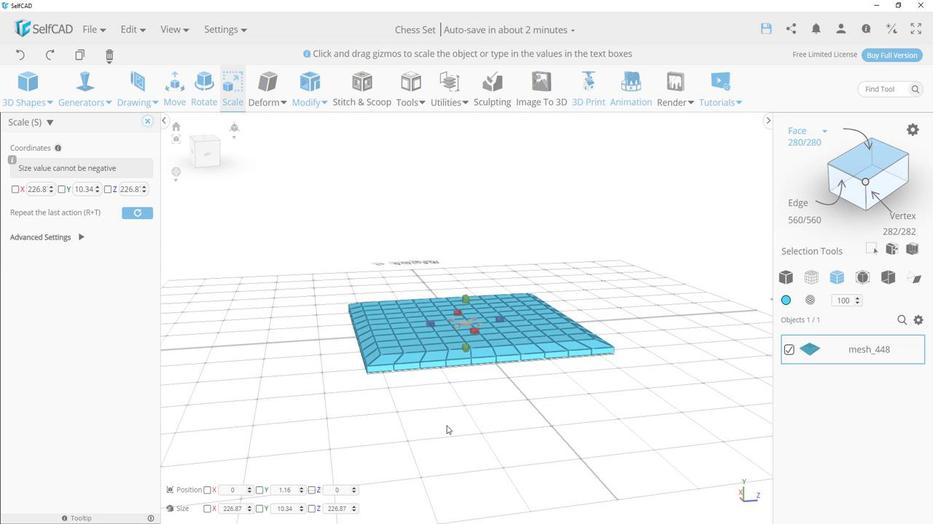
Action: Mouse pressed left at (433, 403)
Screenshot: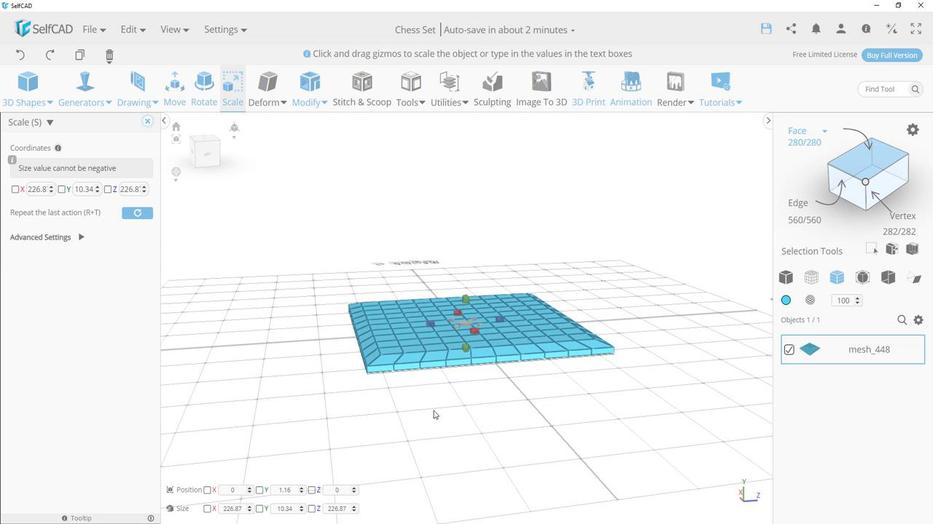 
Action: Mouse moved to (370, 388)
Screenshot: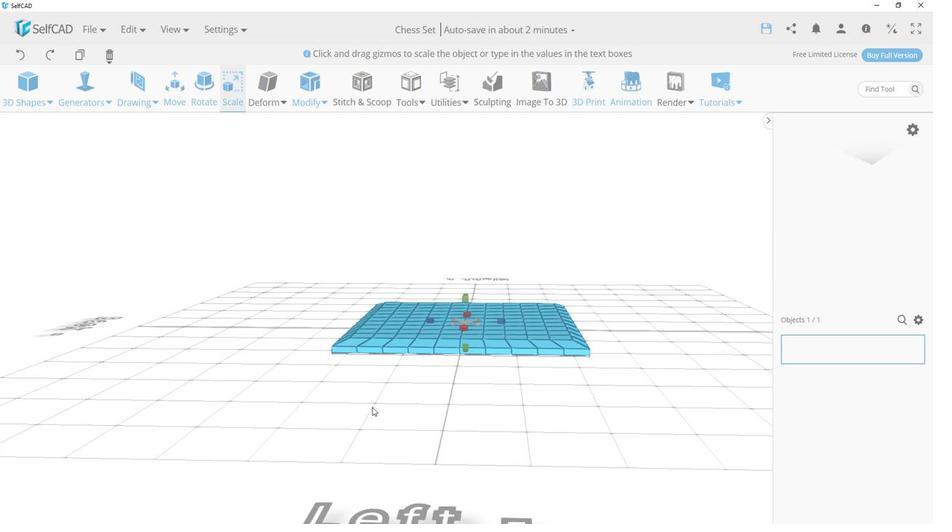 
Action: Mouse pressed left at (370, 388)
Screenshot: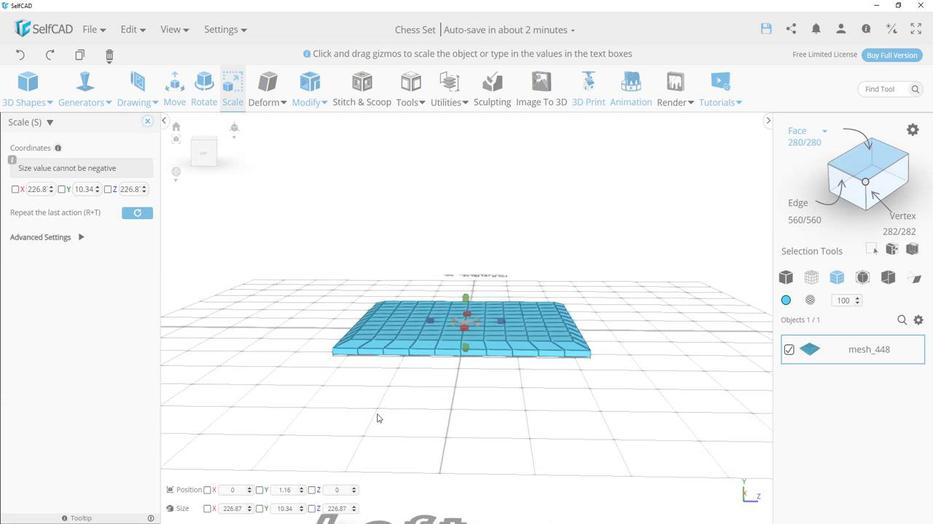 
Action: Mouse moved to (511, 278)
Screenshot: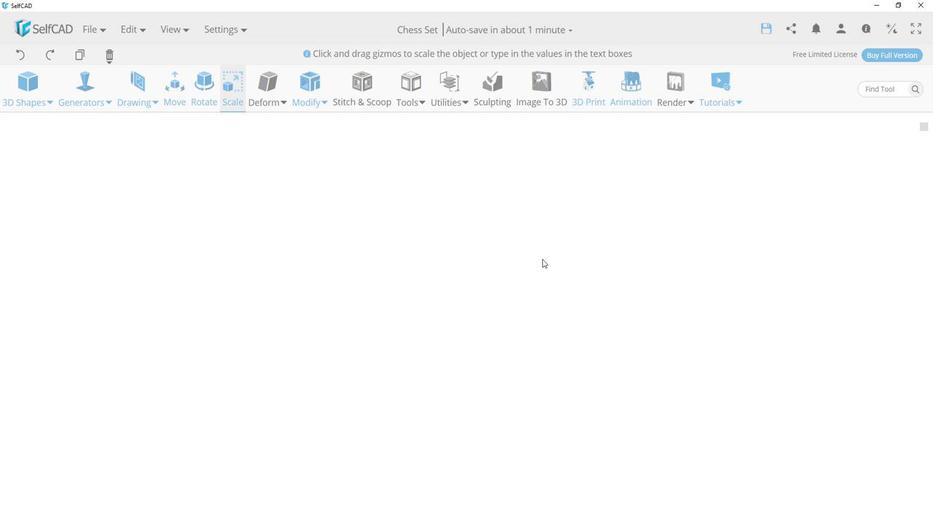 
Action: Mouse pressed right at (511, 278)
Screenshot: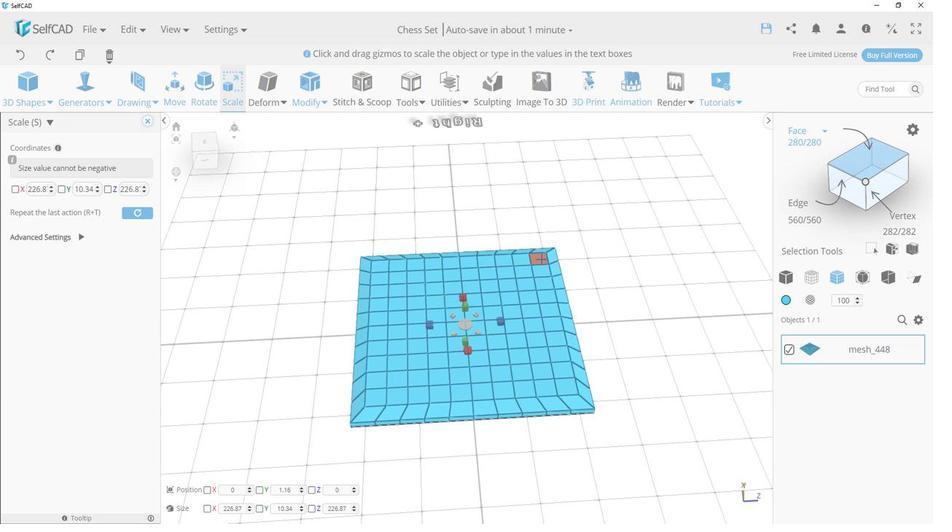 
Action: Mouse moved to (523, 334)
Screenshot: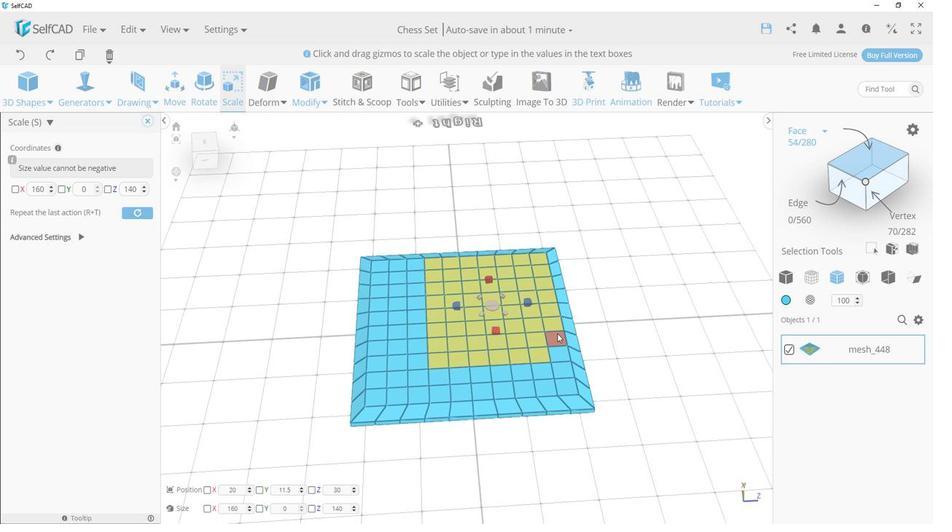 
Action: Mouse pressed left at (523, 334)
Screenshot: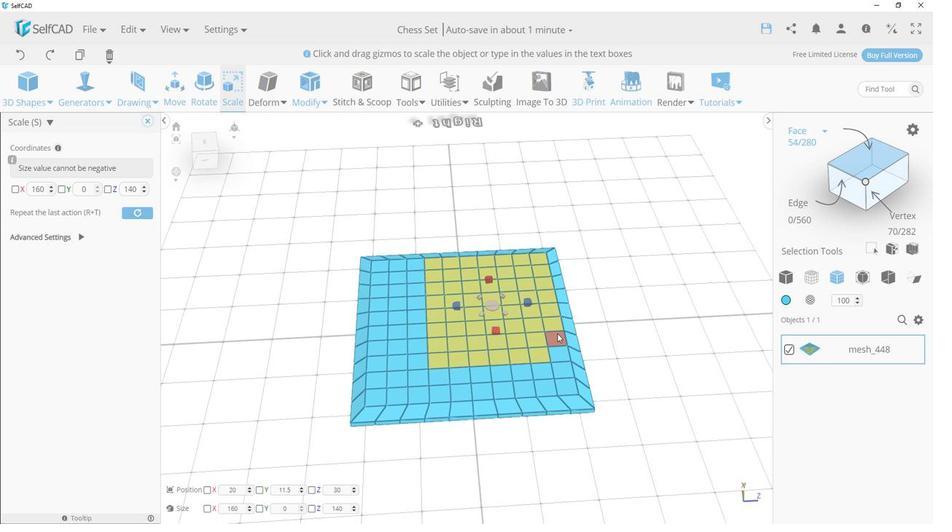 
Action: Mouse moved to (524, 345)
Screenshot: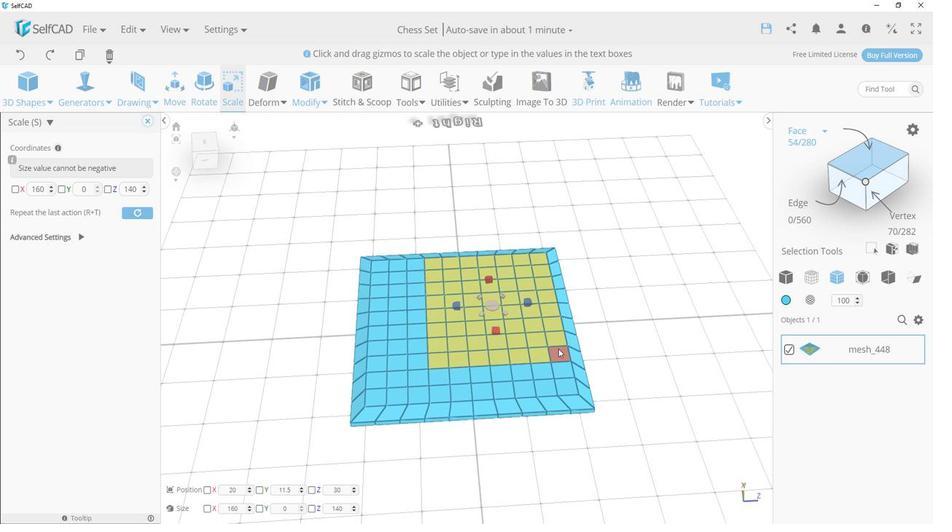 
Action: Mouse pressed left at (524, 345)
Screenshot: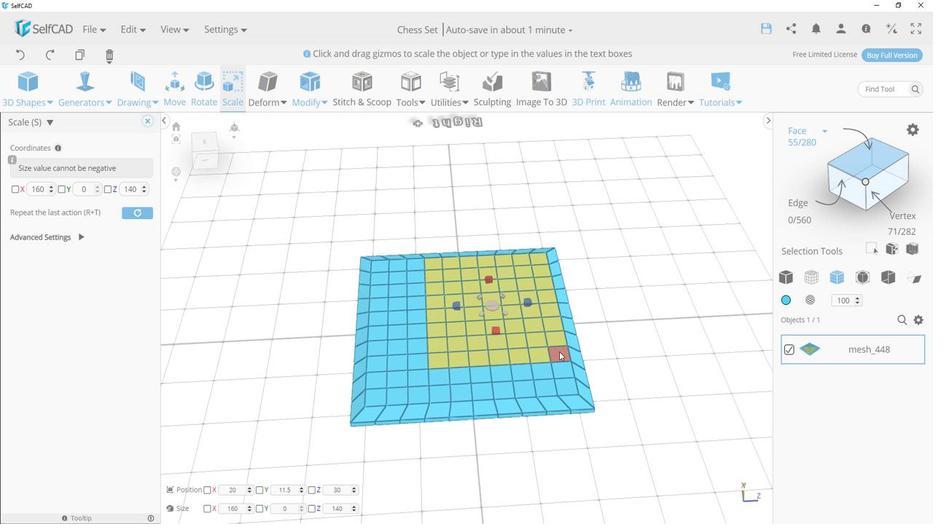 
Action: Mouse moved to (527, 358)
Screenshot: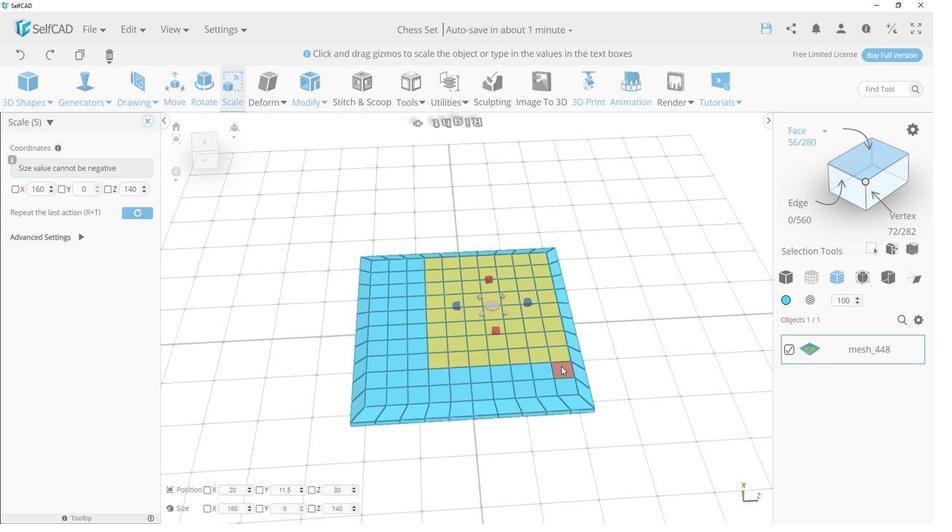 
Action: Mouse pressed left at (527, 358)
Screenshot: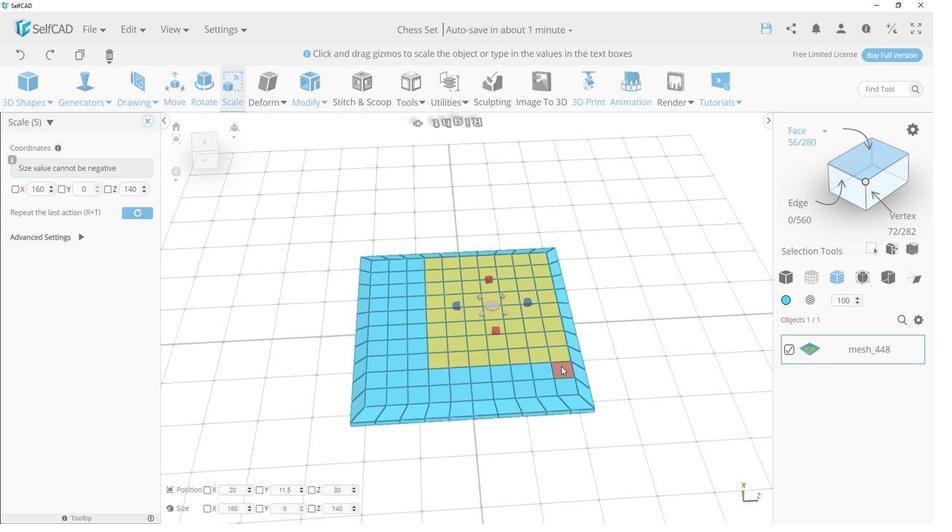 
Action: Mouse moved to (532, 372)
Screenshot: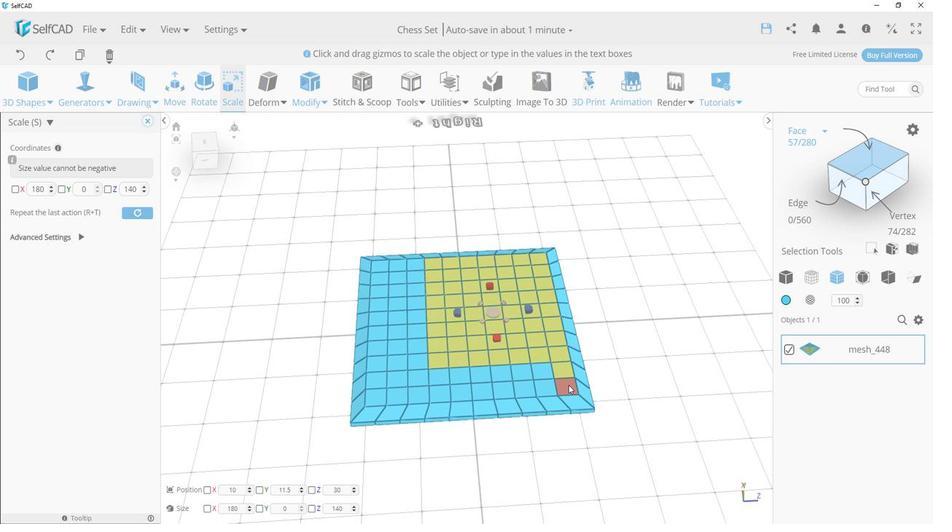 
Action: Mouse pressed left at (532, 372)
Screenshot: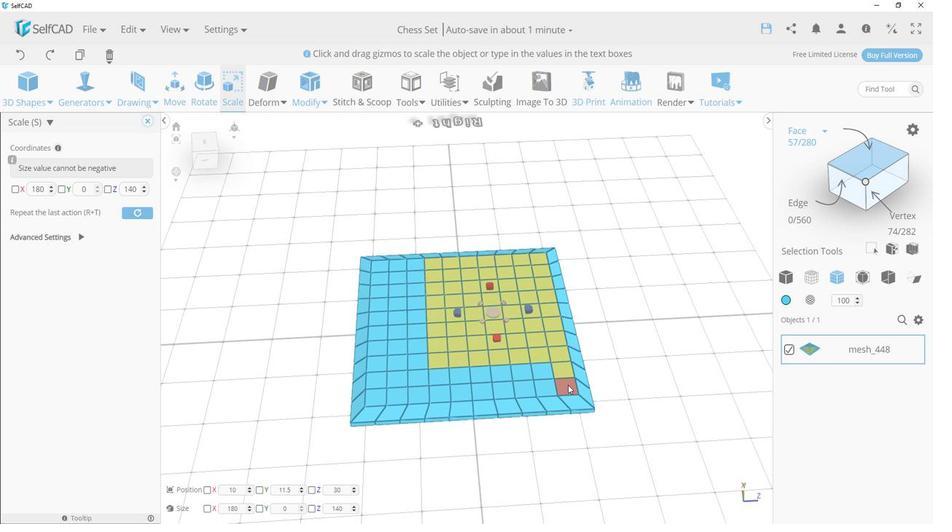 
Action: Mouse moved to (510, 361)
Screenshot: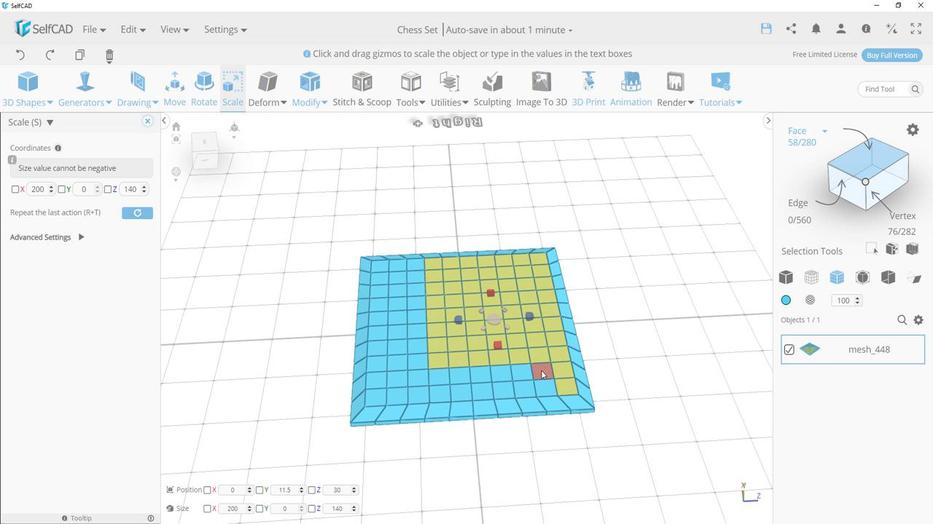 
Action: Mouse pressed right at (510, 361)
Screenshot: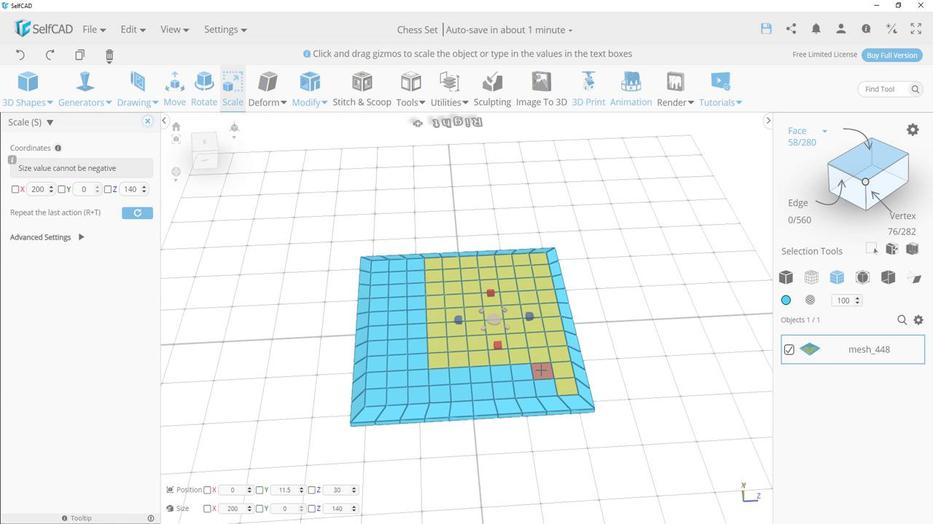 
Action: Mouse moved to (377, 282)
Screenshot: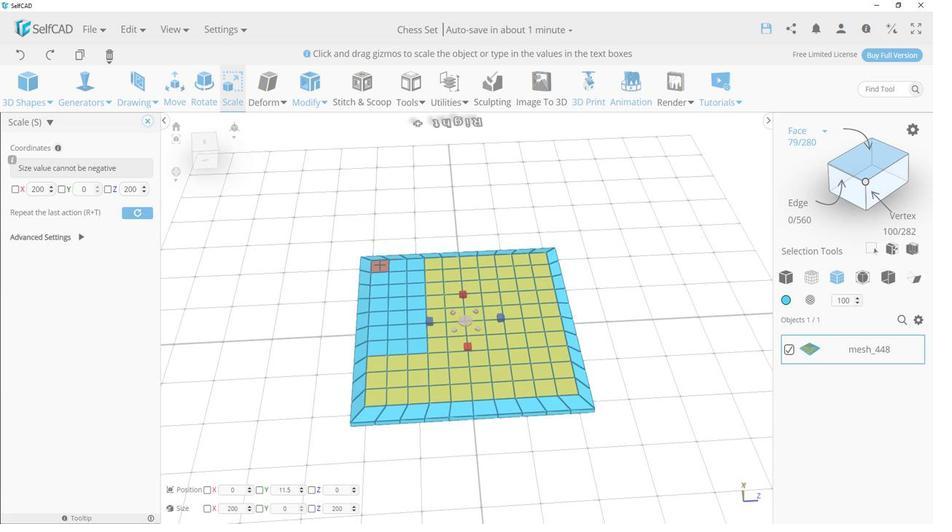 
Action: Mouse pressed right at (377, 282)
Screenshot: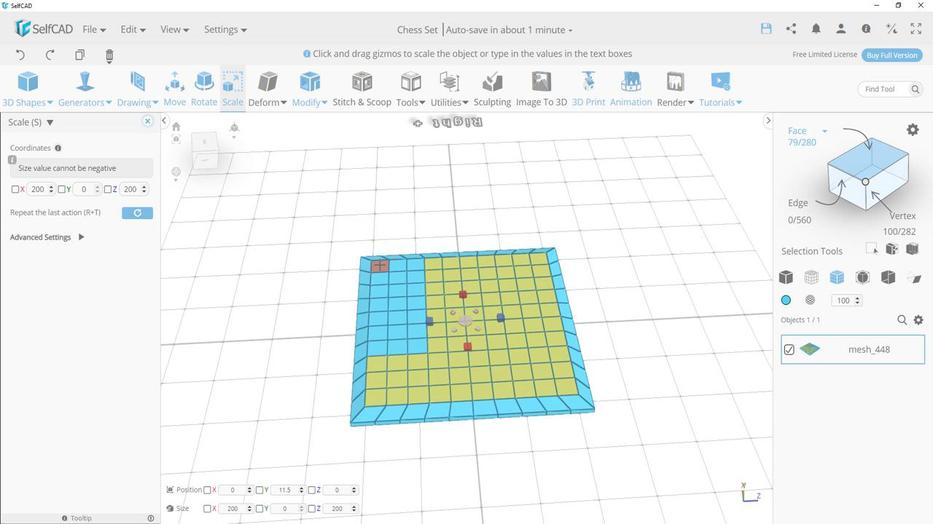 
Action: Mouse moved to (411, 282)
Screenshot: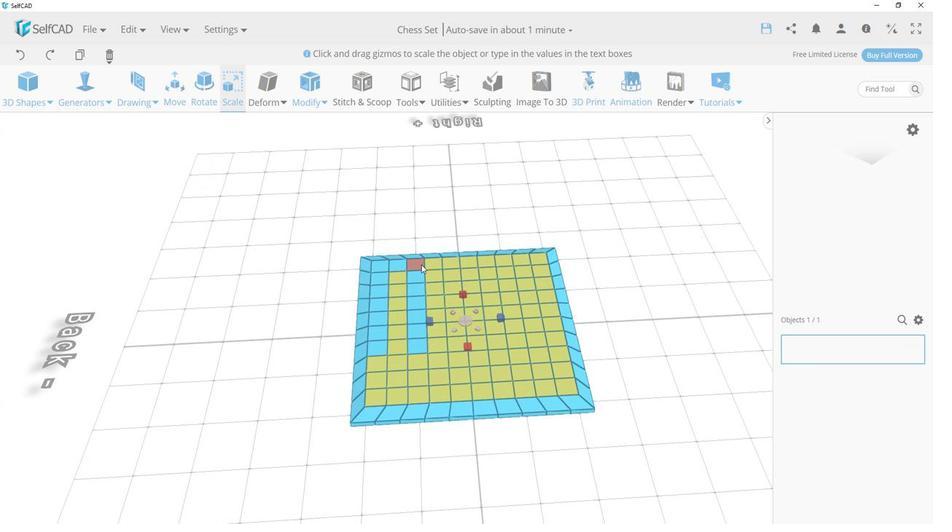 
Action: Mouse pressed right at (411, 282)
Screenshot: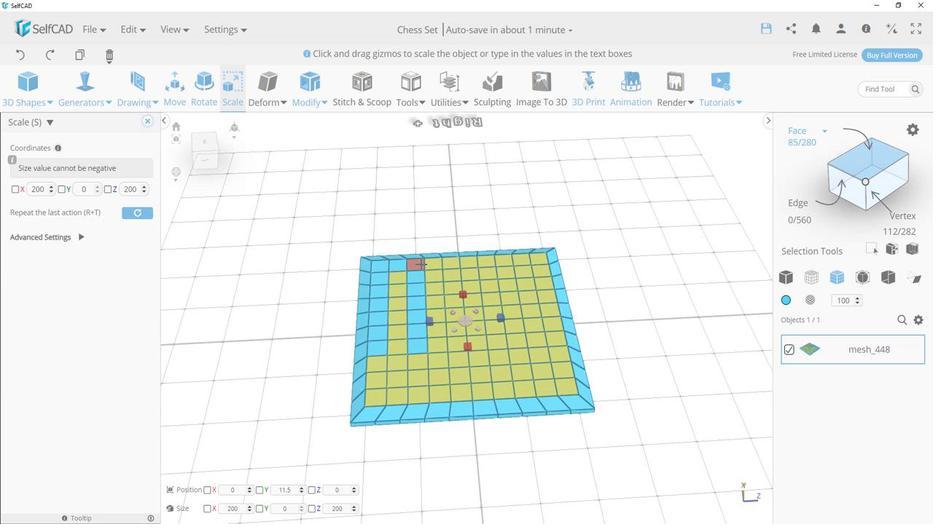 
Action: Mouse moved to (608, 331)
Screenshot: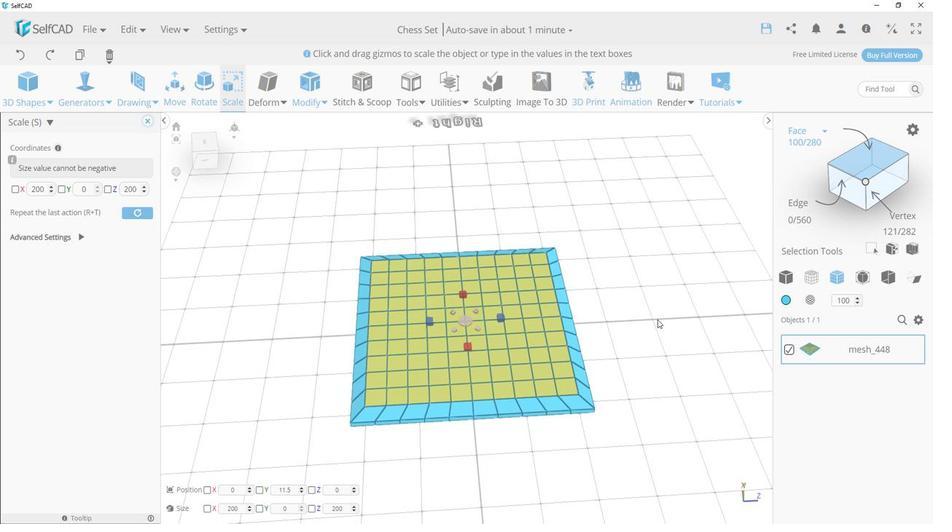 
Action: Mouse pressed left at (608, 331)
Screenshot: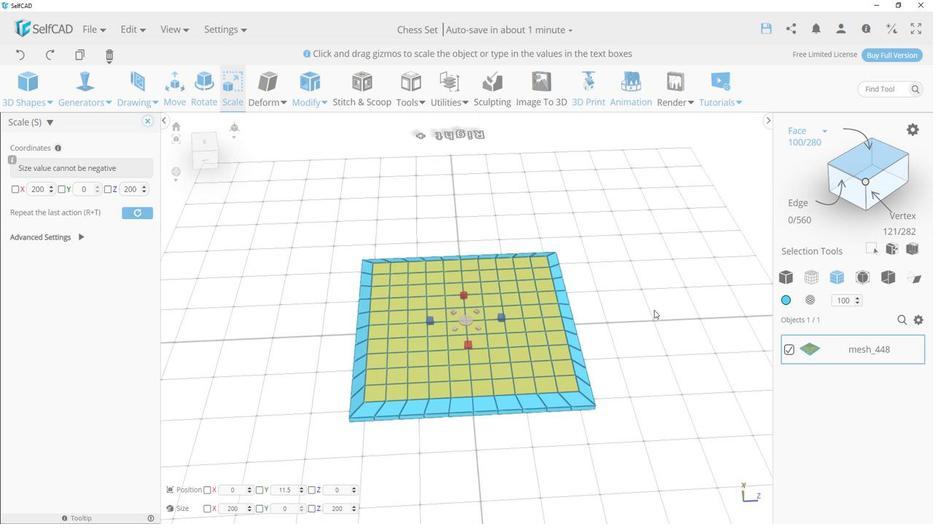 
Action: Mouse moved to (212, 153)
Screenshot: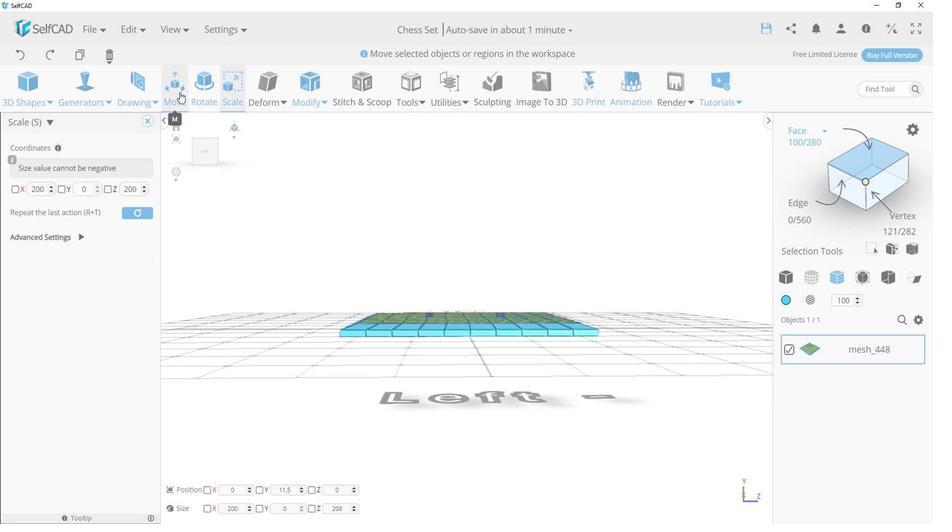 
Action: Mouse pressed left at (212, 153)
Screenshot: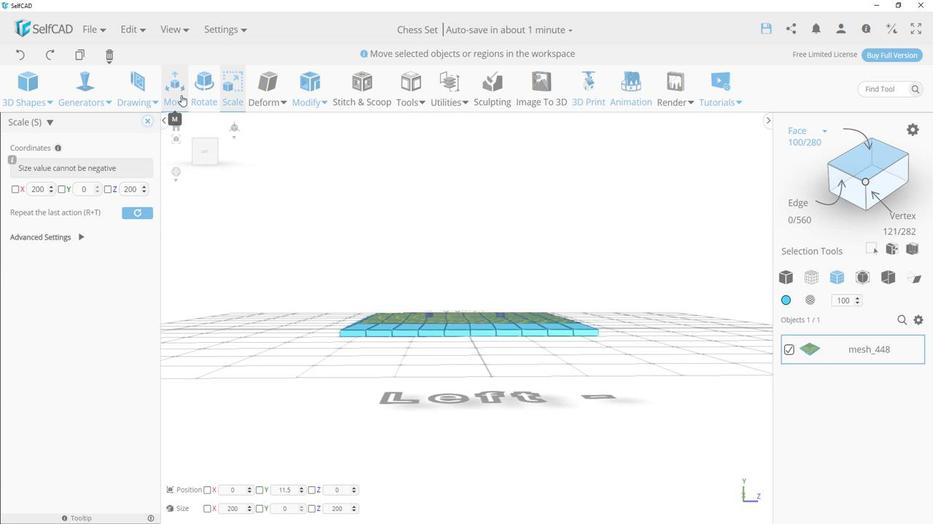 
Action: Mouse moved to (449, 276)
Screenshot: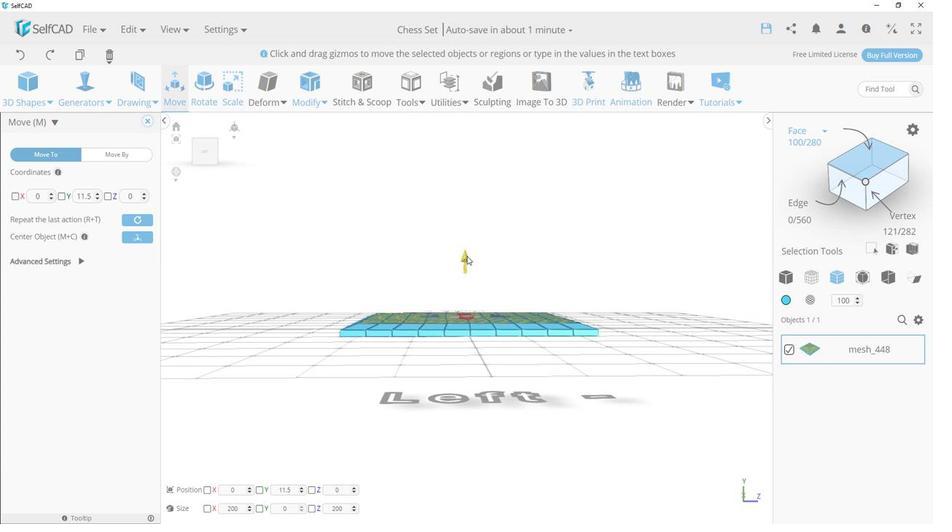 
Action: Mouse pressed left at (449, 276)
Screenshot: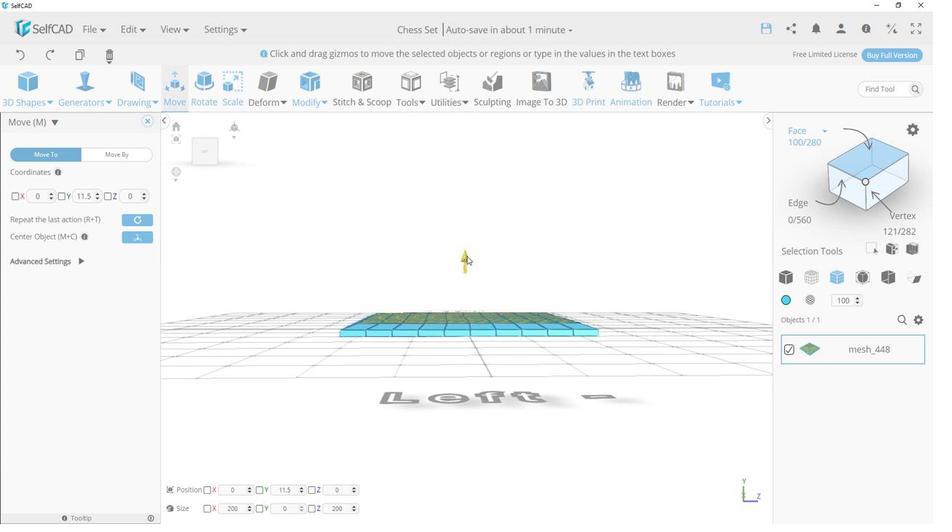 
Action: Mouse moved to (554, 260)
Screenshot: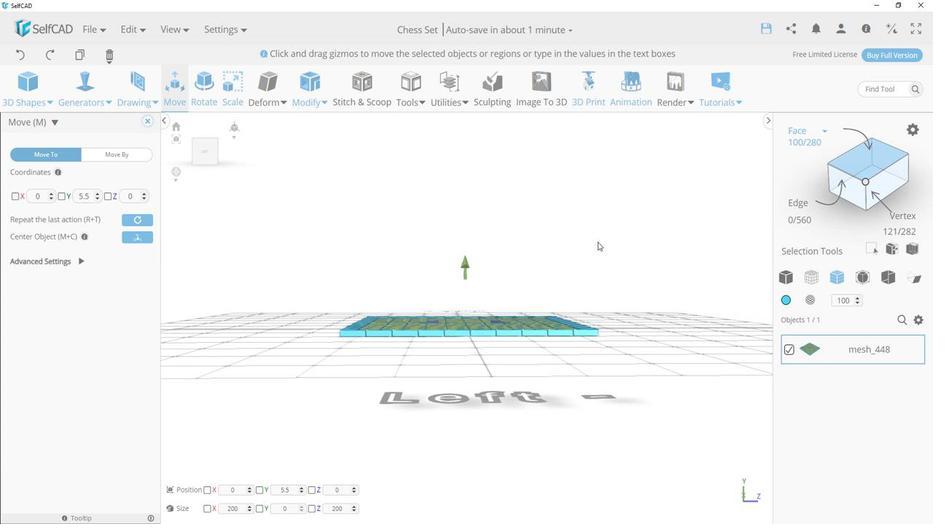 
Action: Mouse pressed left at (554, 260)
Screenshot: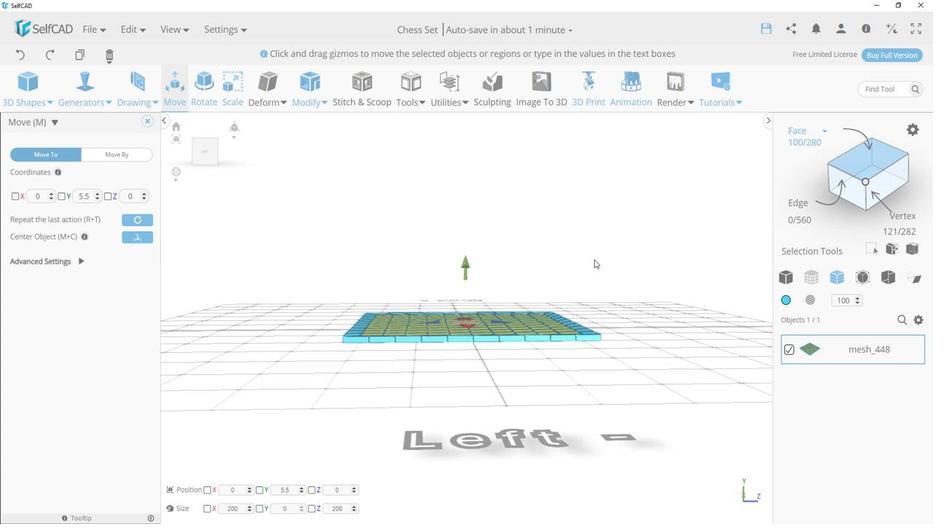 
Action: Mouse moved to (602, 317)
Screenshot: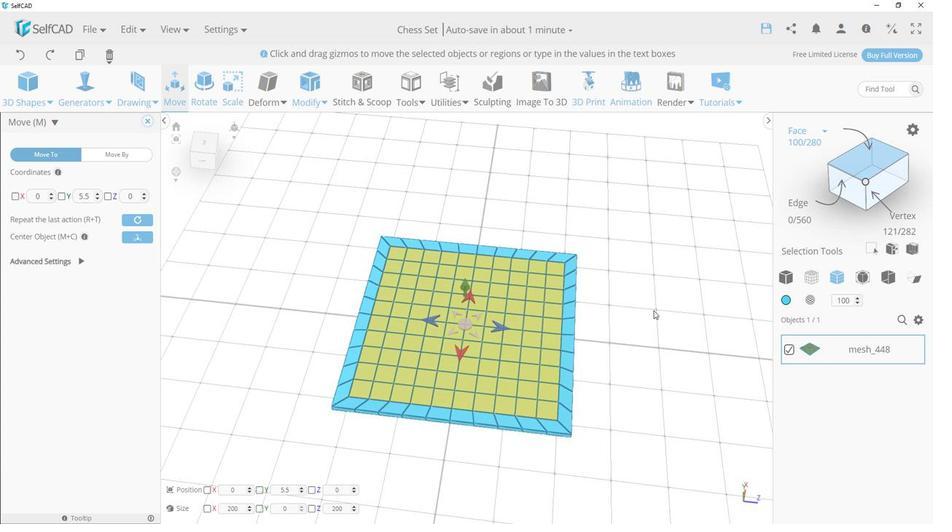 
Action: Mouse pressed left at (602, 317)
Screenshot: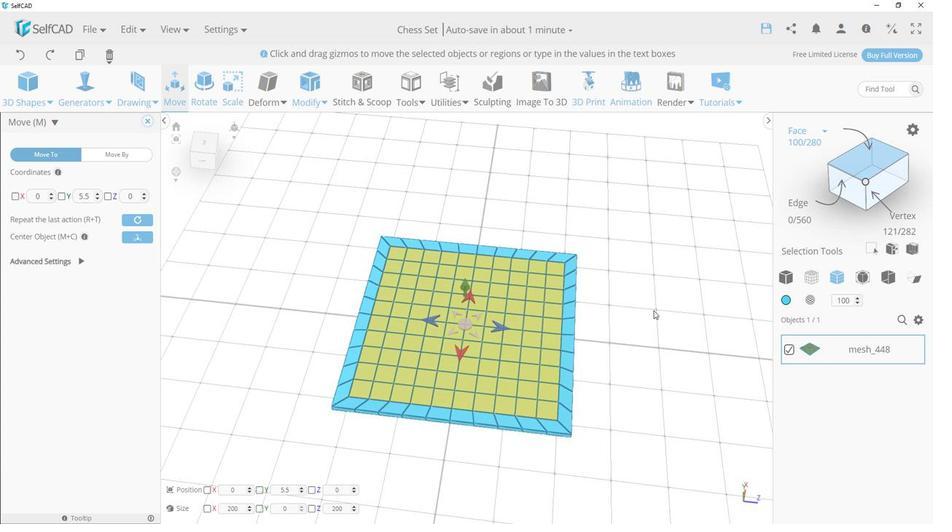 
Action: Mouse moved to (459, 279)
Screenshot: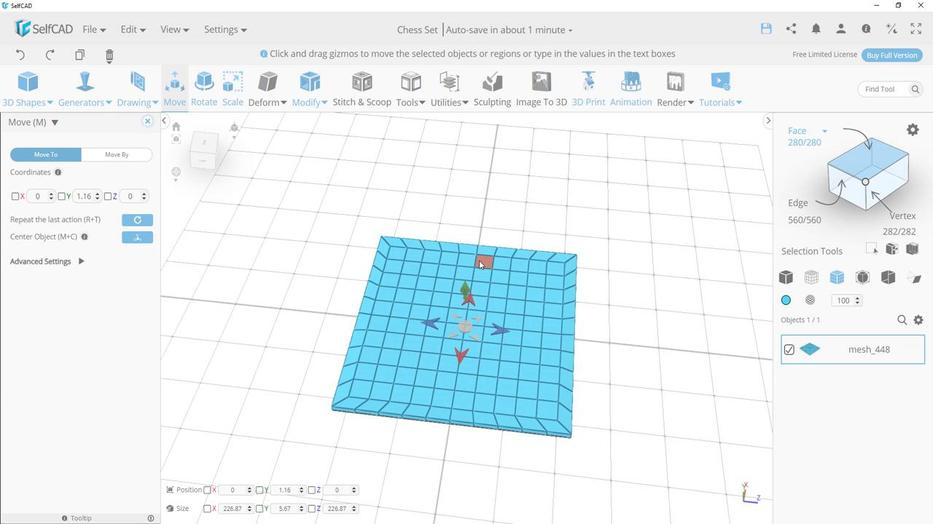 
Action: Mouse pressed left at (459, 279)
Screenshot: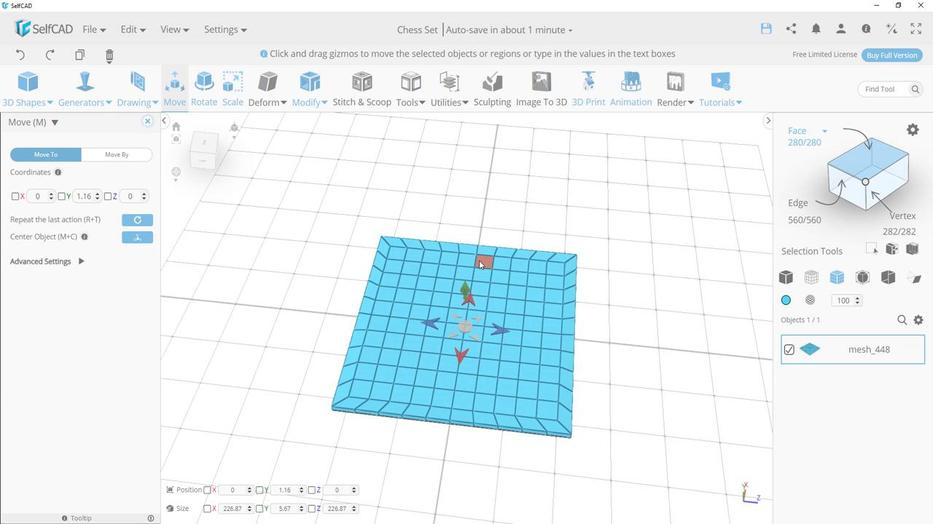 
Action: Mouse moved to (479, 279)
Screenshot: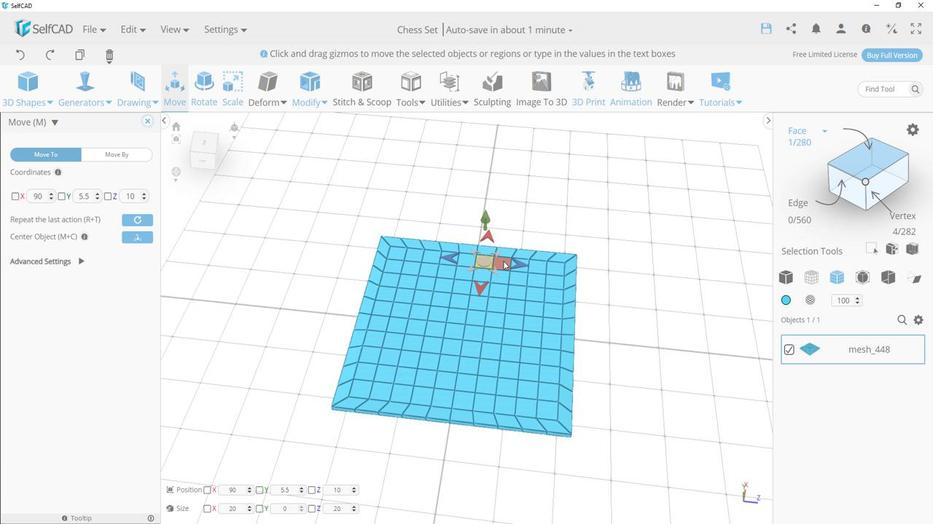 
Action: Mouse pressed left at (479, 279)
Screenshot: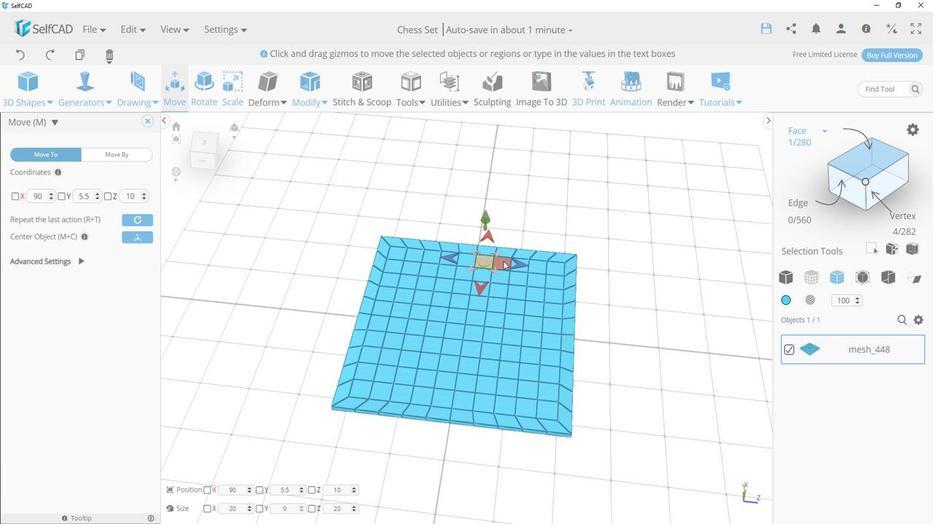
Action: Mouse moved to (488, 286)
Screenshot: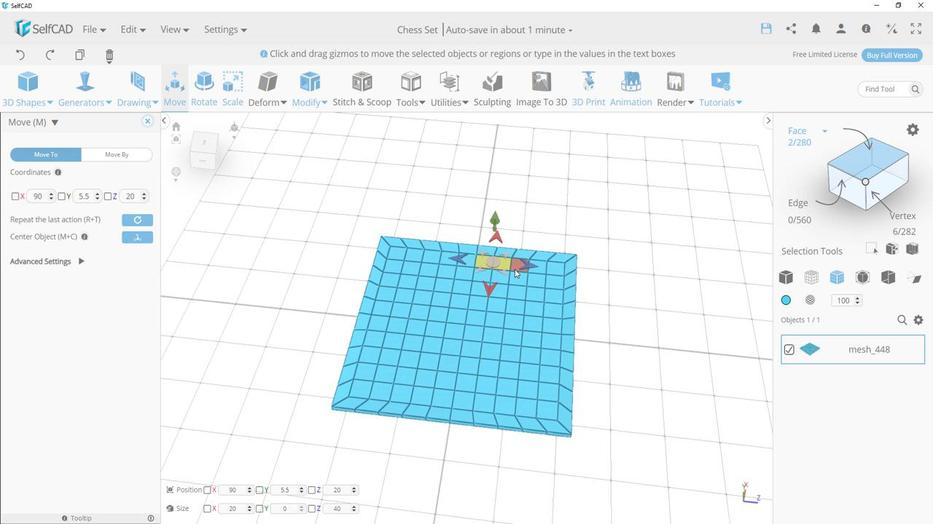
Action: Mouse pressed left at (488, 286)
Screenshot: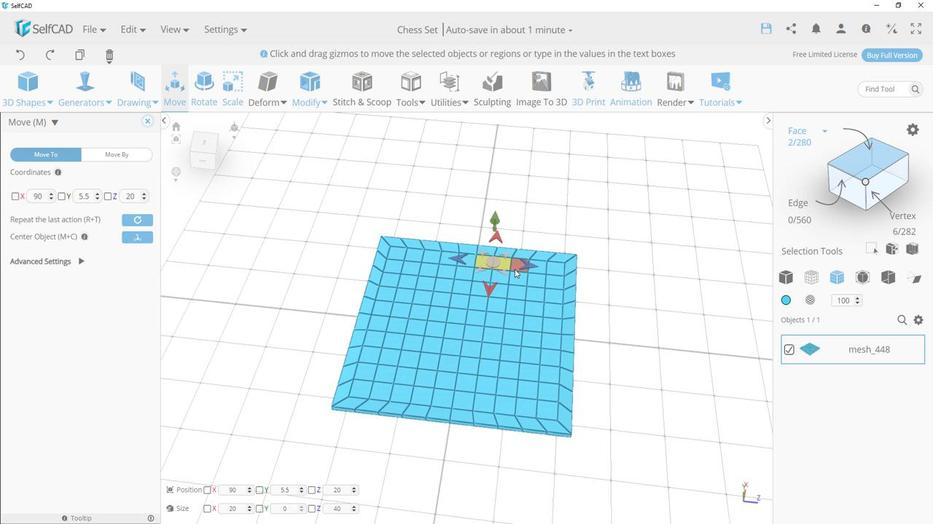 
Action: Mouse moved to (509, 287)
Screenshot: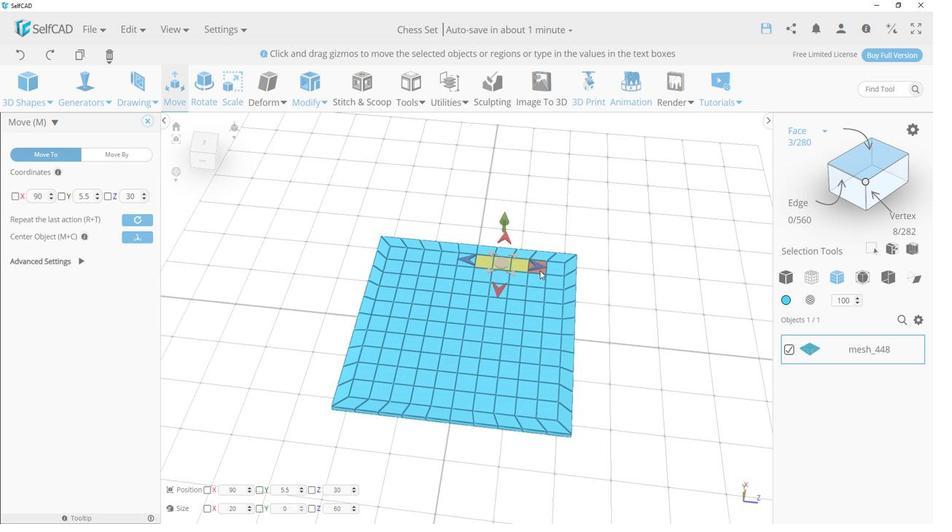 
Action: Mouse pressed left at (509, 287)
Screenshot: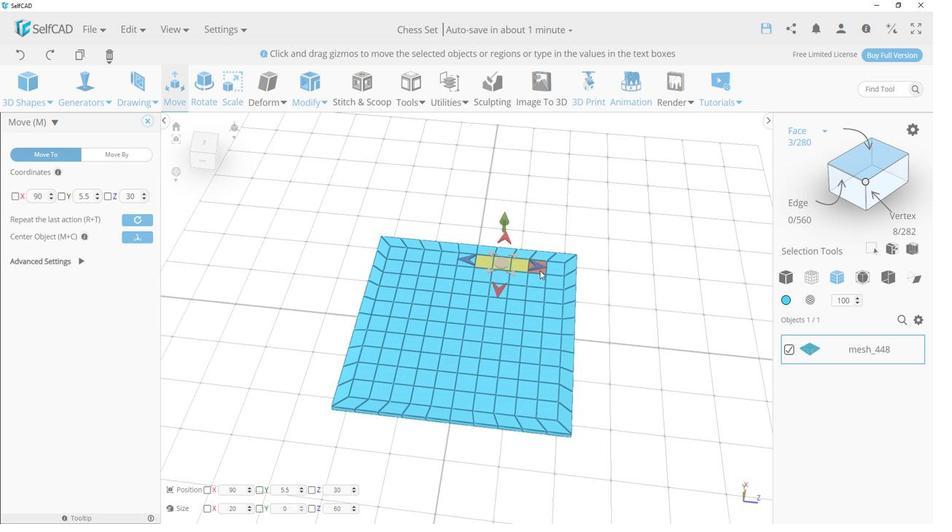 
Action: Mouse moved to (500, 376)
Screenshot: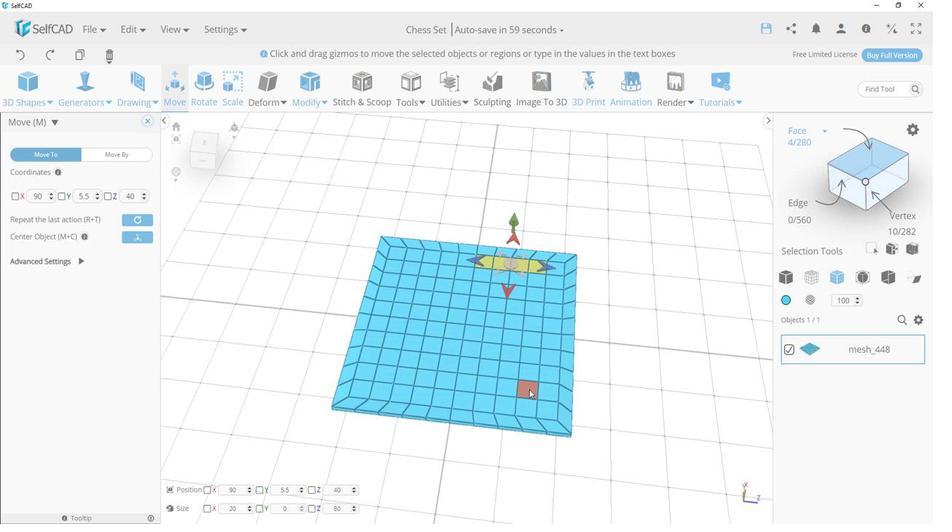 
Action: Mouse pressed left at (500, 376)
Screenshot: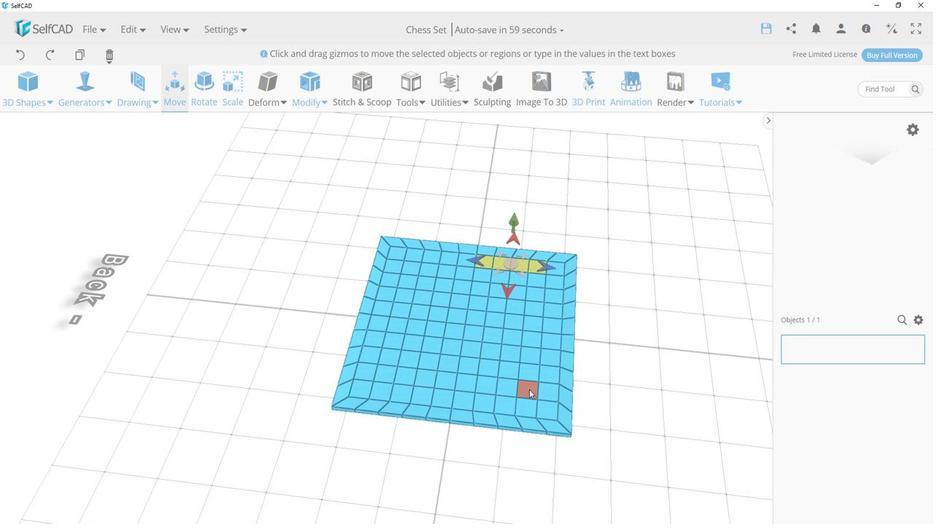 
Action: Mouse moved to (500, 364)
Screenshot: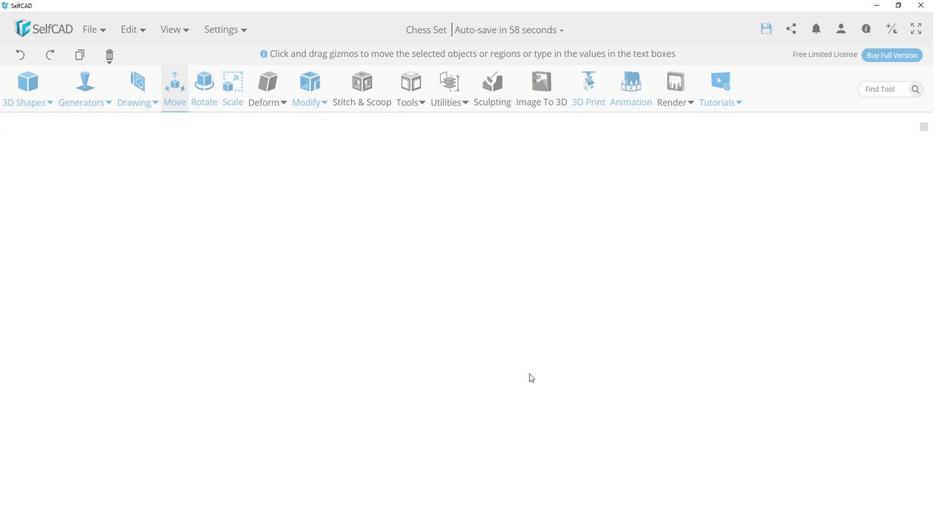
Action: Mouse pressed left at (500, 364)
Screenshot: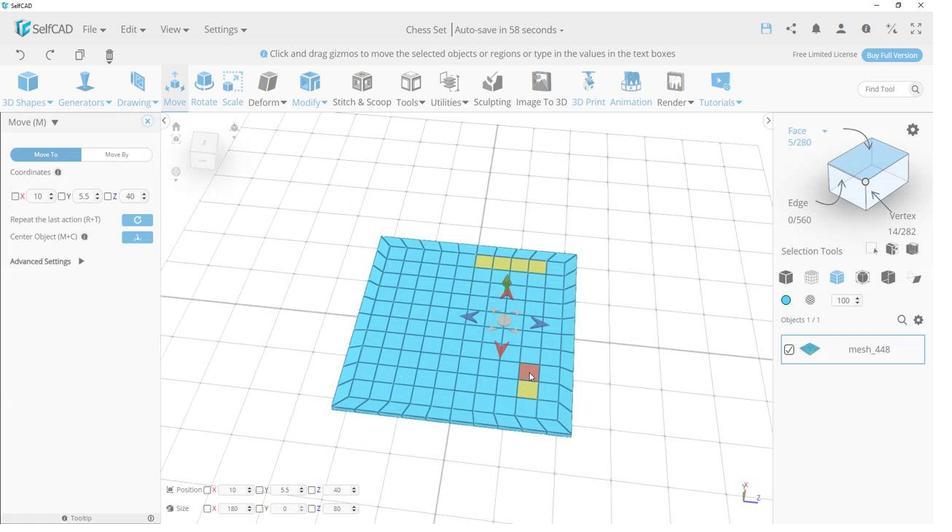 
Action: Mouse moved to (503, 350)
Screenshot: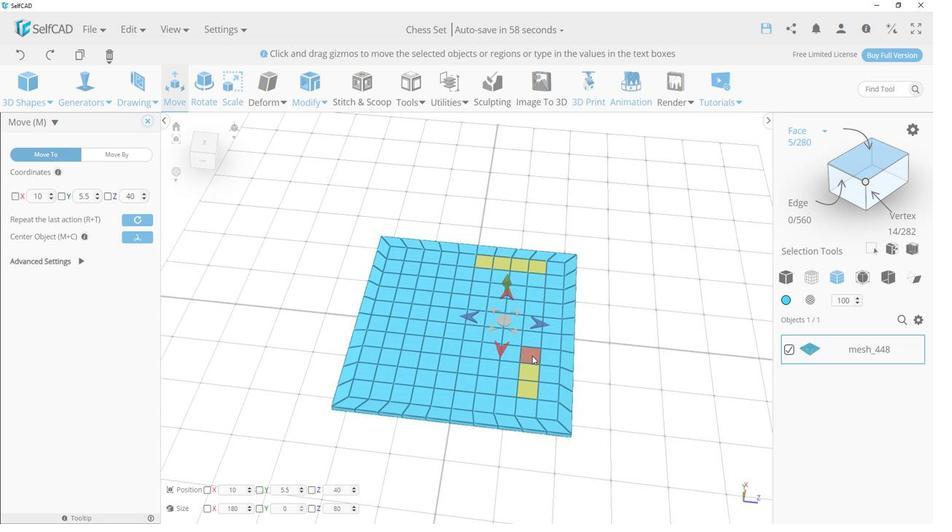 
Action: Mouse pressed left at (503, 350)
Screenshot: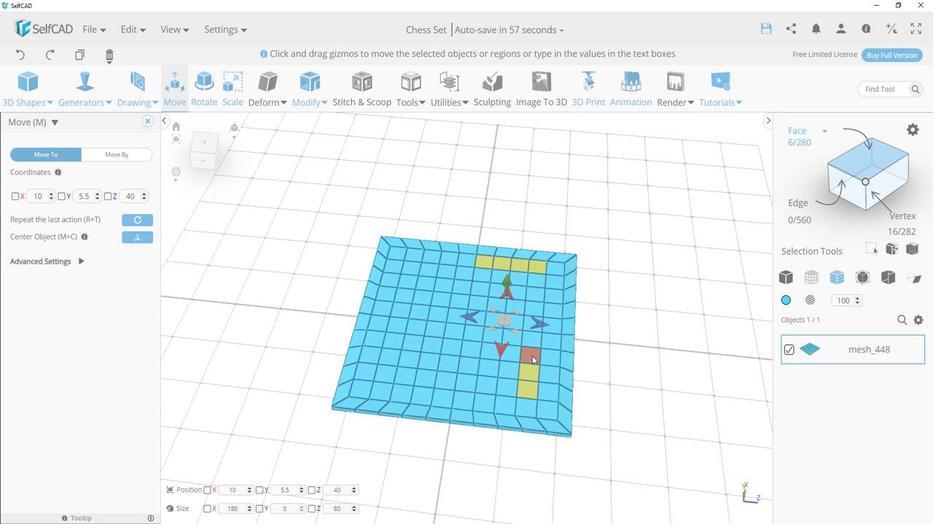 
Action: Mouse moved to (504, 339)
Screenshot: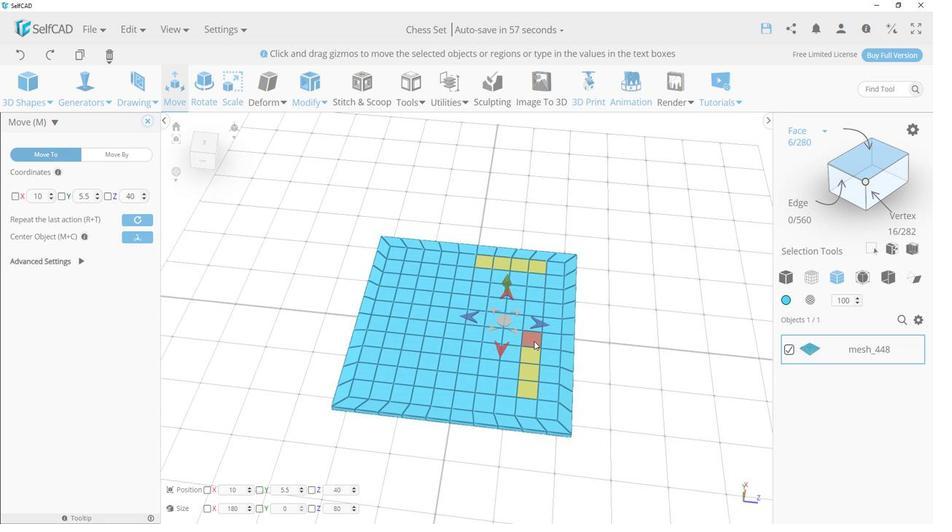 
Action: Mouse pressed left at (504, 339)
Screenshot: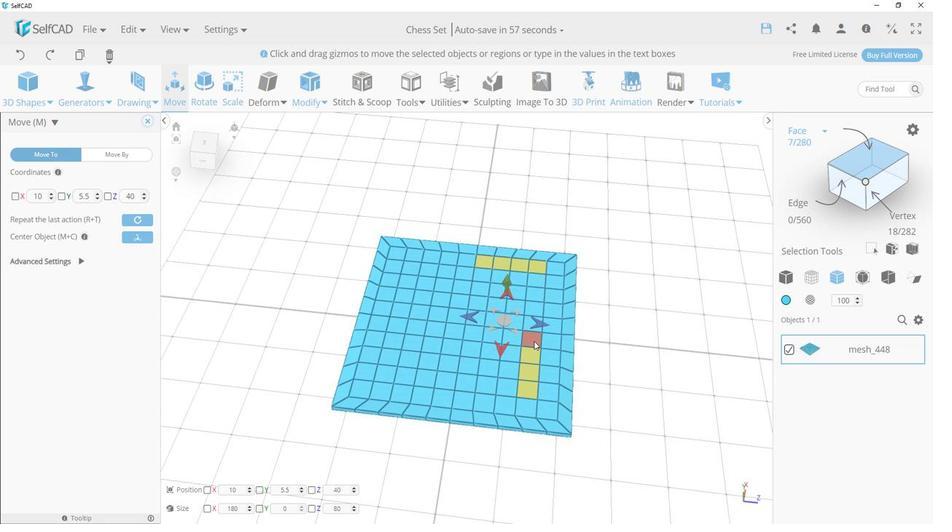 
Action: Mouse moved to (503, 329)
Screenshot: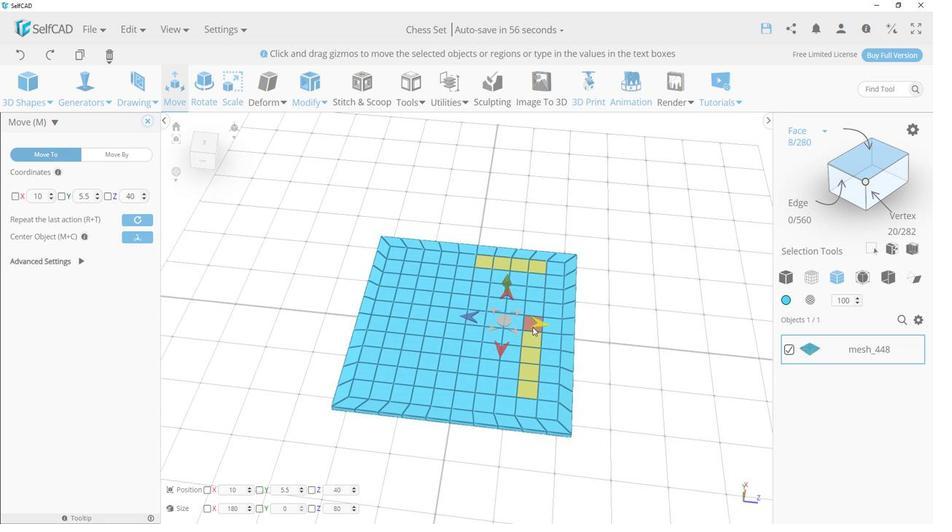 
Action: Mouse pressed left at (503, 329)
Screenshot: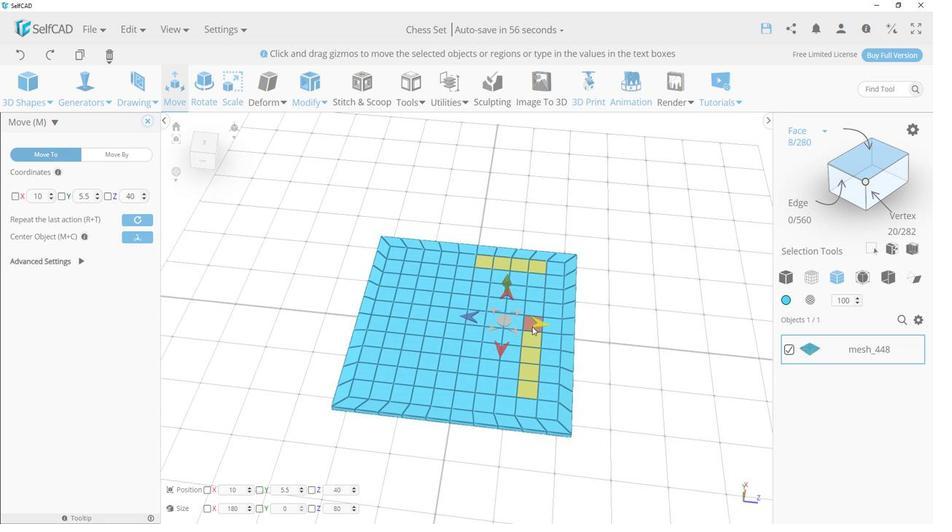 
Action: Mouse moved to (503, 318)
Screenshot: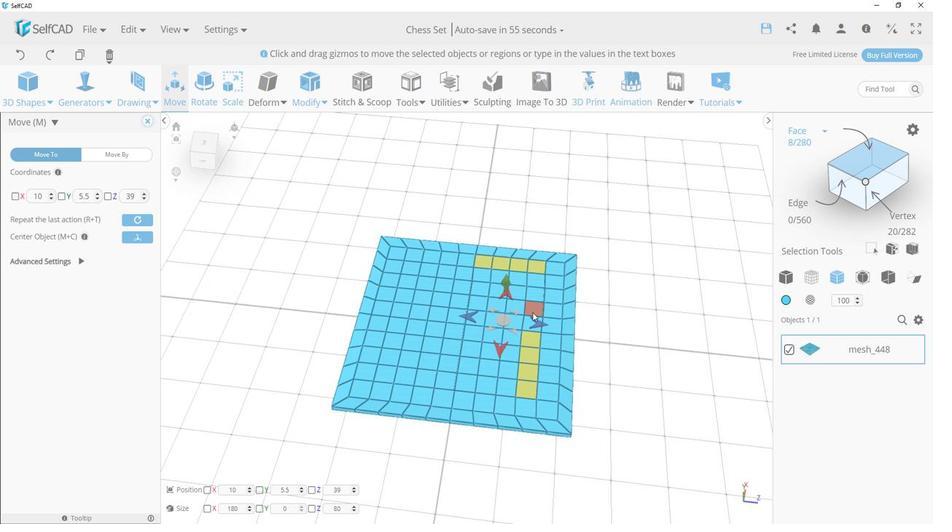 
Action: Mouse pressed left at (503, 318)
Screenshot: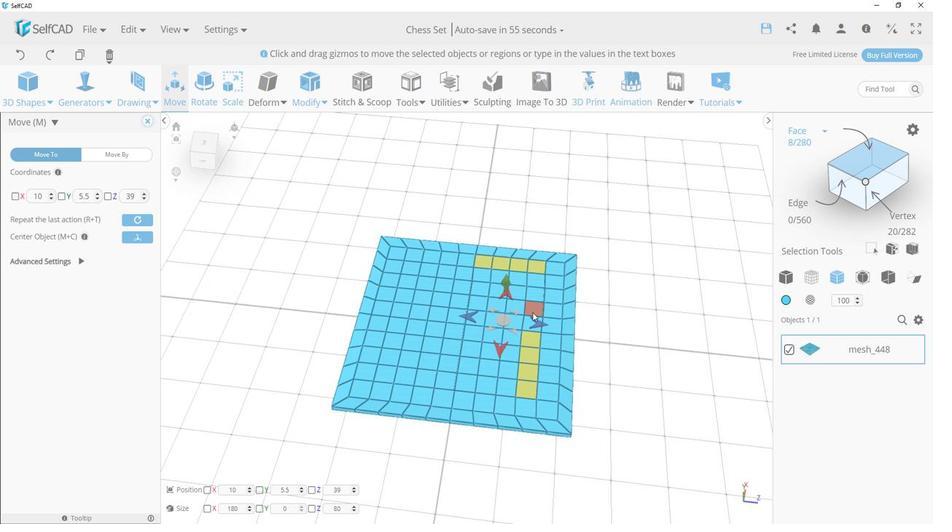 
Action: Mouse moved to (505, 306)
Screenshot: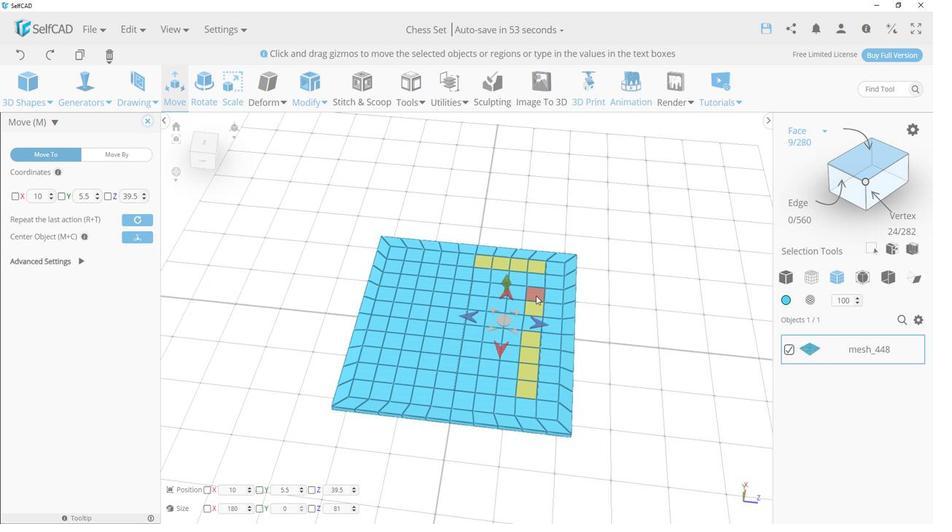 
Action: Mouse pressed left at (505, 306)
Screenshot: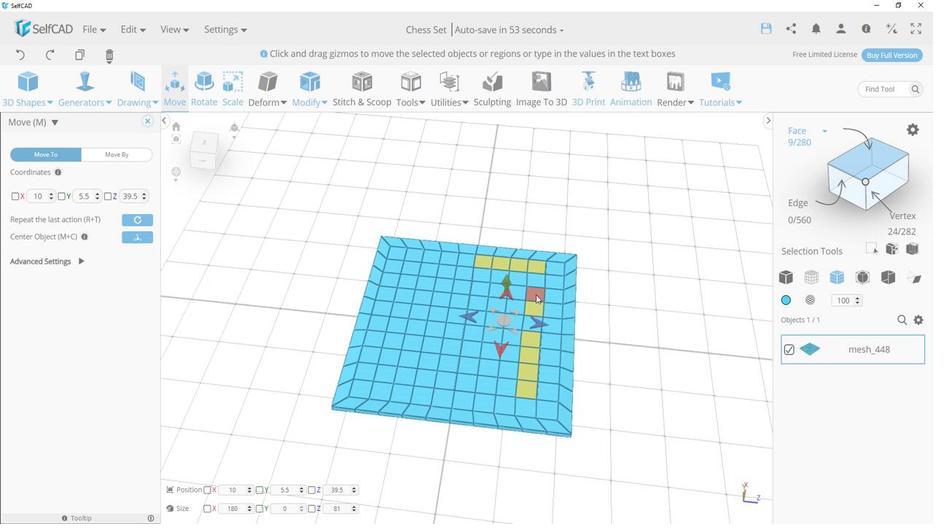 
Action: Mouse moved to (509, 295)
Screenshot: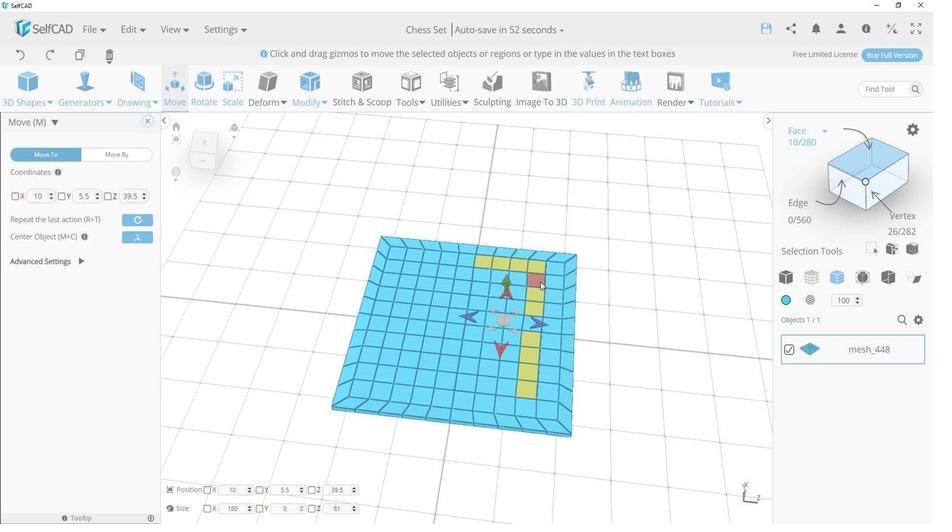 
Action: Mouse pressed left at (509, 295)
Screenshot: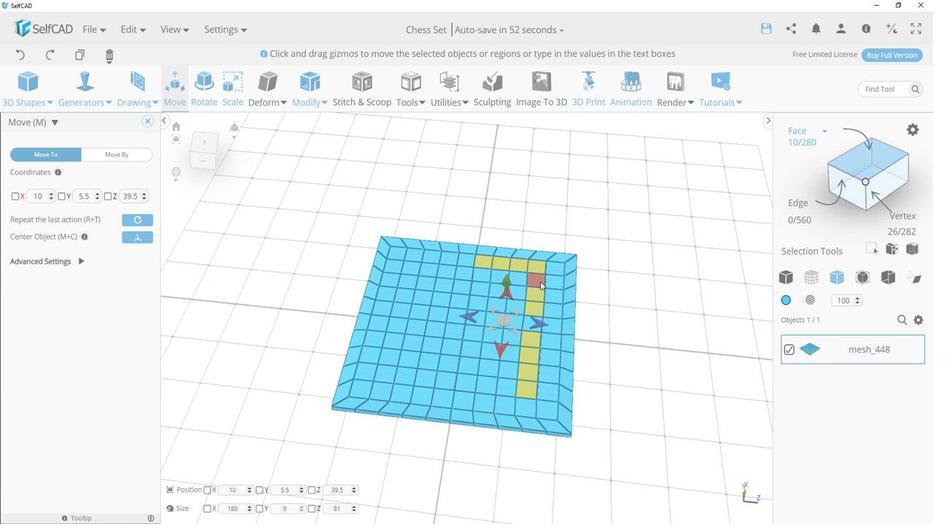 
Action: Mouse moved to (563, 336)
Screenshot: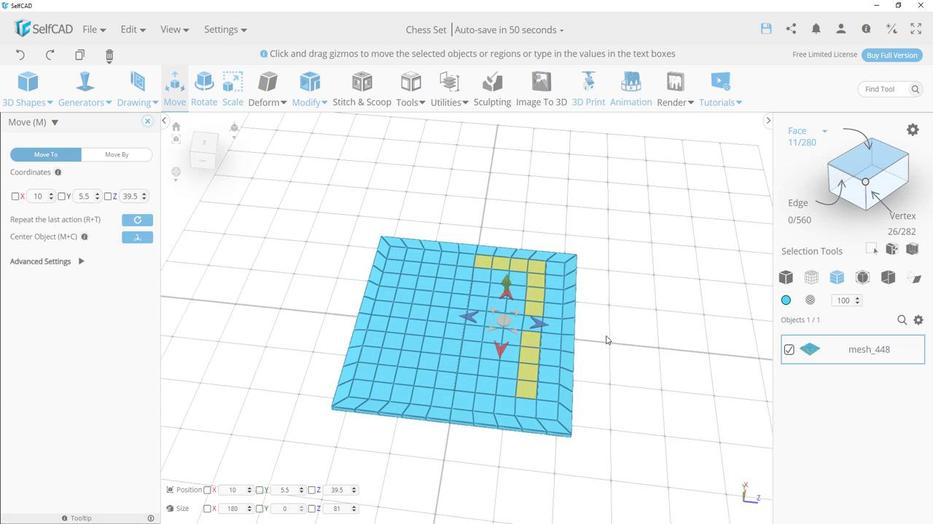 
Action: Mouse pressed left at (563, 336)
Screenshot: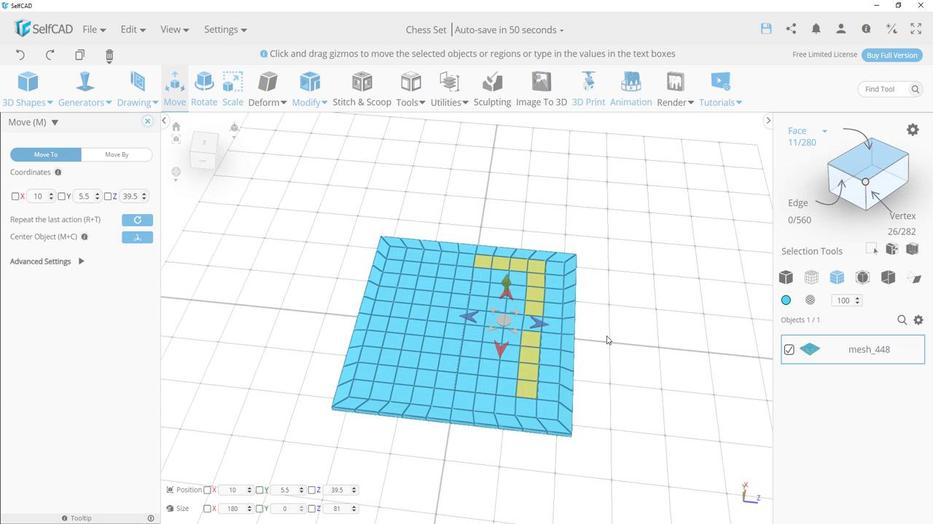 
Action: Mouse moved to (564, 336)
Screenshot: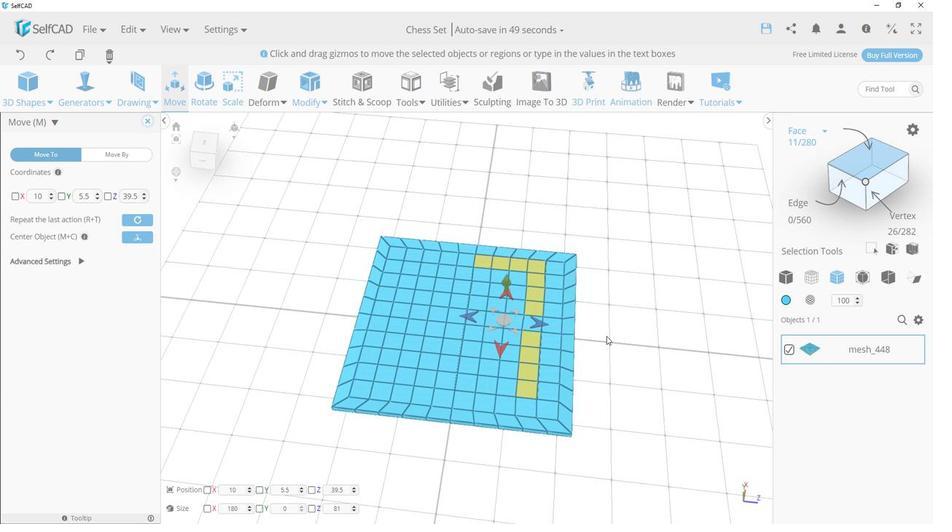 
Action: Mouse pressed left at (564, 336)
Screenshot: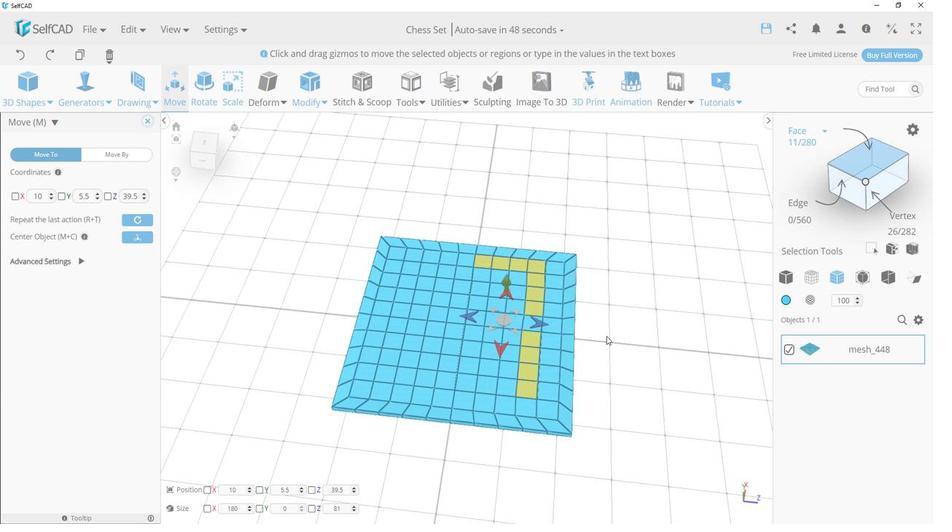 
Action: Mouse moved to (618, 346)
Screenshot: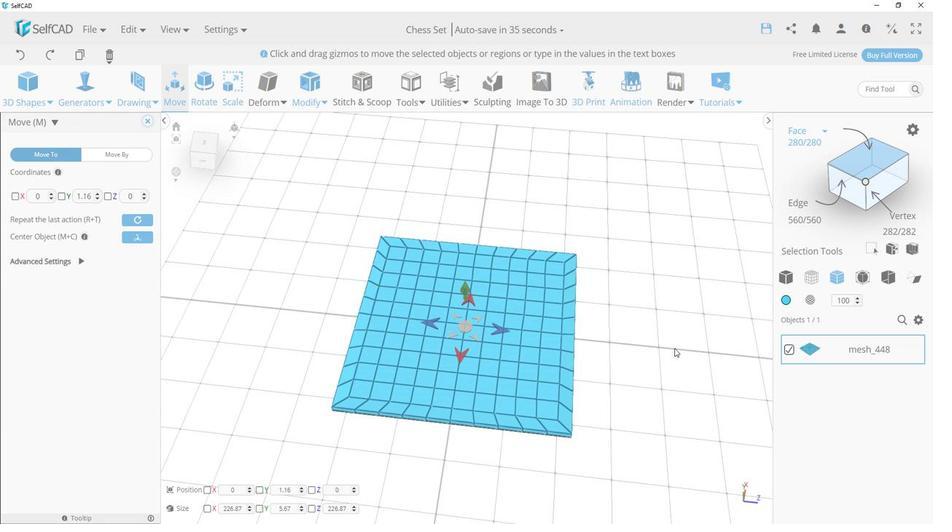 
Action: Mouse pressed left at (618, 346)
Screenshot: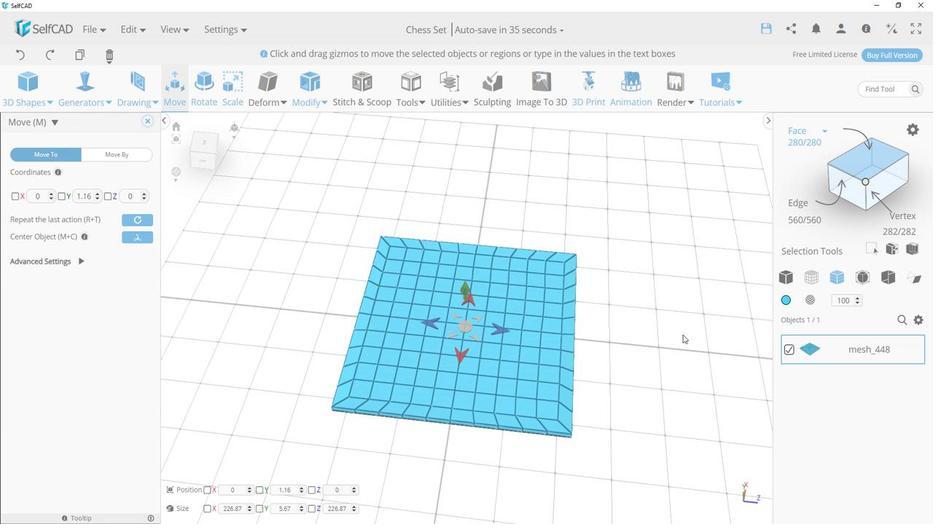 
Action: Mouse moved to (727, 306)
Screenshot: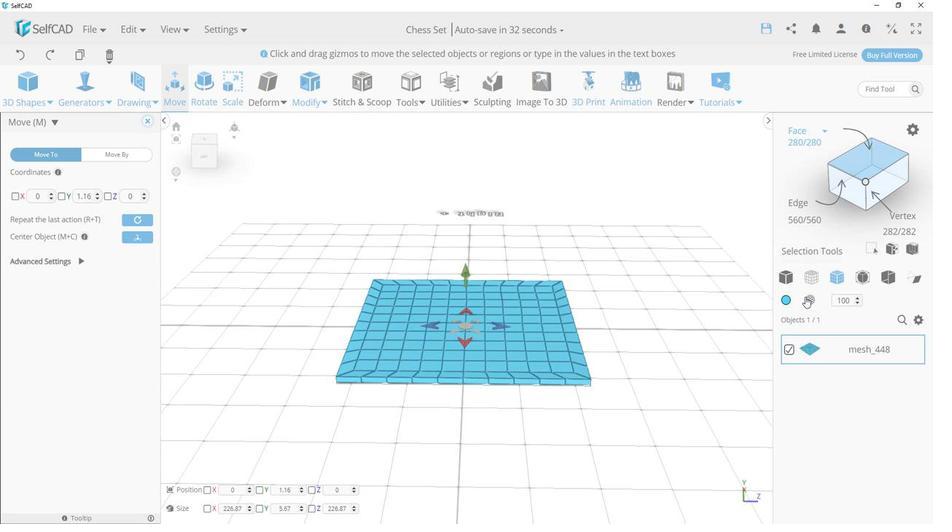 
Action: Mouse pressed left at (727, 306)
Screenshot: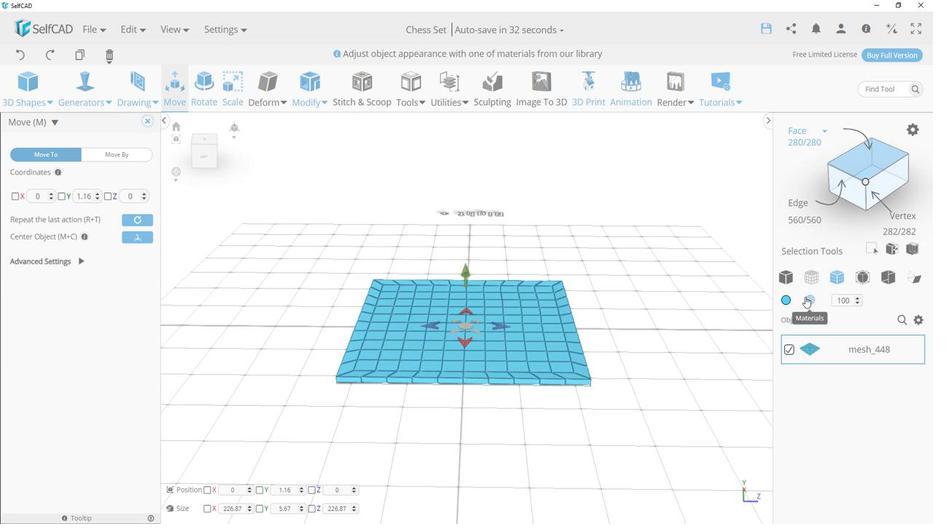 
Action: Mouse moved to (126, 232)
Screenshot: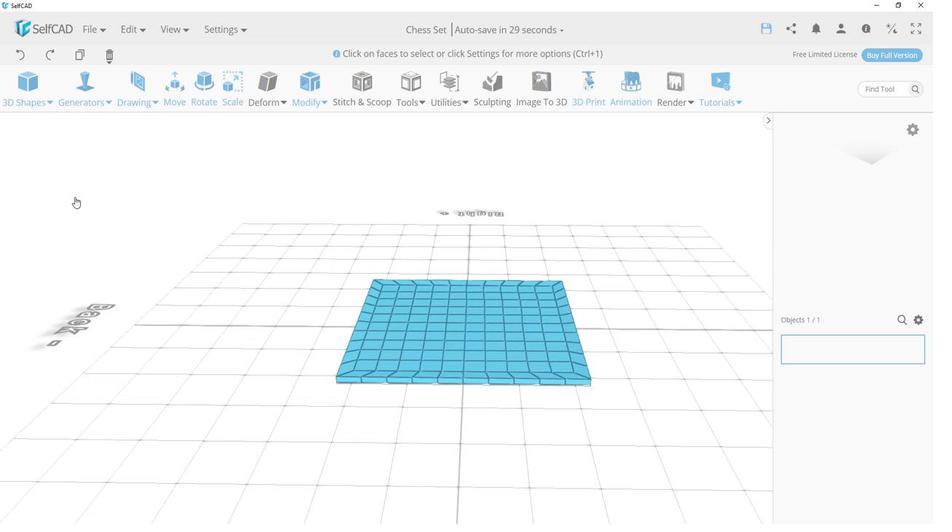 
Action: Mouse pressed left at (126, 232)
Screenshot: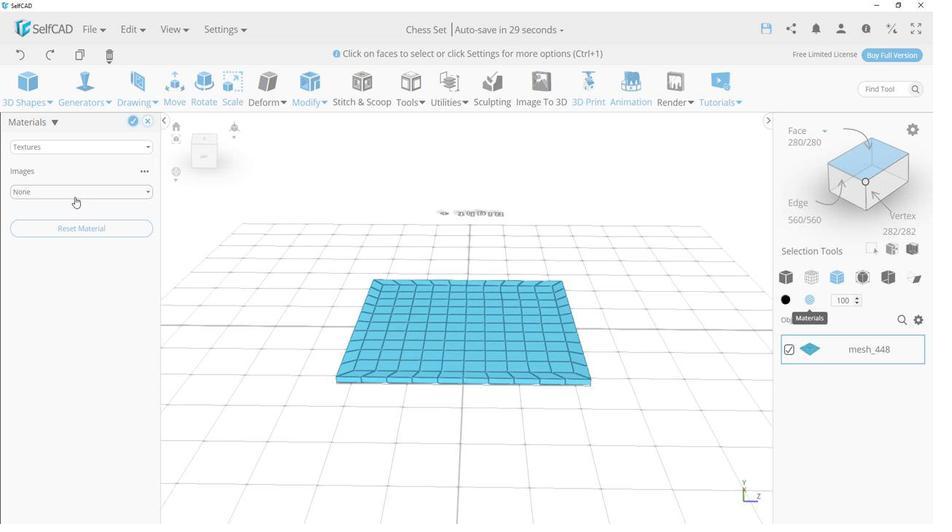 
Action: Mouse moved to (110, 248)
Screenshot: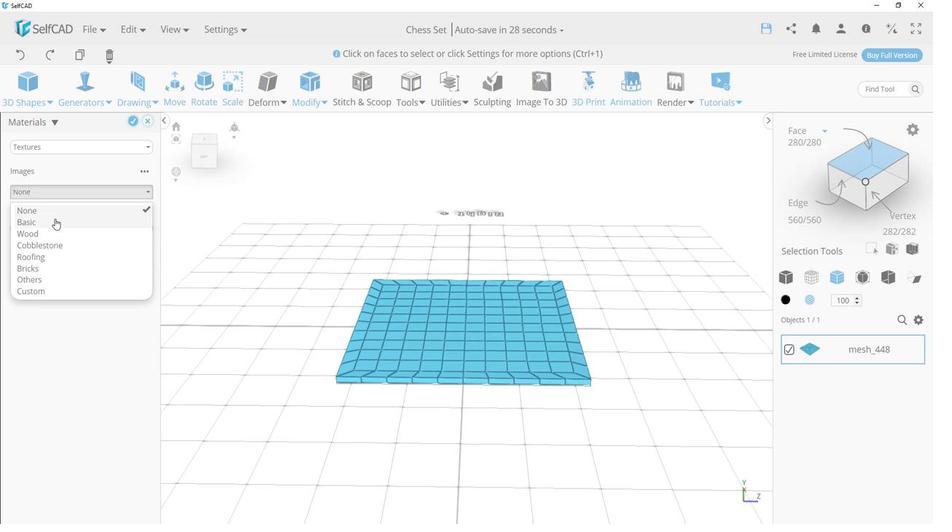 
Action: Mouse pressed left at (110, 248)
Screenshot: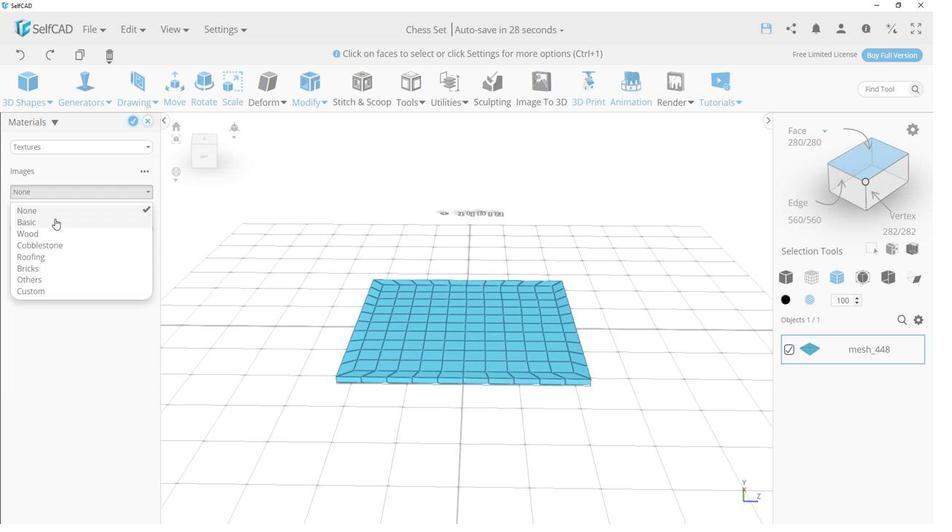 
Action: Mouse moved to (131, 229)
Screenshot: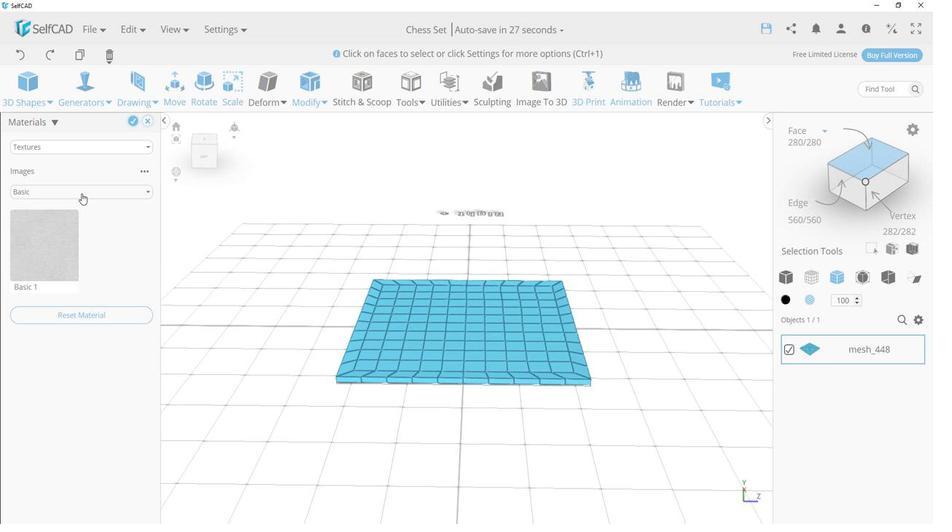 
Action: Mouse pressed left at (131, 229)
Screenshot: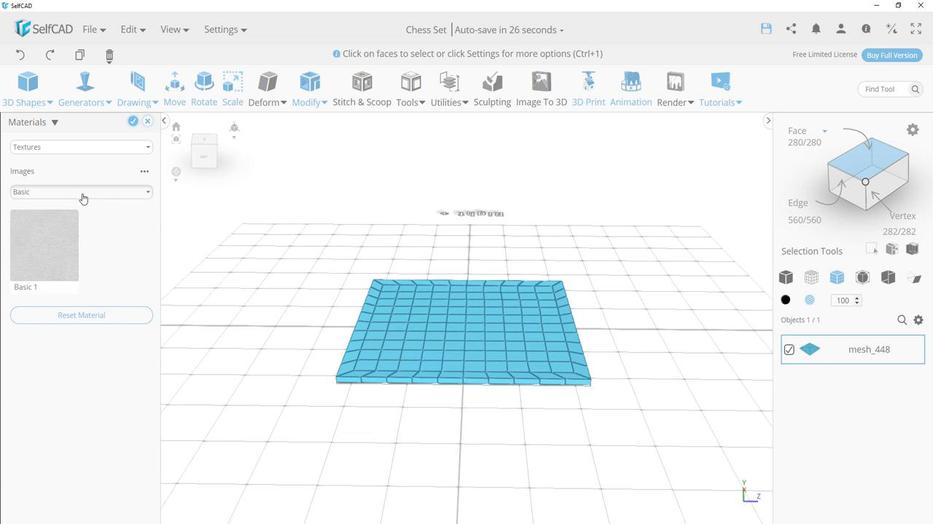 
Action: Mouse moved to (102, 258)
Screenshot: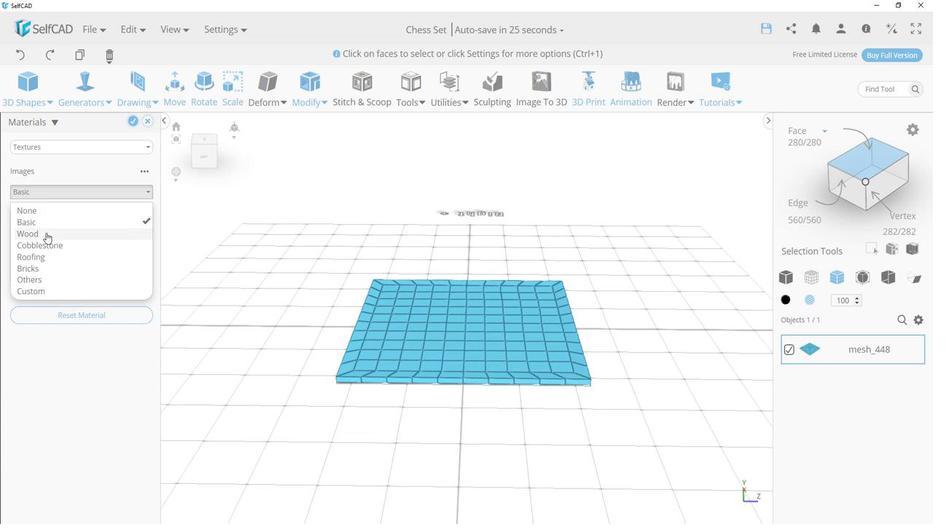 
Action: Mouse pressed left at (102, 258)
Screenshot: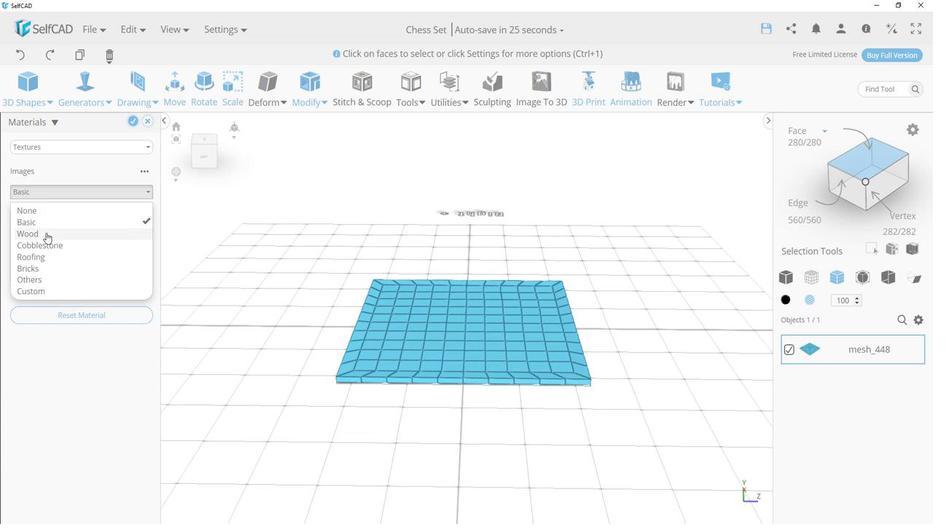 
Action: Mouse moved to (114, 273)
Screenshot: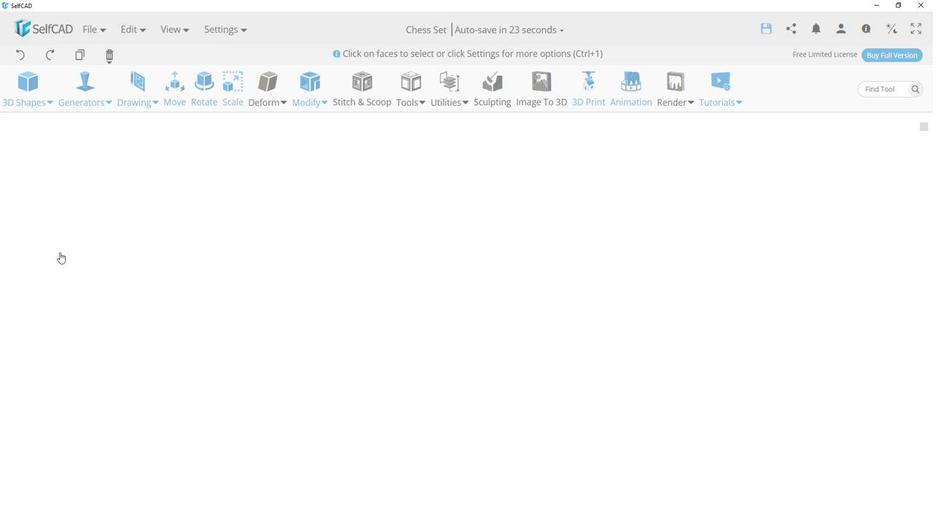 
Action: Mouse pressed left at (114, 273)
Screenshot: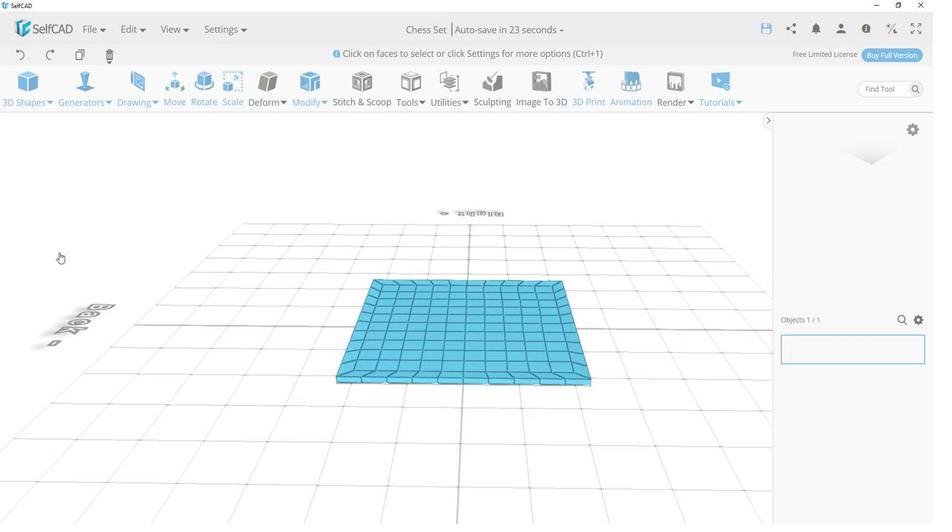 
Action: Mouse moved to (104, 322)
Screenshot: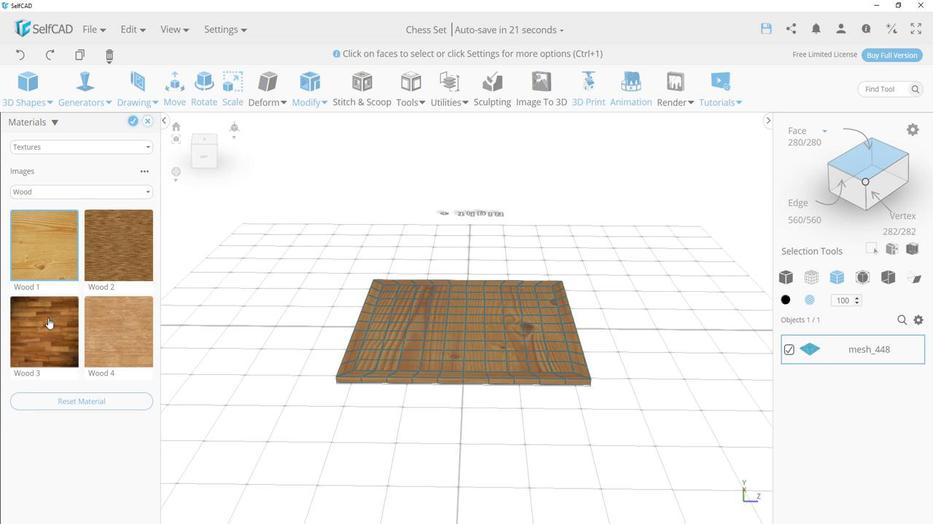 
Action: Mouse pressed left at (104, 322)
Screenshot: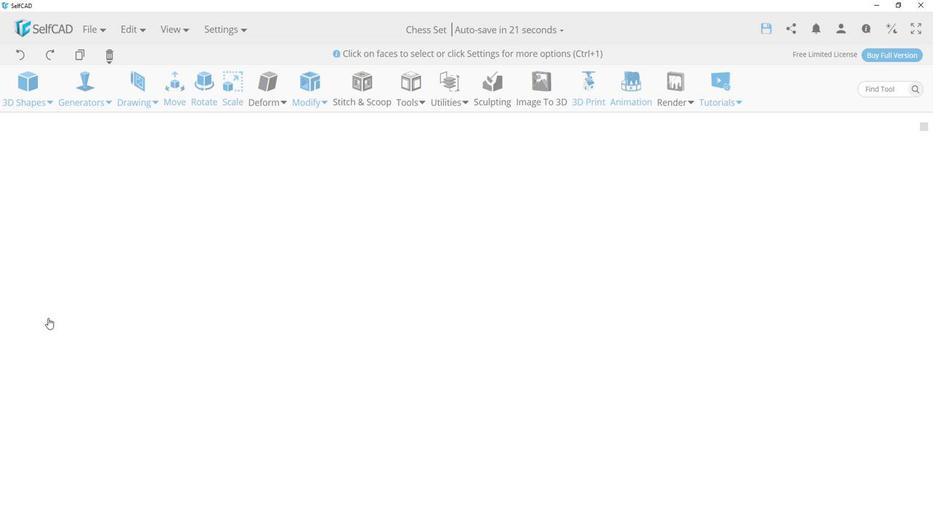 
Action: Mouse moved to (164, 273)
Screenshot: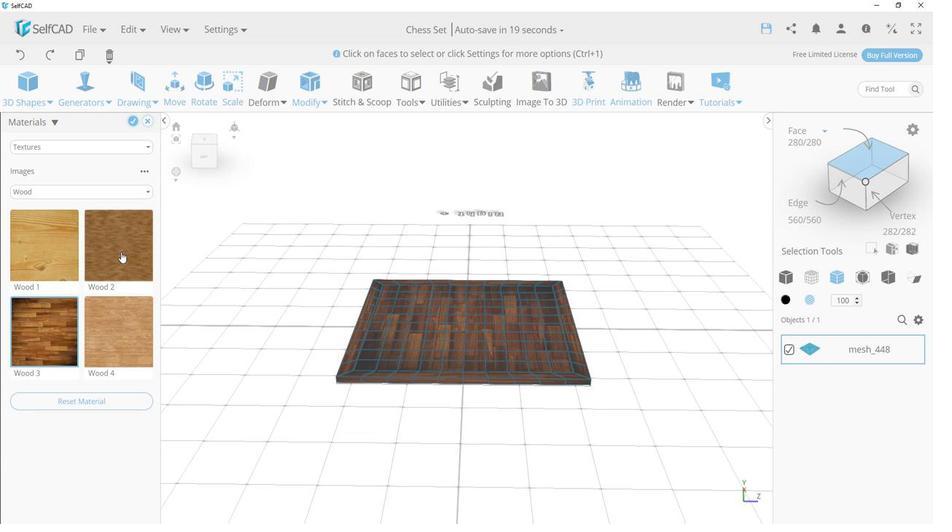 
Action: Mouse pressed left at (164, 273)
Screenshot: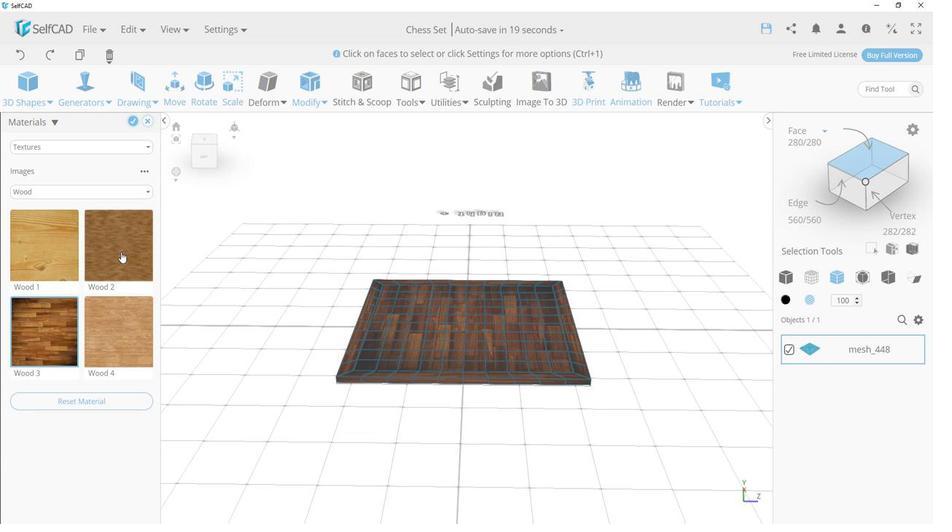 
Action: Mouse moved to (174, 329)
Screenshot: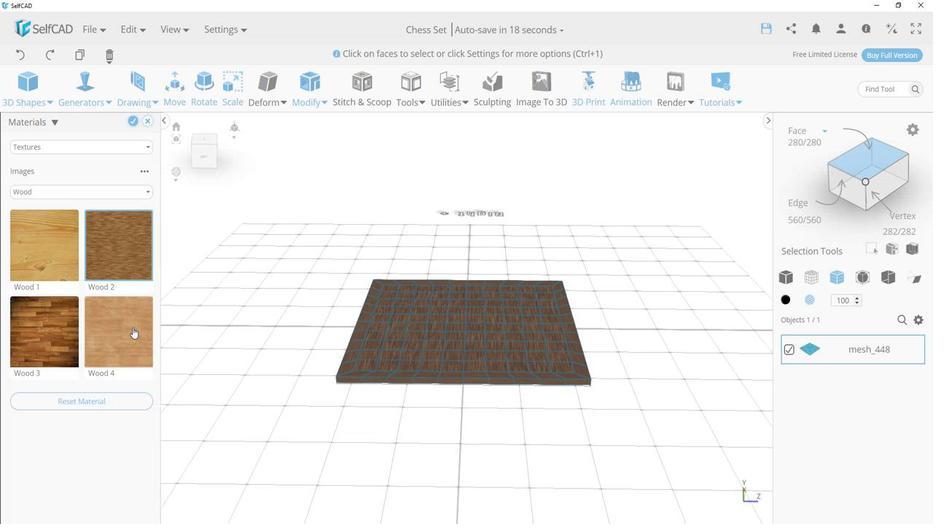 
Action: Mouse pressed left at (174, 329)
Screenshot: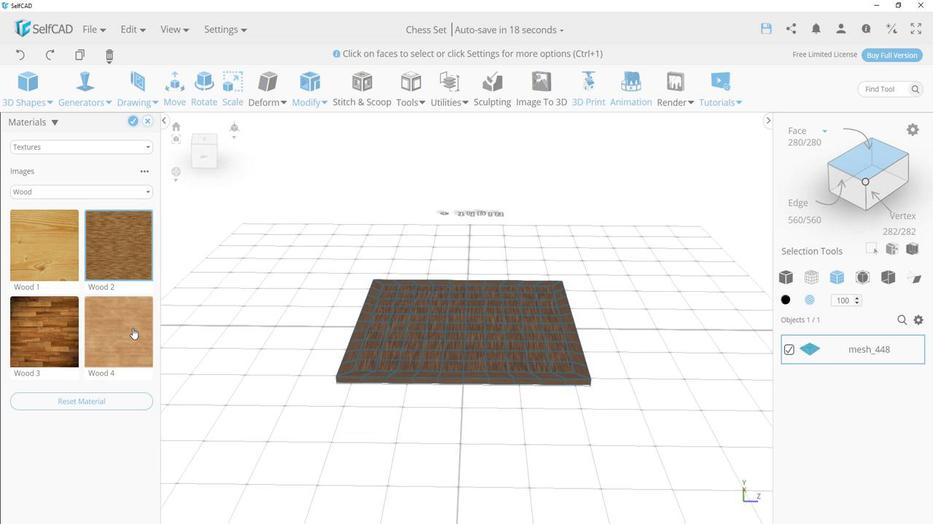 
Action: Mouse moved to (172, 174)
Screenshot: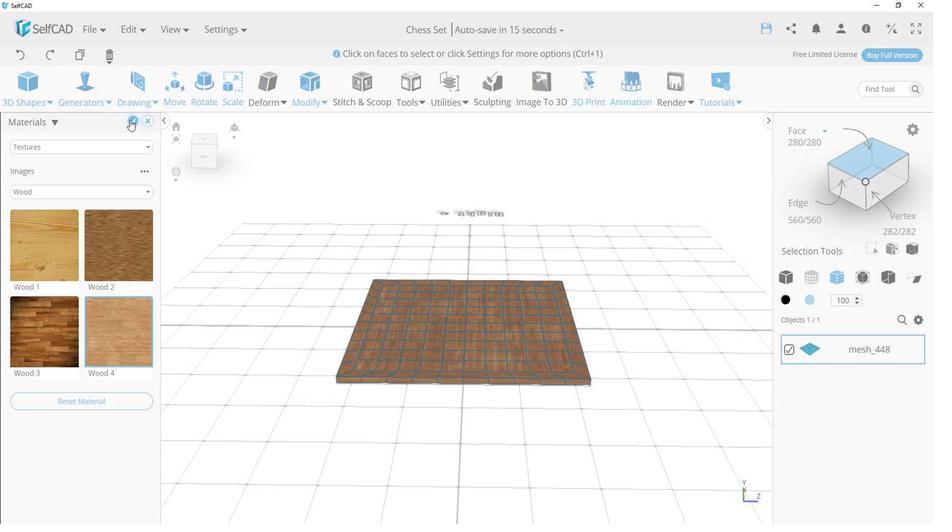 
Action: Mouse pressed left at (172, 174)
Screenshot: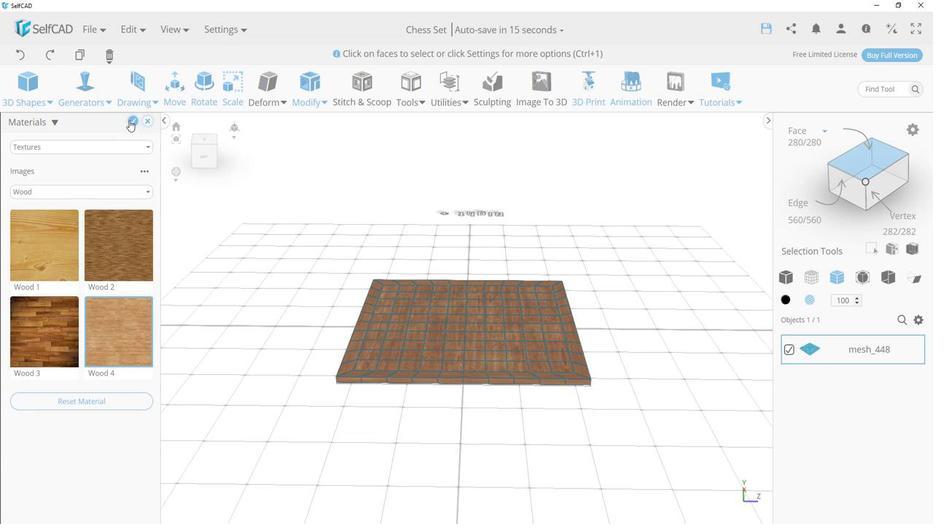 
Action: Mouse moved to (300, 236)
Screenshot: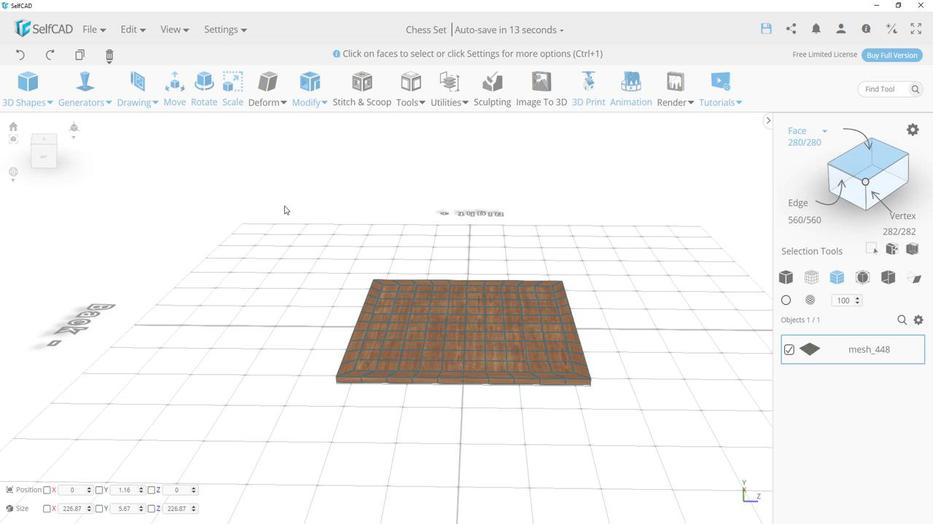 
Action: Mouse pressed left at (300, 236)
Screenshot: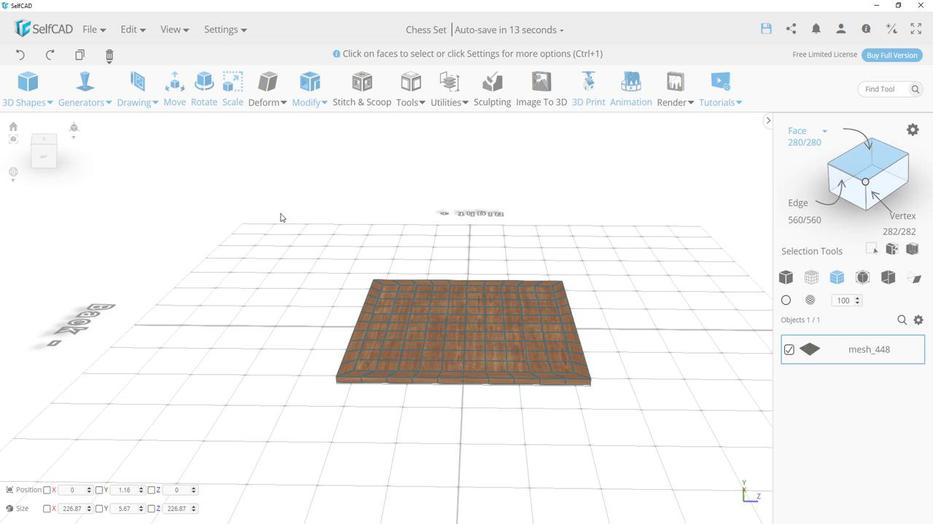 
Action: Mouse moved to (404, 269)
Screenshot: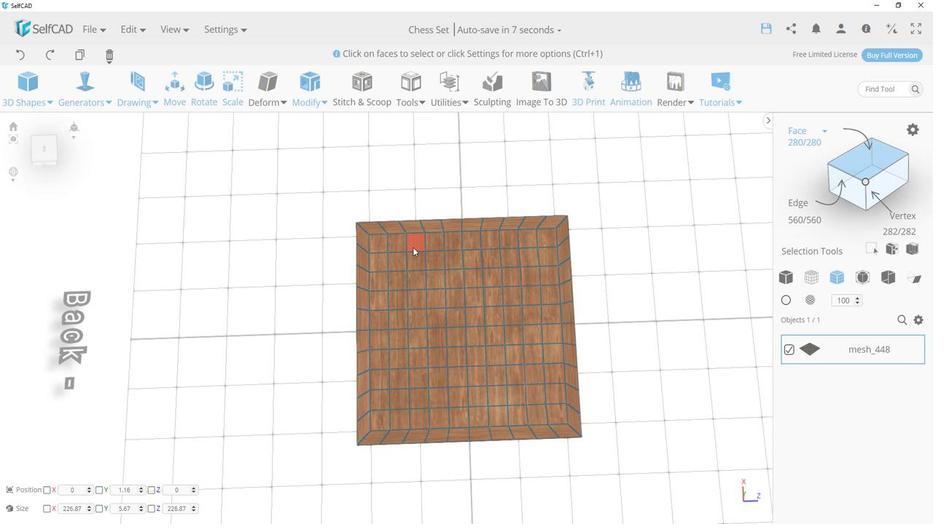 
Action: Mouse pressed left at (404, 269)
Screenshot: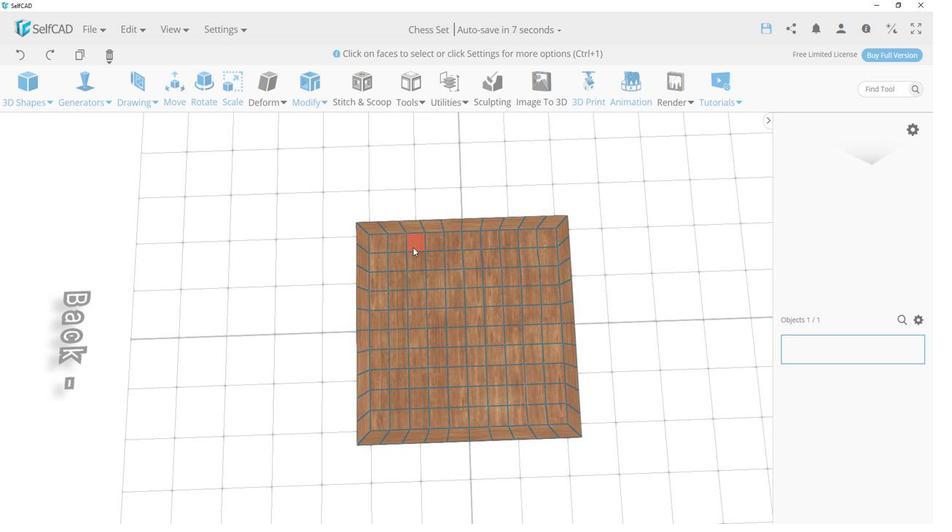 
Action: Mouse moved to (394, 279)
Screenshot: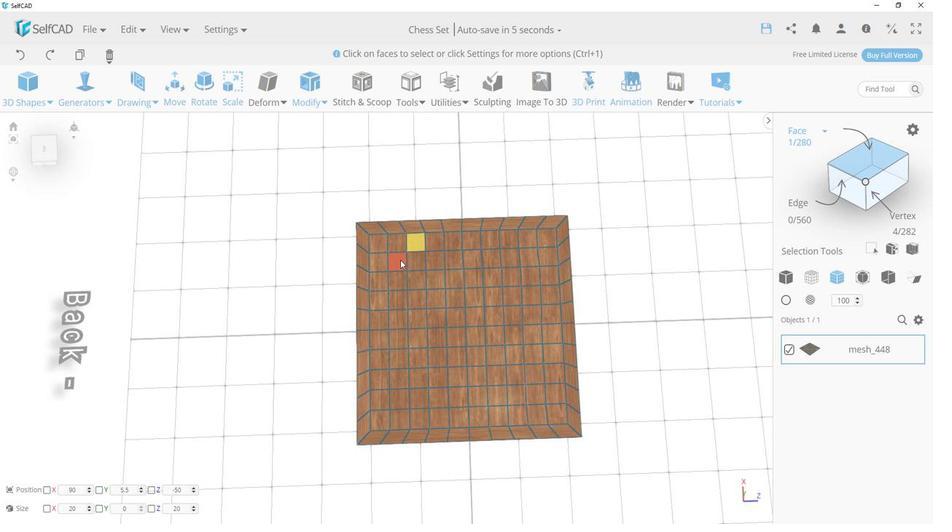 
Action: Mouse pressed left at (394, 279)
Screenshot: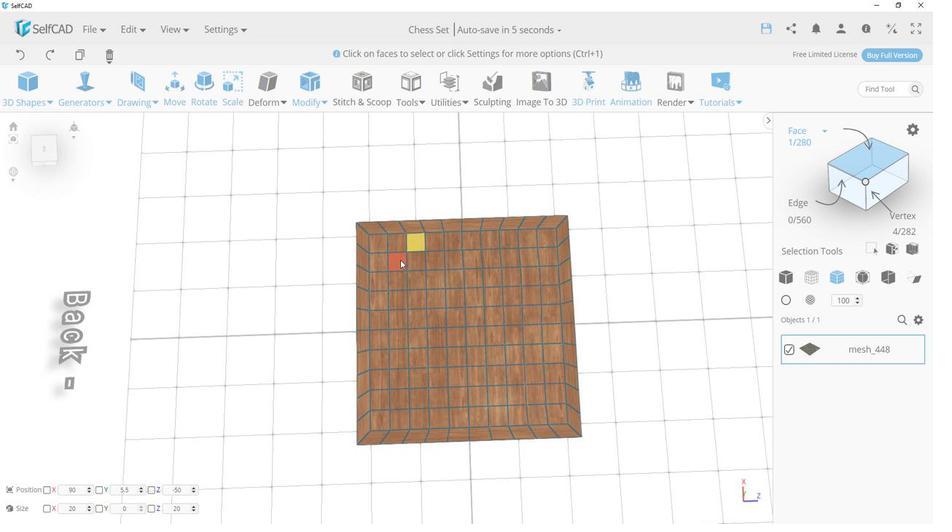 
Action: Mouse moved to (438, 266)
Screenshot: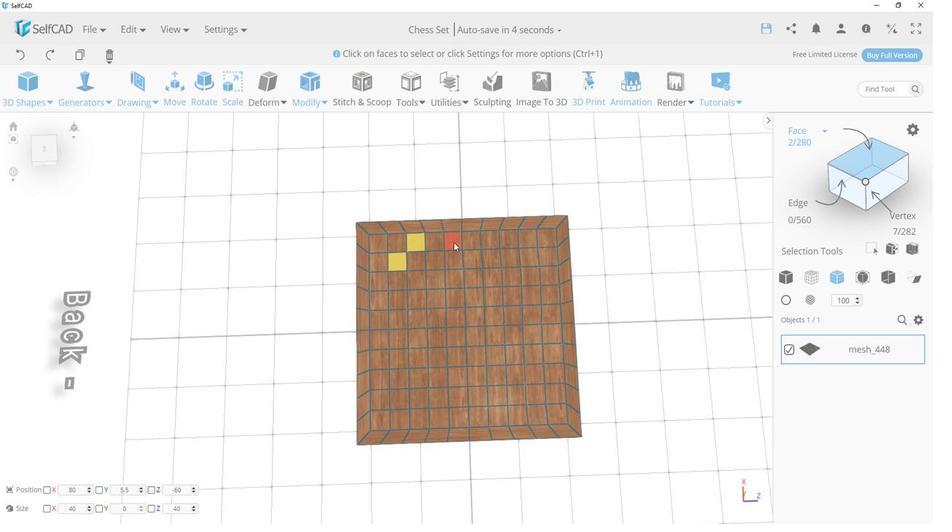 
Action: Mouse pressed left at (438, 266)
Screenshot: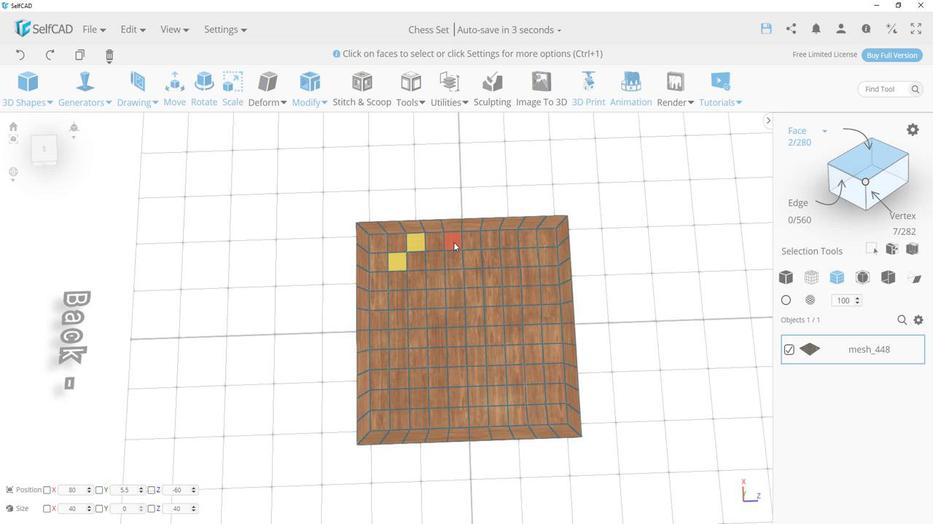 
Action: Mouse moved to (468, 266)
Screenshot: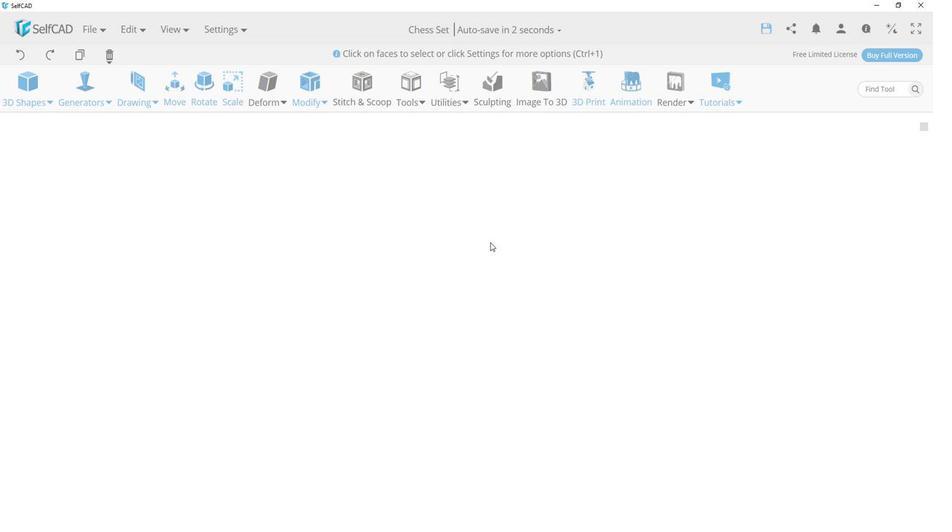 
Action: Mouse pressed left at (468, 266)
Screenshot: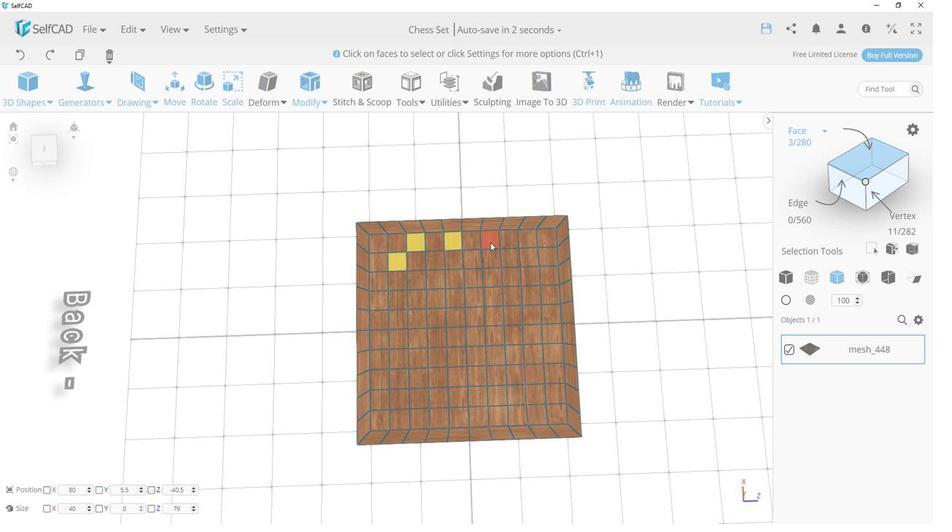 
Action: Mouse moved to (496, 263)
Screenshot: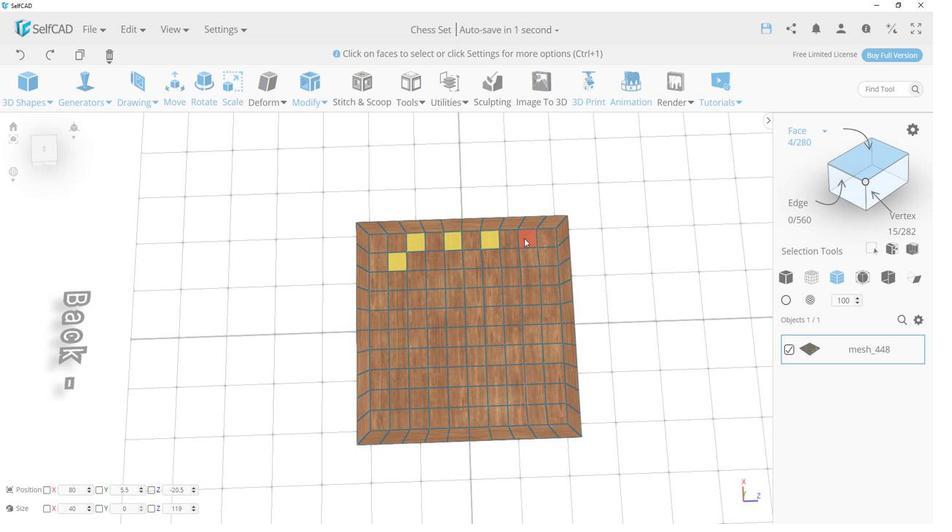 
Action: Mouse pressed left at (496, 263)
Screenshot: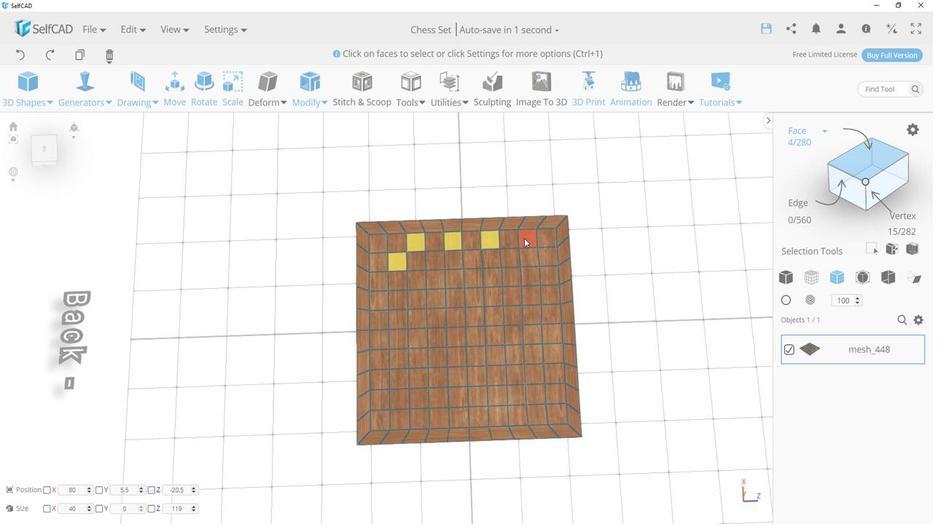 
Action: Mouse moved to (484, 274)
Screenshot: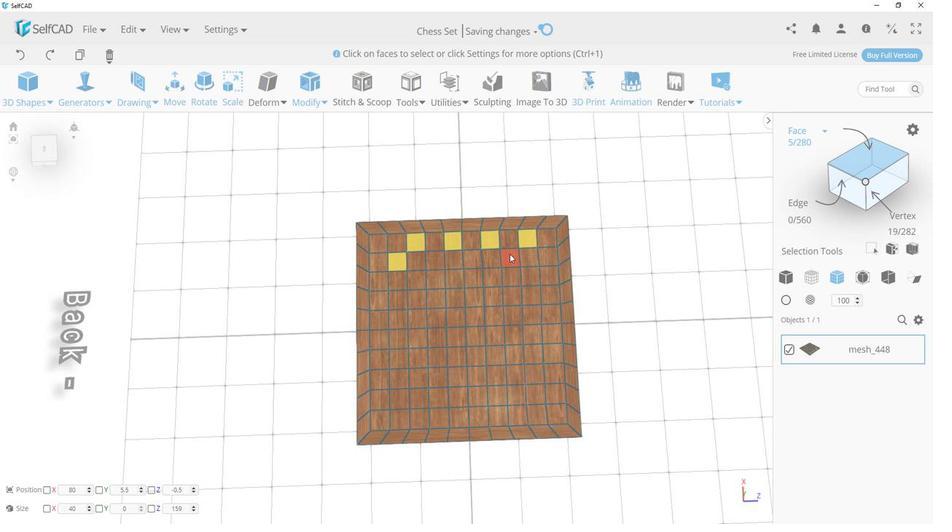 
Action: Mouse pressed left at (484, 274)
Screenshot: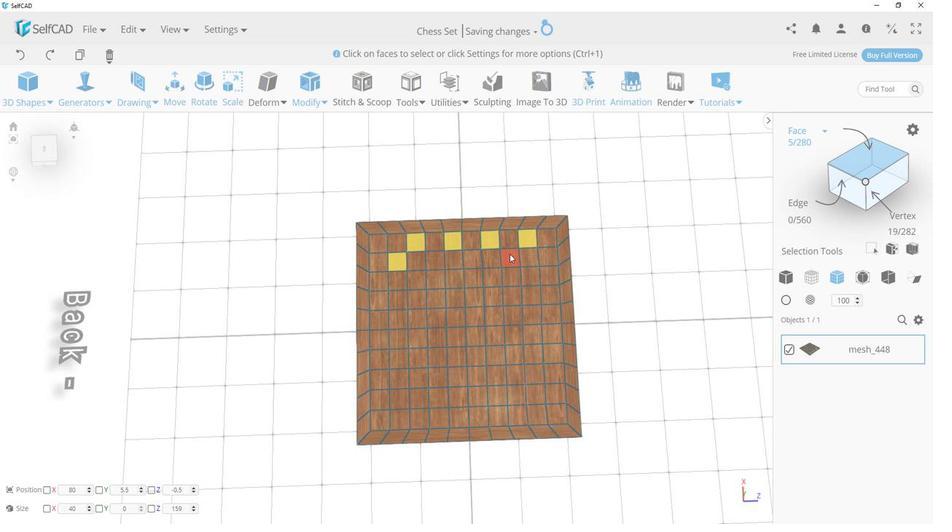 
Action: Mouse moved to (452, 276)
Screenshot: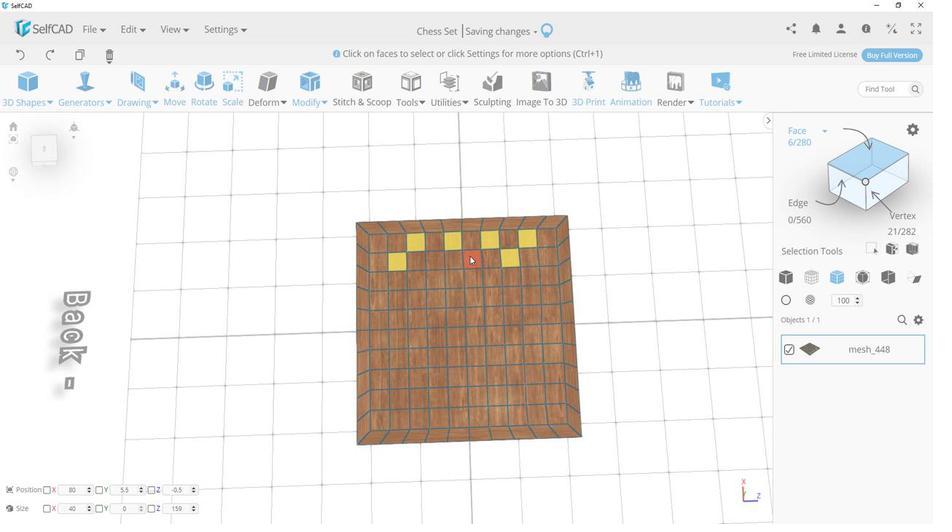 
Action: Mouse pressed left at (452, 276)
Screenshot: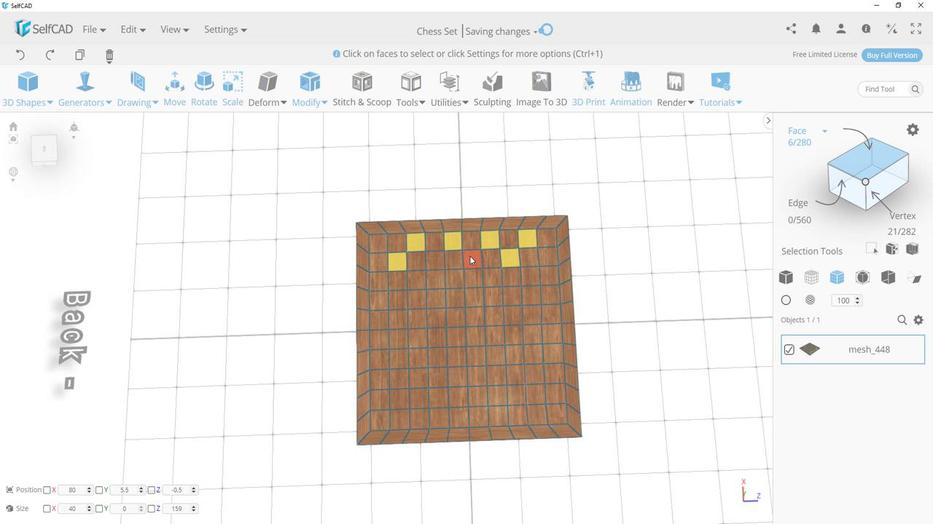 
Action: Mouse moved to (419, 278)
Screenshot: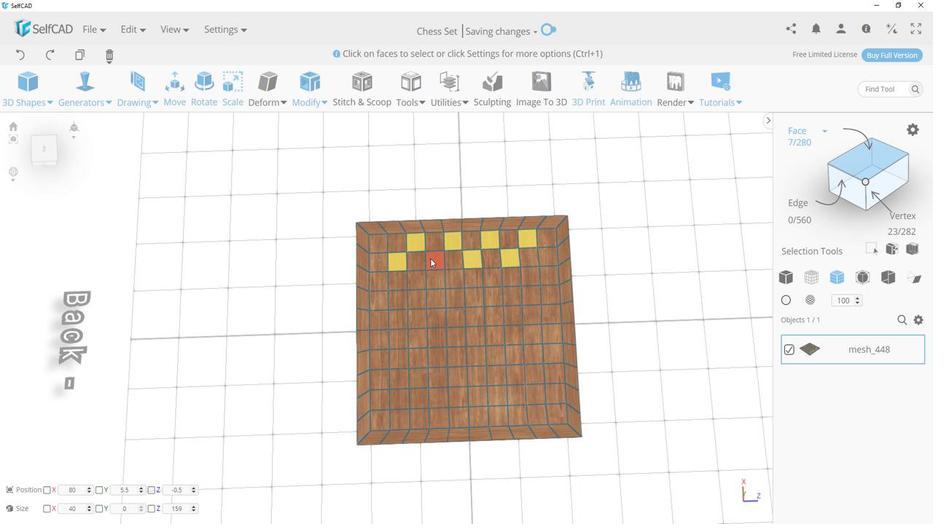
Action: Mouse pressed left at (419, 278)
Screenshot: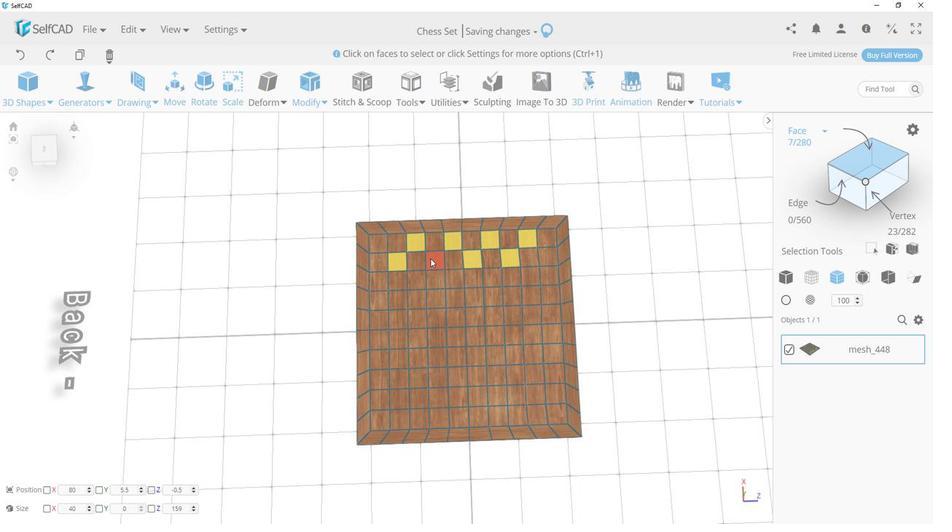 
Action: Mouse moved to (409, 293)
Screenshot: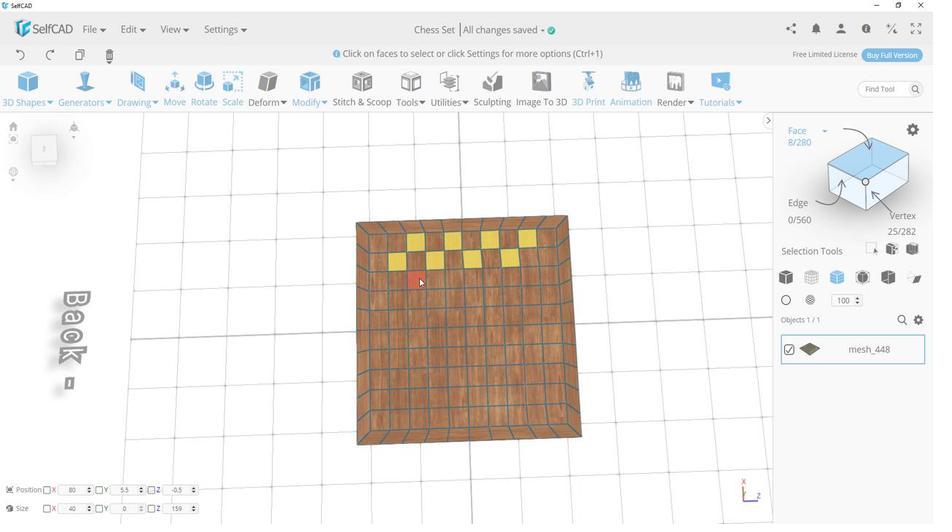 
Action: Mouse pressed left at (409, 293)
Screenshot: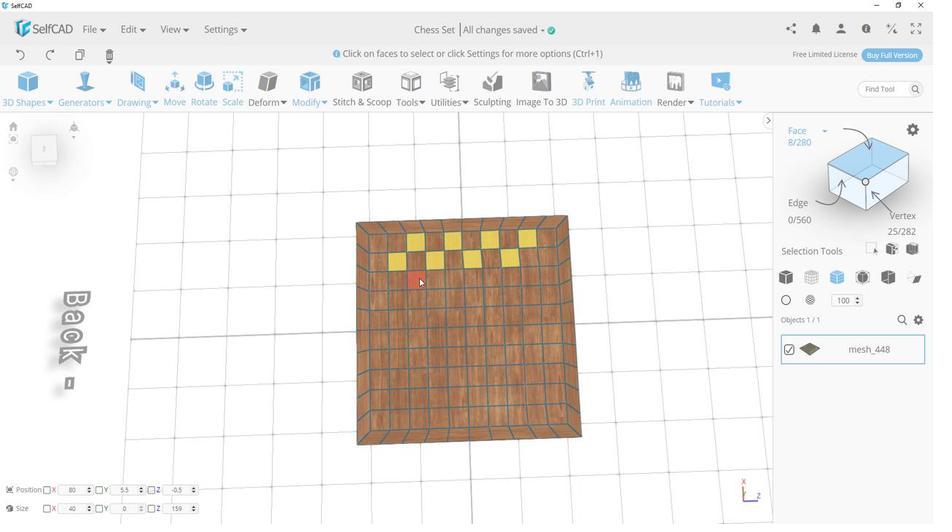 
Action: Mouse moved to (433, 293)
Screenshot: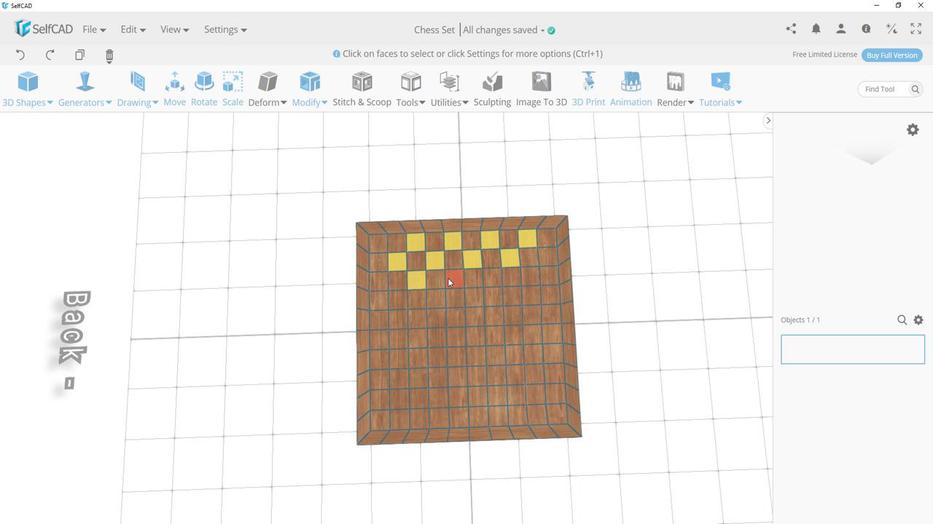 
Action: Mouse pressed left at (433, 293)
Screenshot: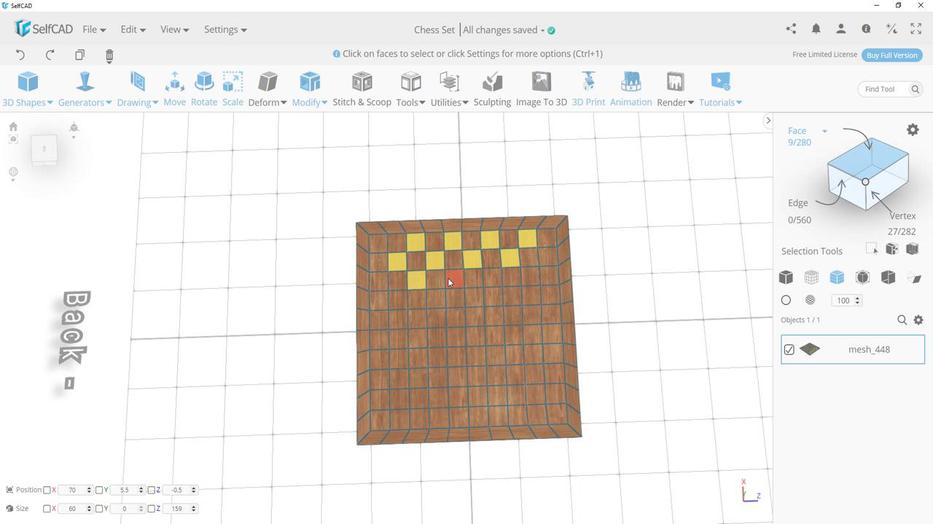 
Action: Mouse moved to (466, 293)
Screenshot: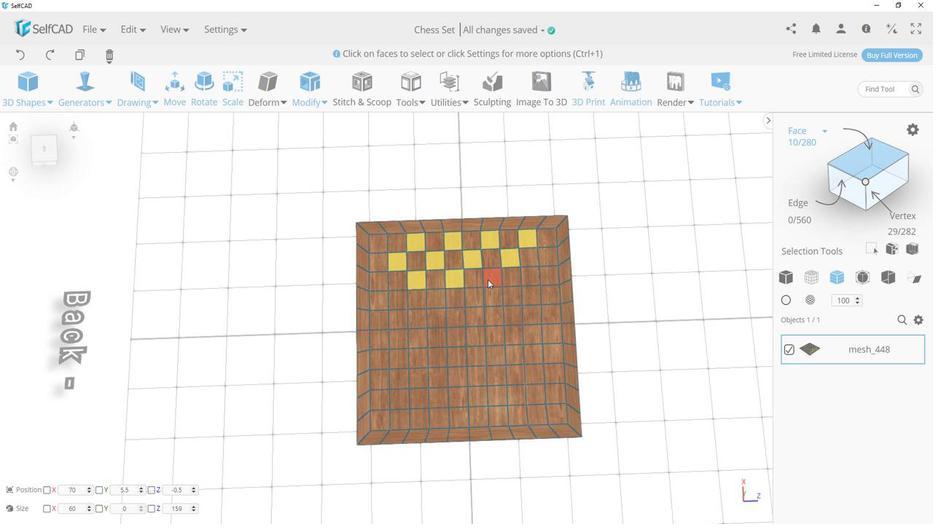 
Action: Mouse pressed left at (466, 293)
Screenshot: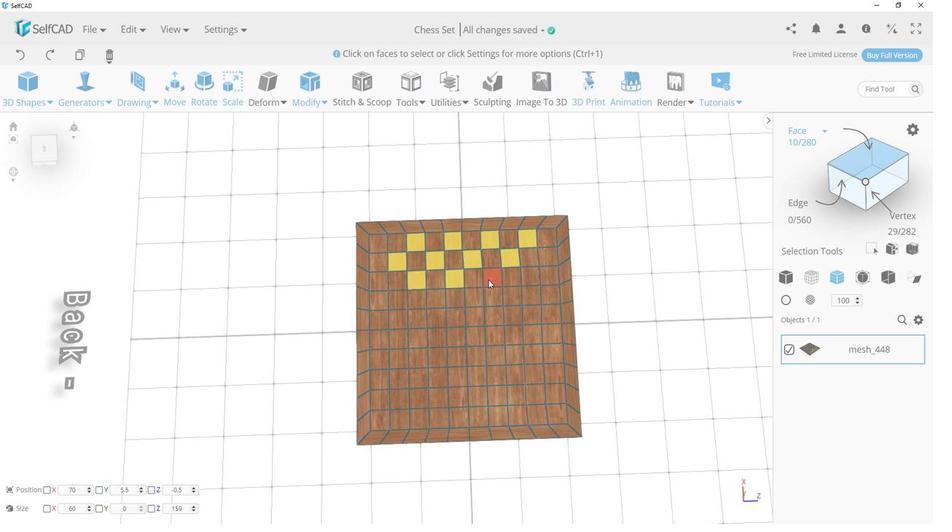 
Action: Mouse moved to (500, 295)
Screenshot: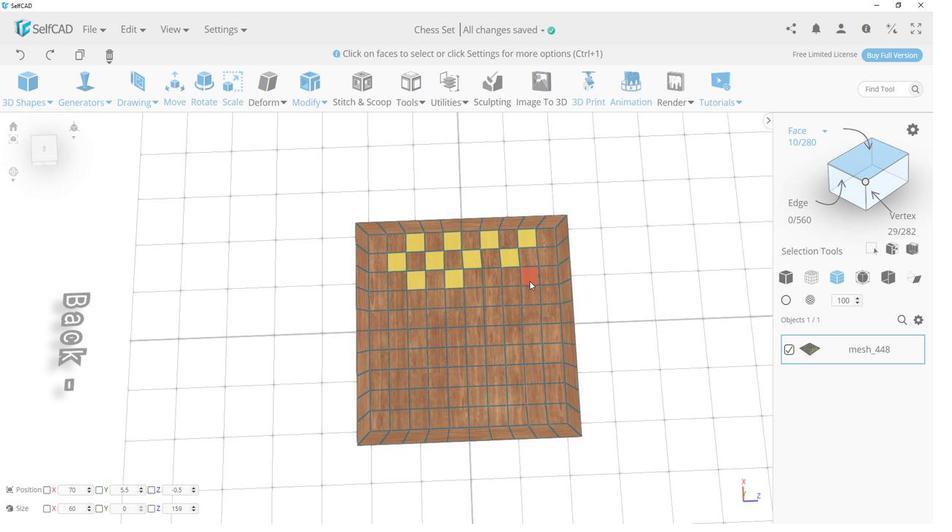 
Action: Mouse pressed left at (500, 295)
Screenshot: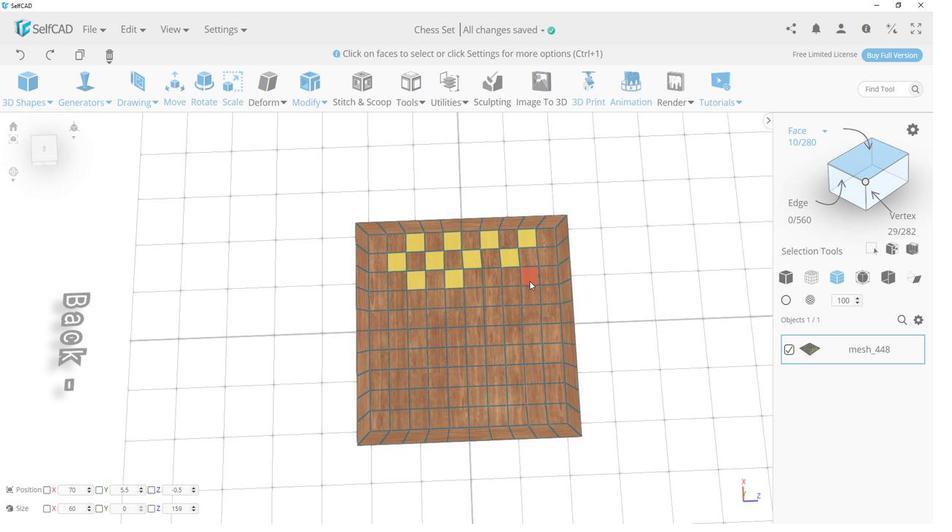 
Action: Mouse moved to (486, 307)
Screenshot: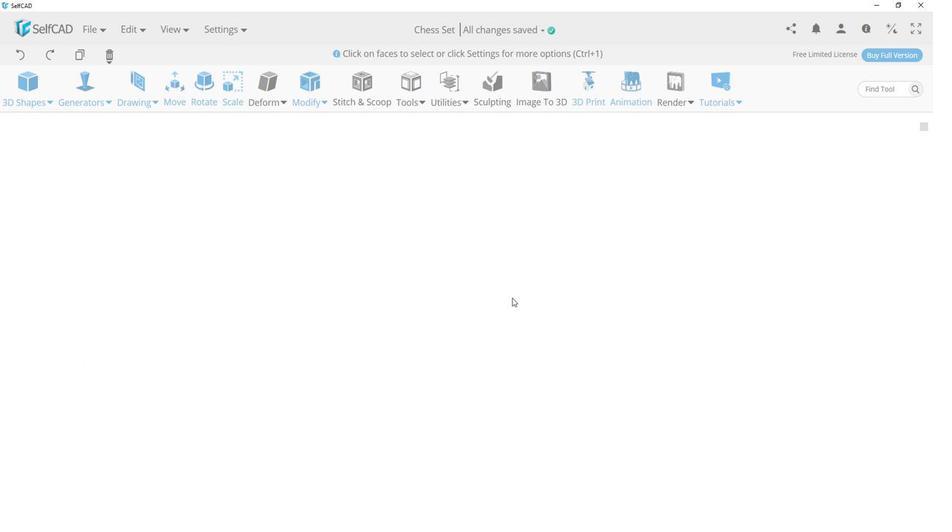 
Action: Mouse pressed left at (486, 307)
Screenshot: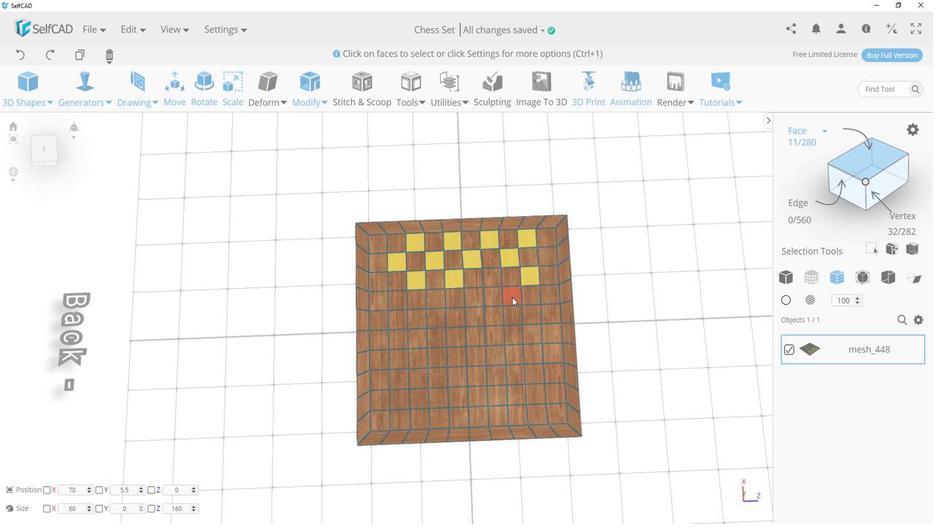
Action: Mouse moved to (473, 290)
Screenshot: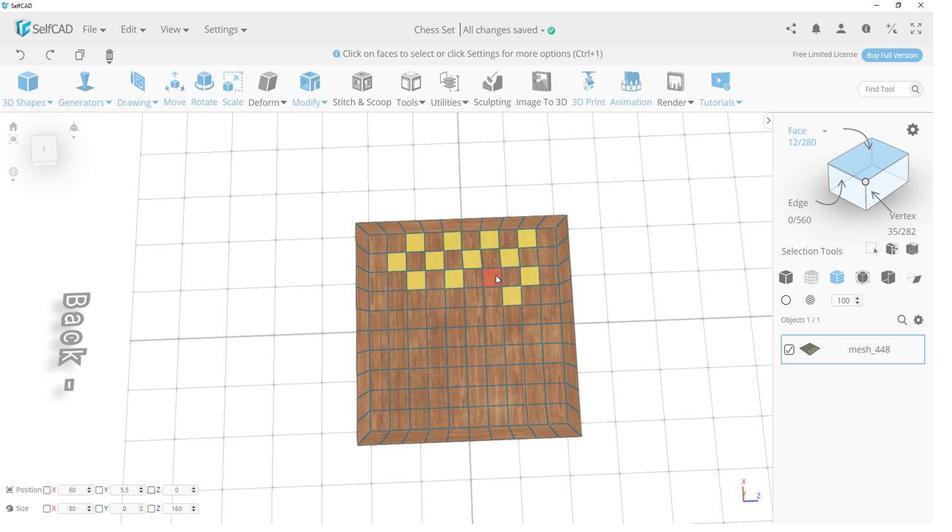 
Action: Mouse pressed left at (473, 290)
Screenshot: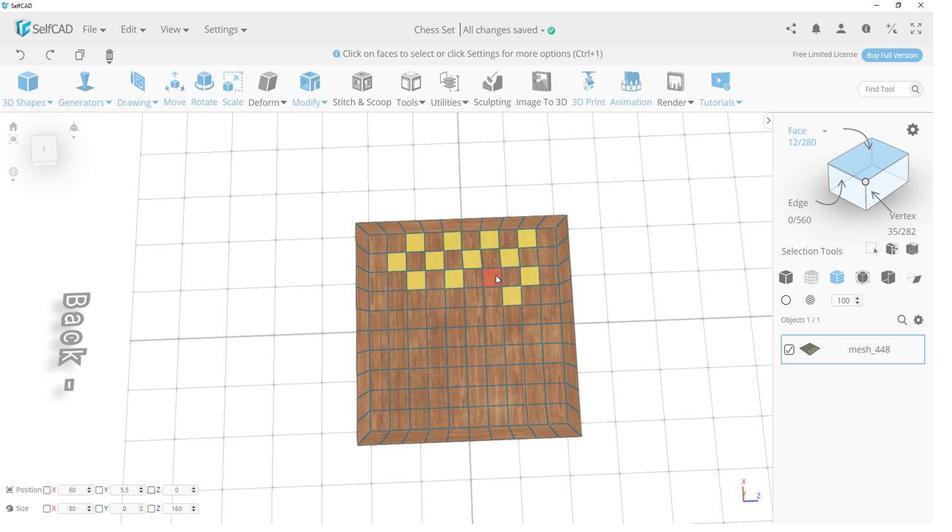 
Action: Mouse moved to (459, 309)
Screenshot: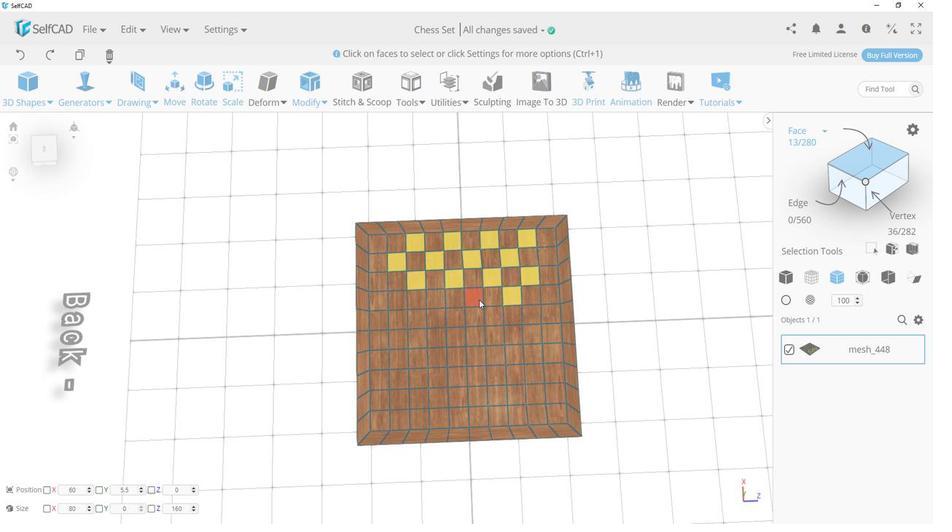 
Action: Mouse pressed left at (459, 309)
Screenshot: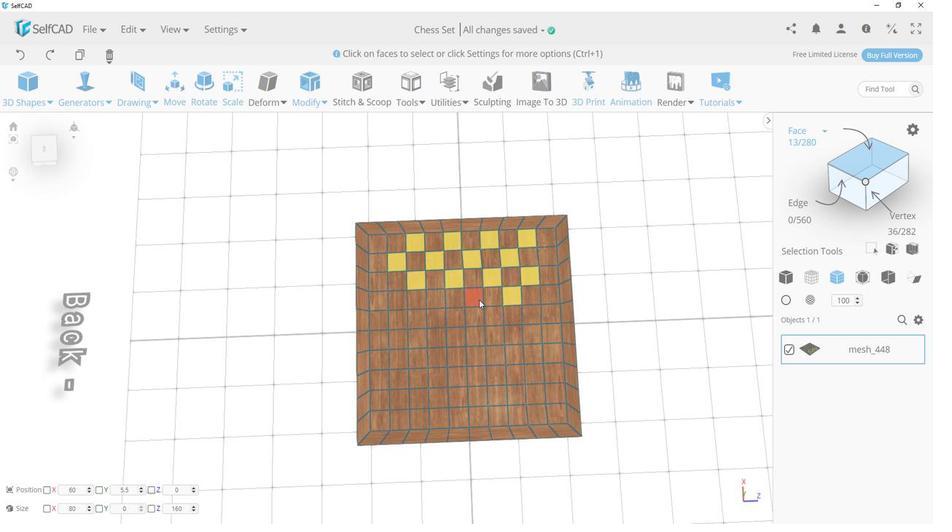 
Action: Mouse moved to (426, 308)
